 Task: In the  document mountains.txt Share this file with 'softage.3@softage.net' Check 'Vision History' View the  non- printing characters
Action: Mouse moved to (302, 510)
Screenshot: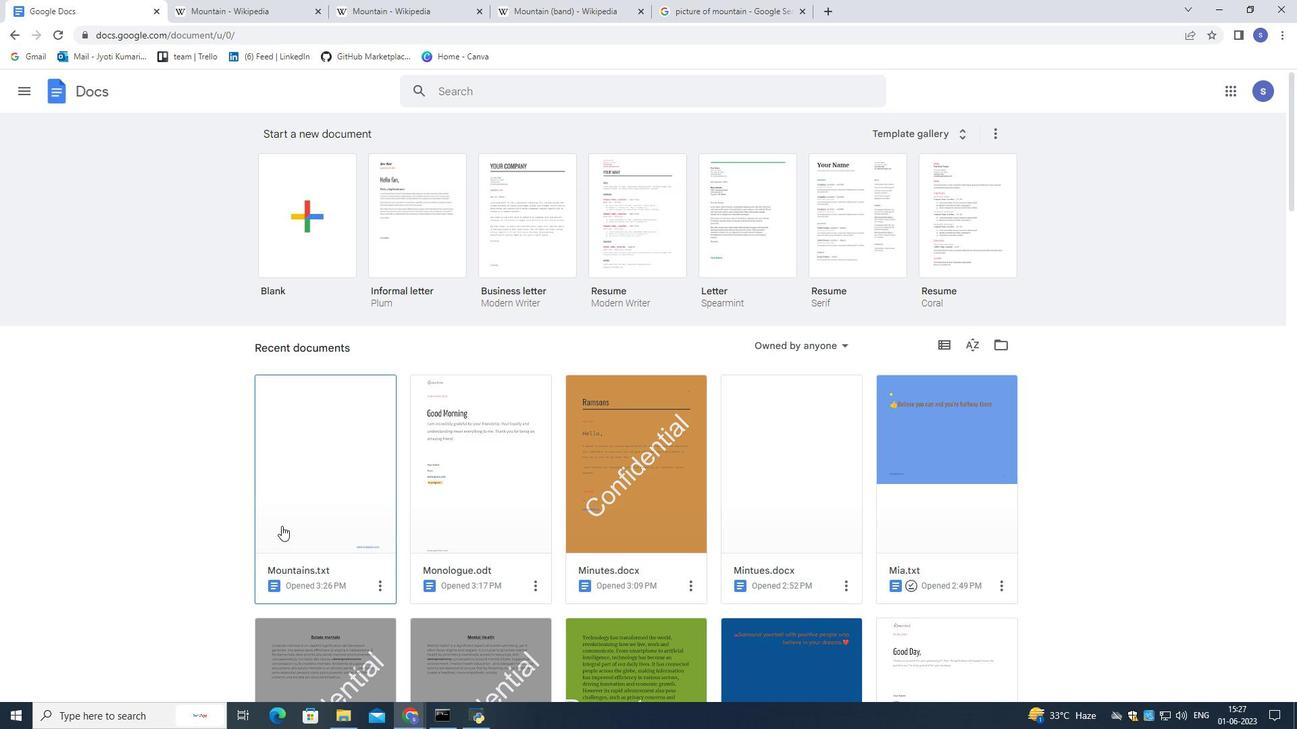 
Action: Mouse pressed left at (302, 510)
Screenshot: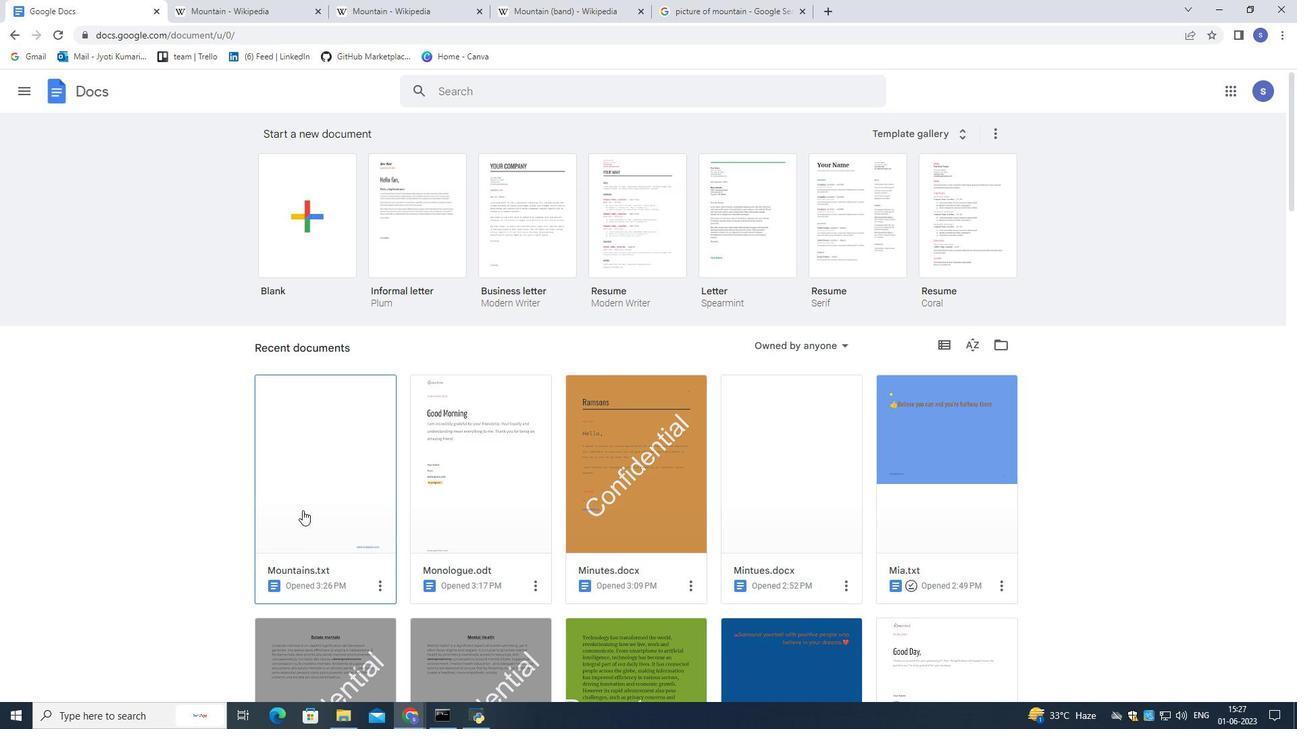 
Action: Mouse moved to (303, 508)
Screenshot: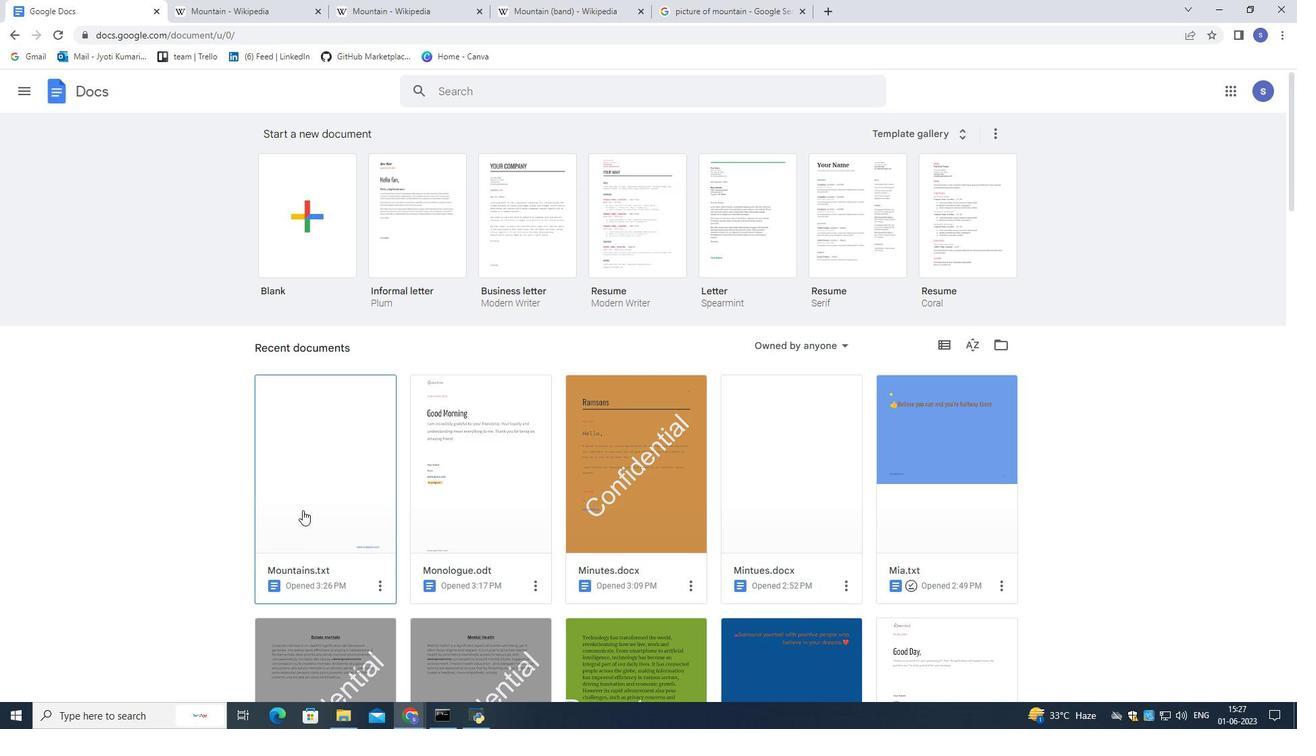 
Action: Mouse pressed left at (303, 508)
Screenshot: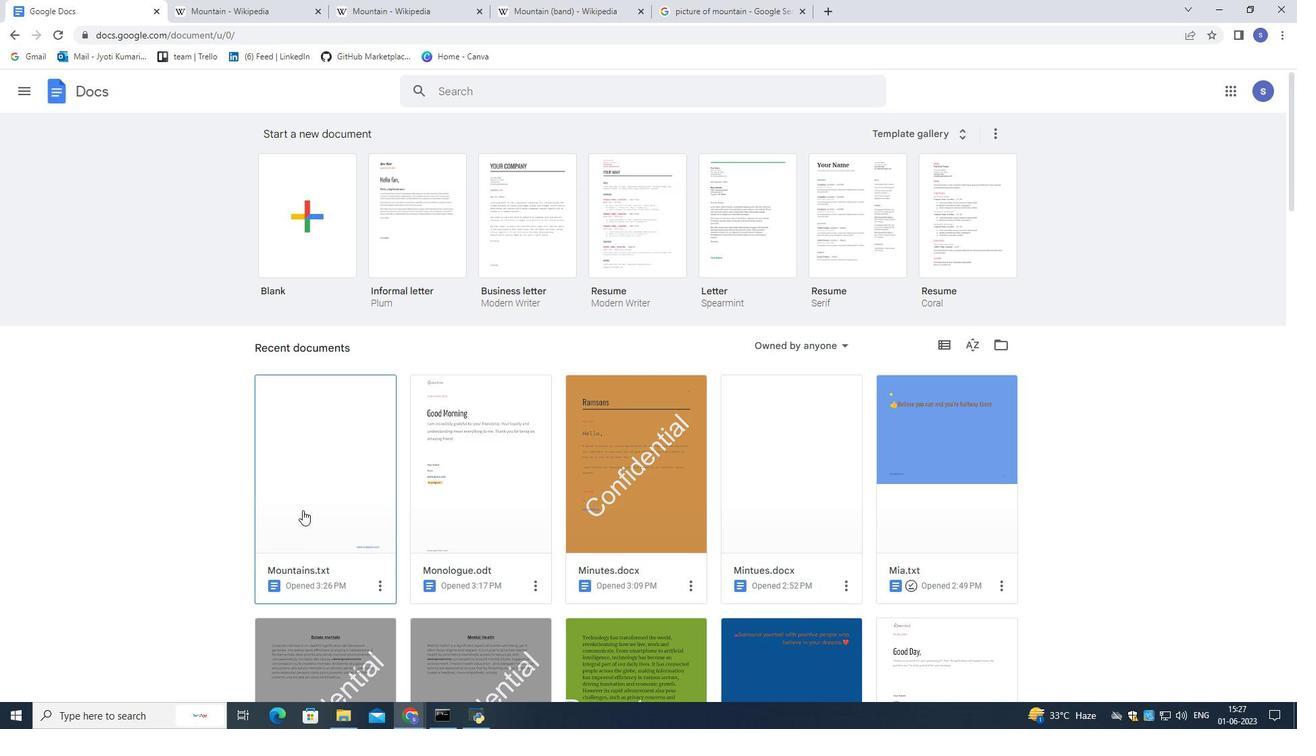 
Action: Mouse moved to (49, 97)
Screenshot: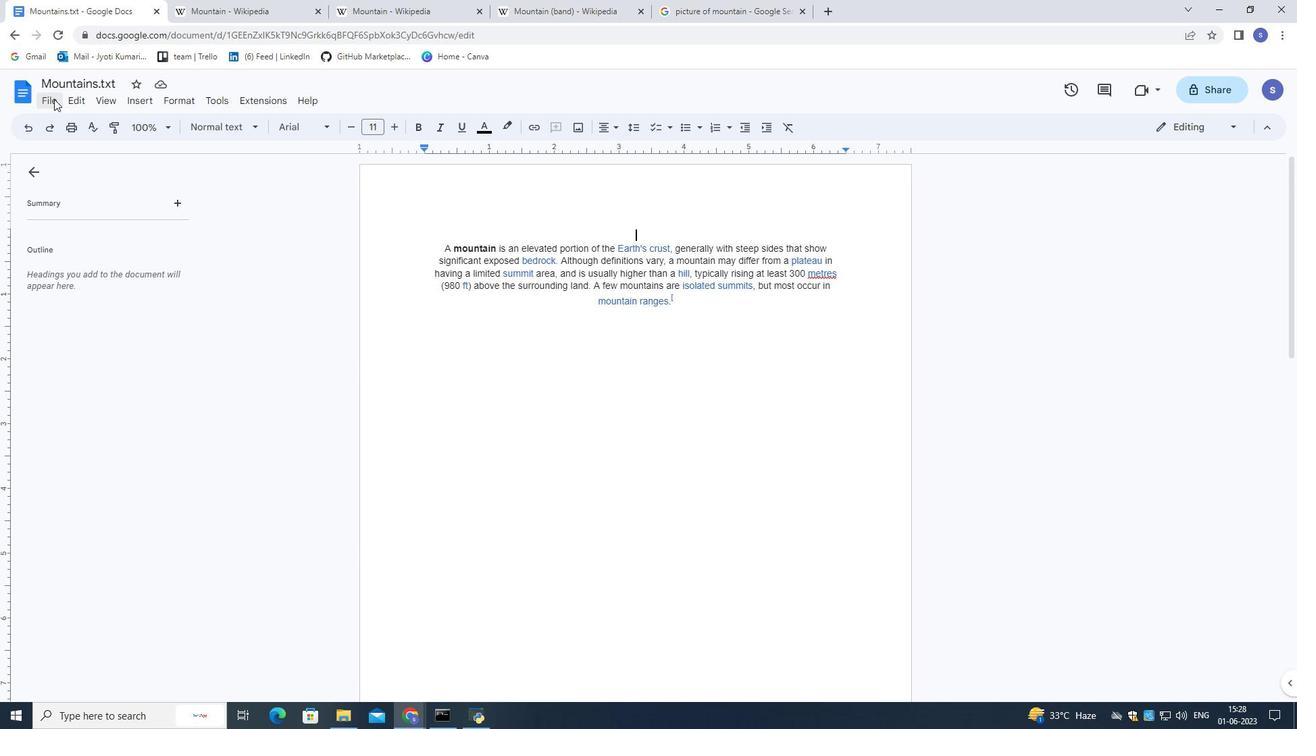 
Action: Mouse pressed left at (49, 97)
Screenshot: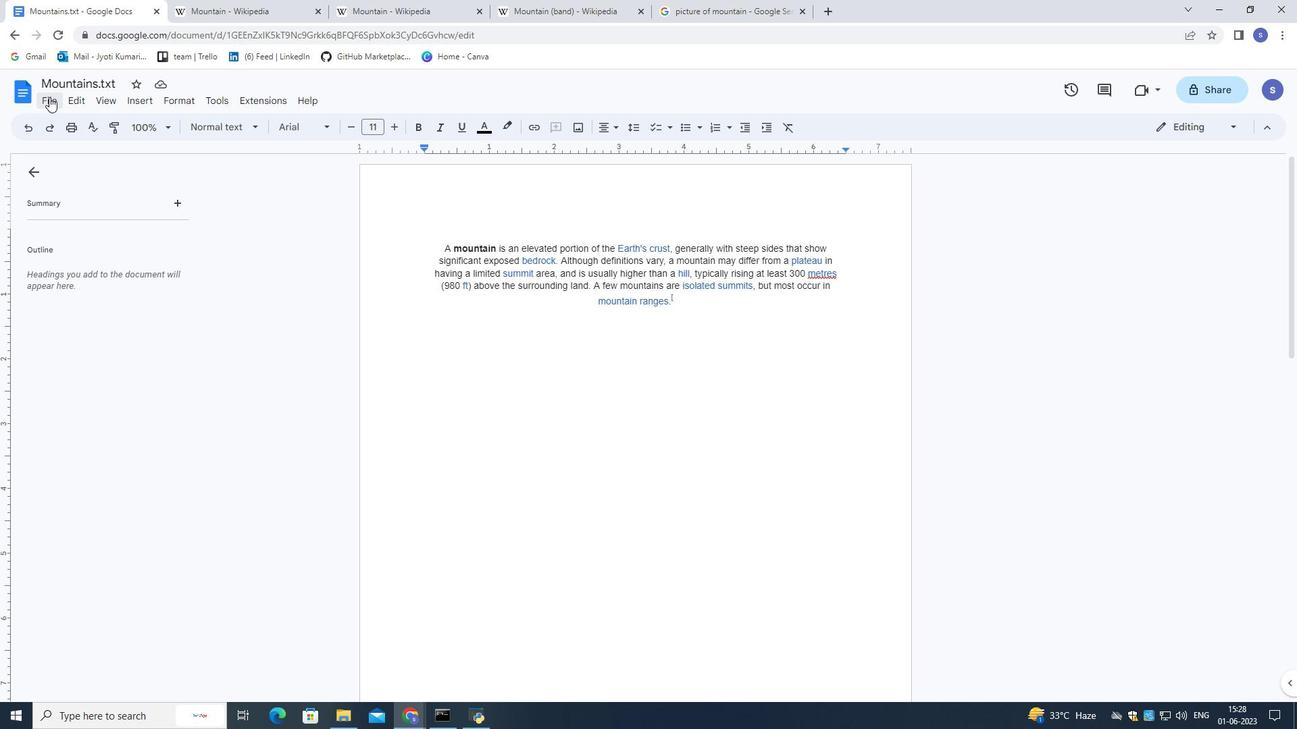
Action: Mouse moved to (286, 210)
Screenshot: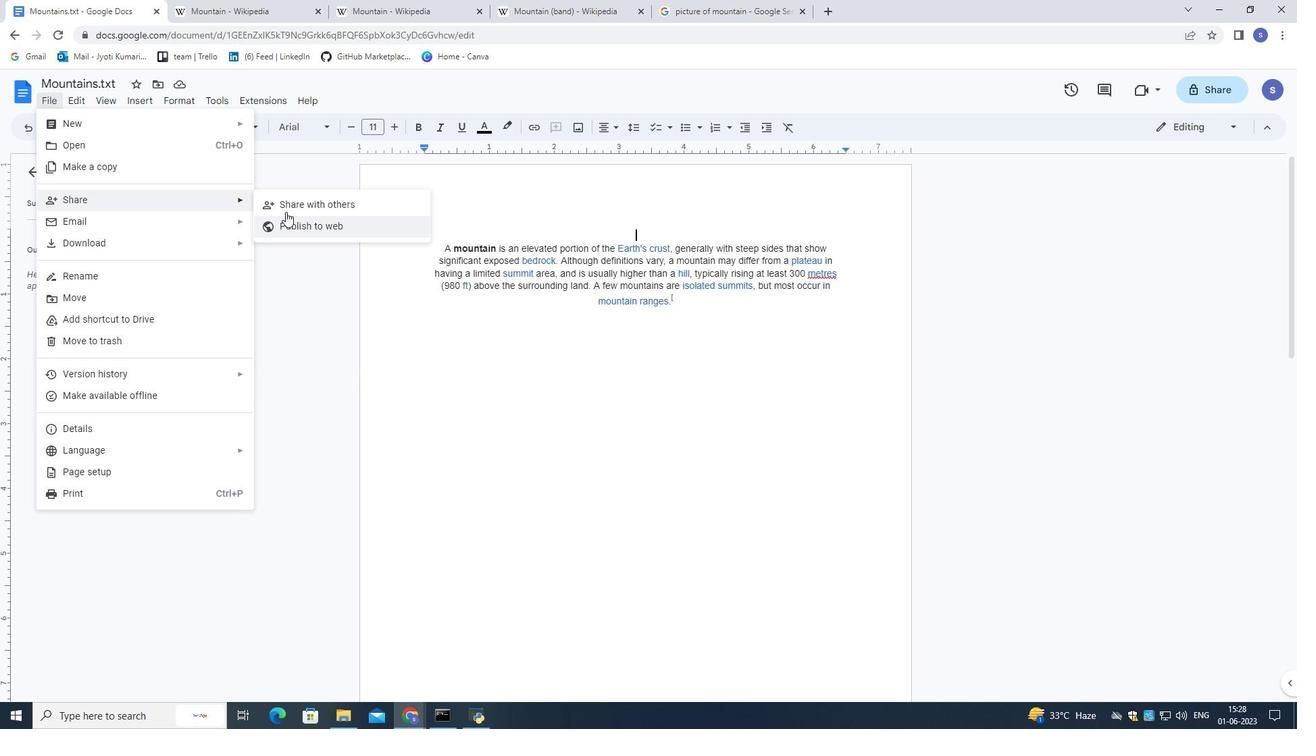 
Action: Mouse pressed left at (286, 210)
Screenshot: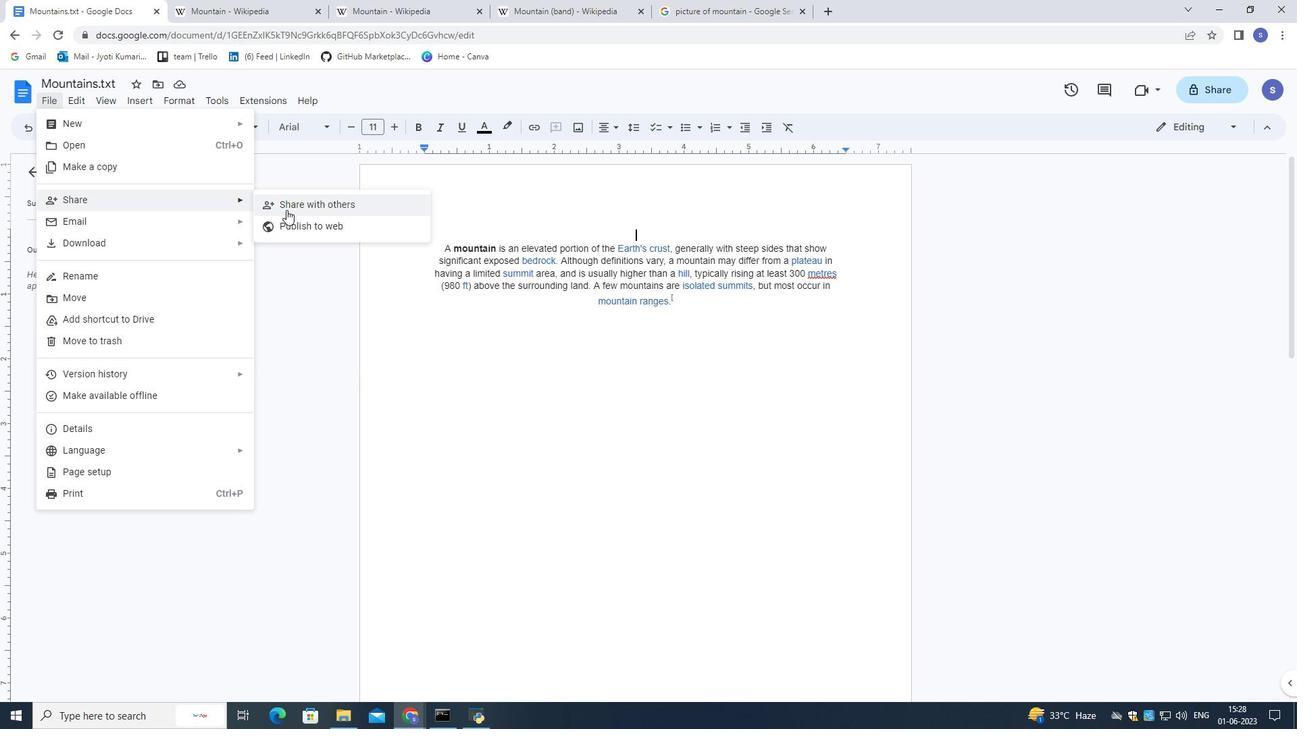 
Action: Mouse moved to (285, 210)
Screenshot: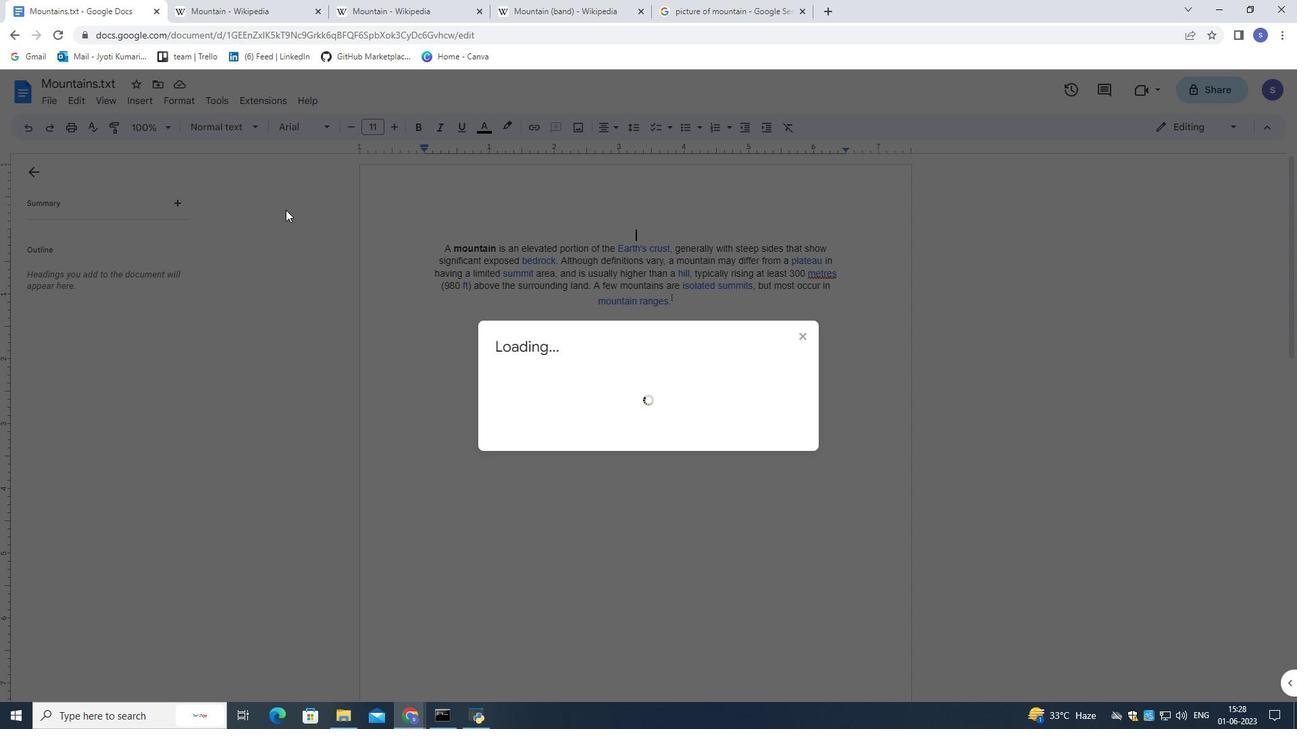 
Action: Key pressed s
Screenshot: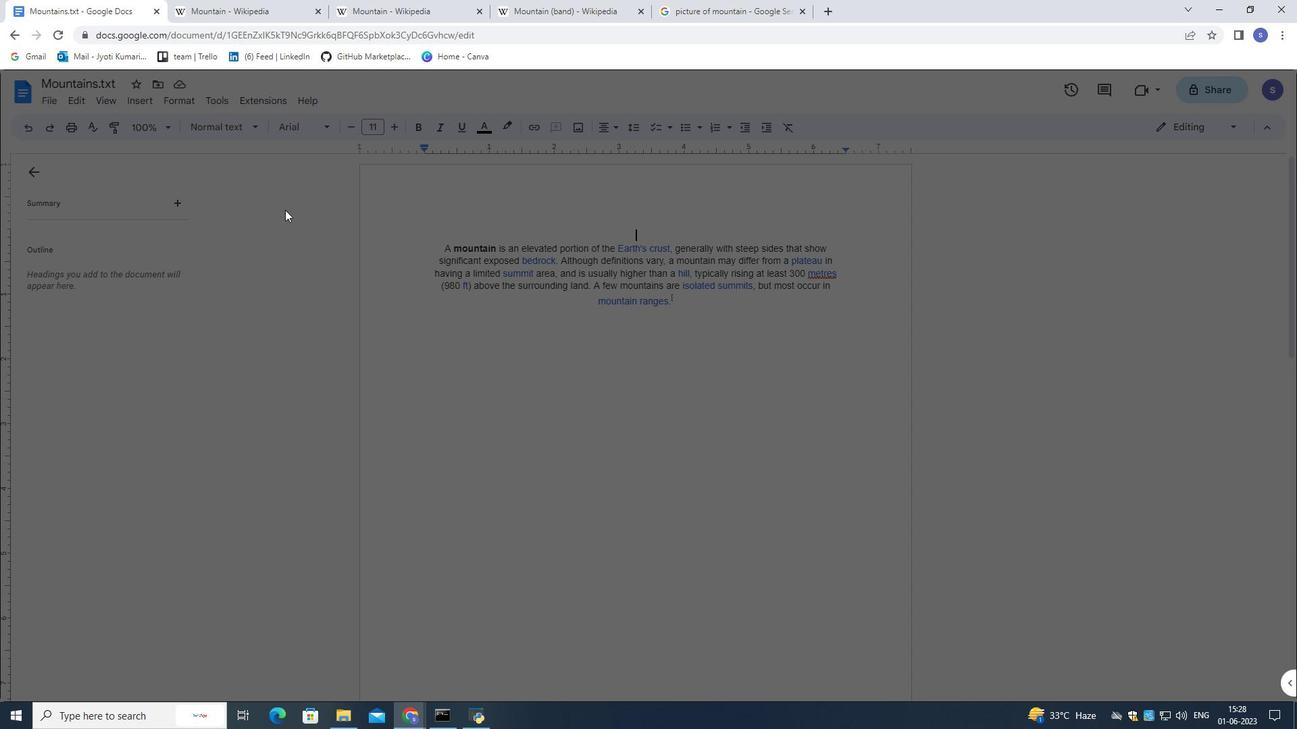 
Action: Mouse moved to (285, 210)
Screenshot: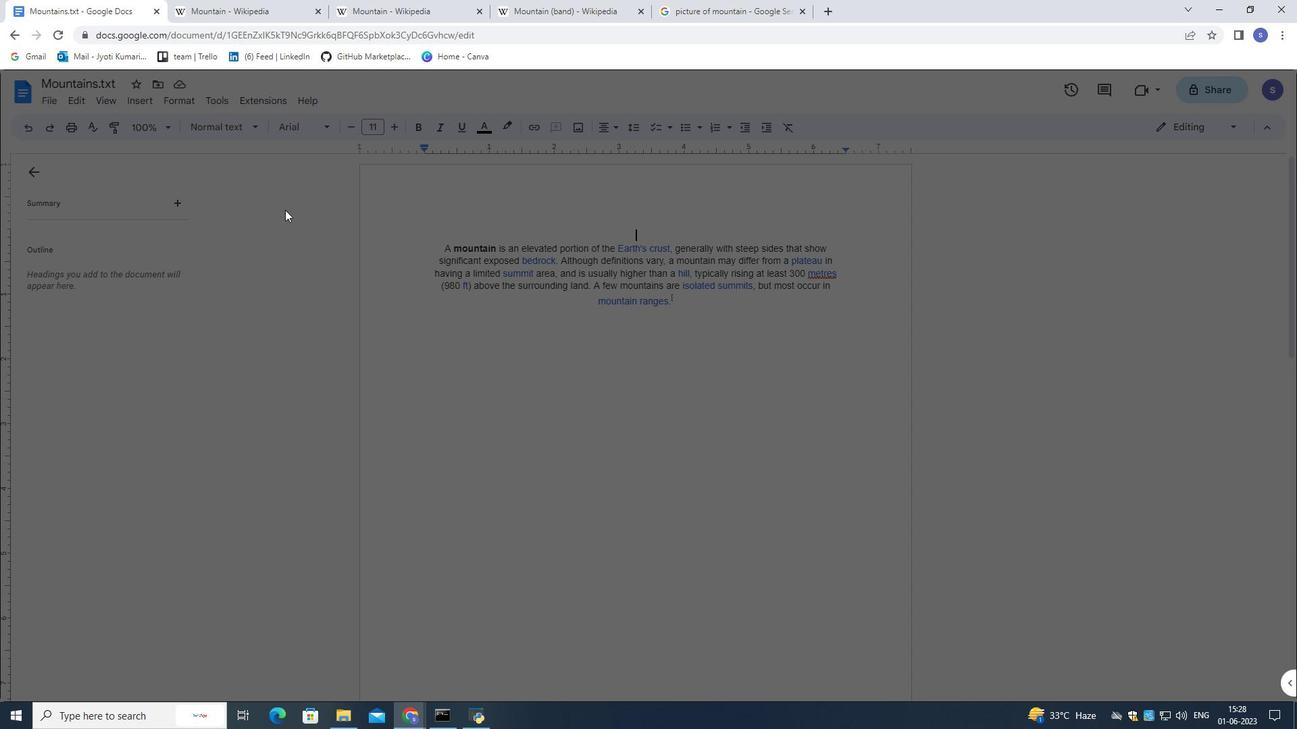 
Action: Key pressed o
Screenshot: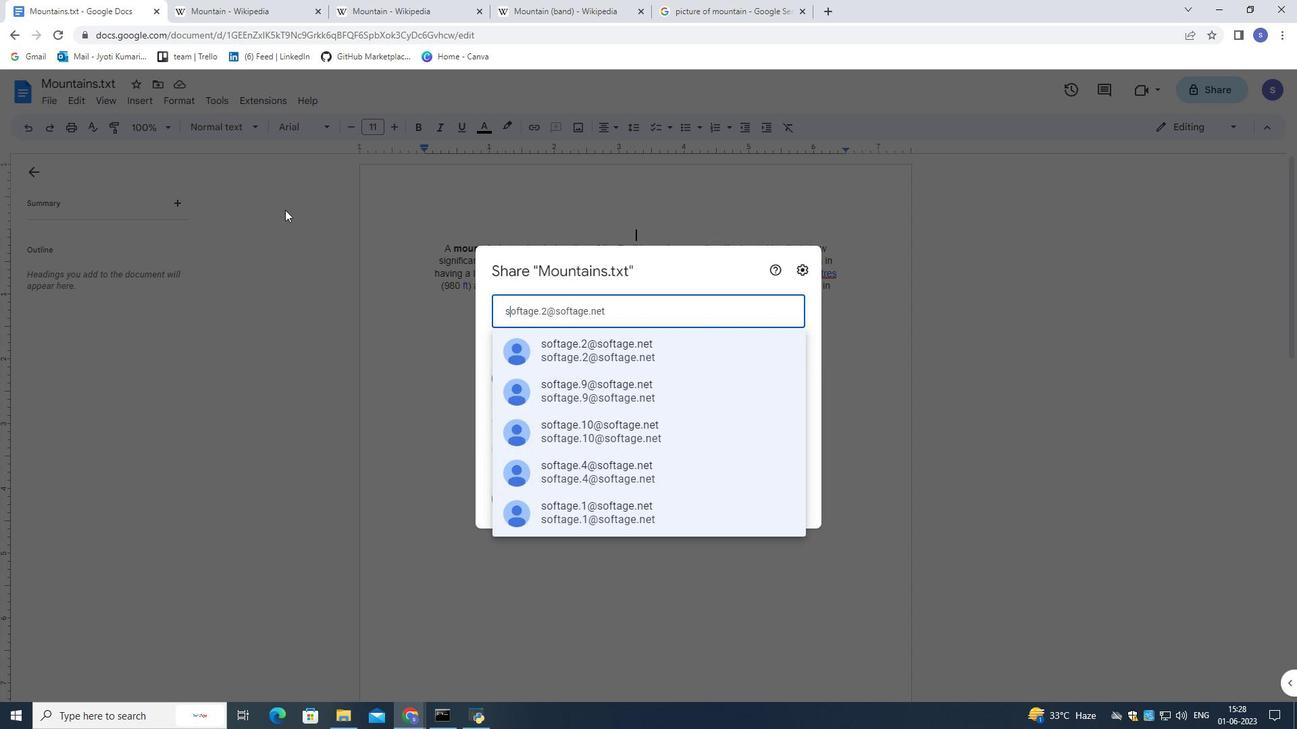 
Action: Mouse moved to (283, 205)
Screenshot: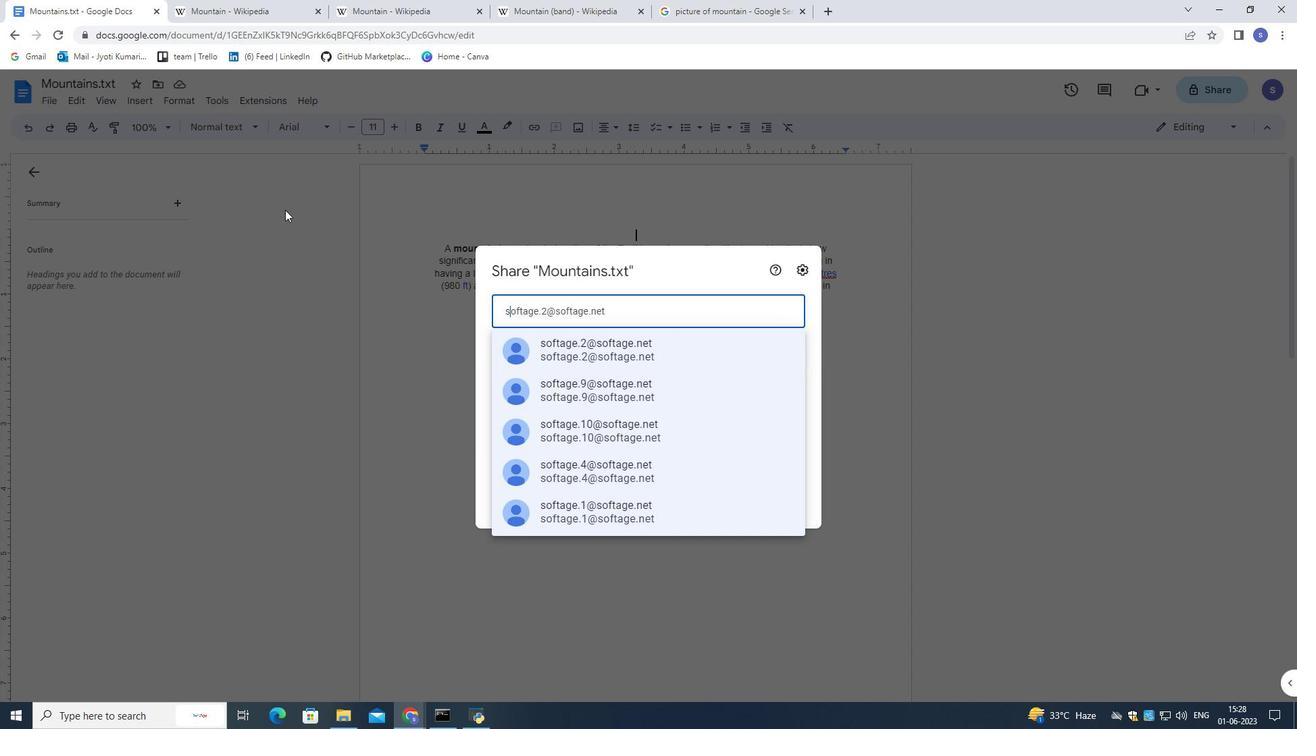 
Action: Key pressed ft
Screenshot: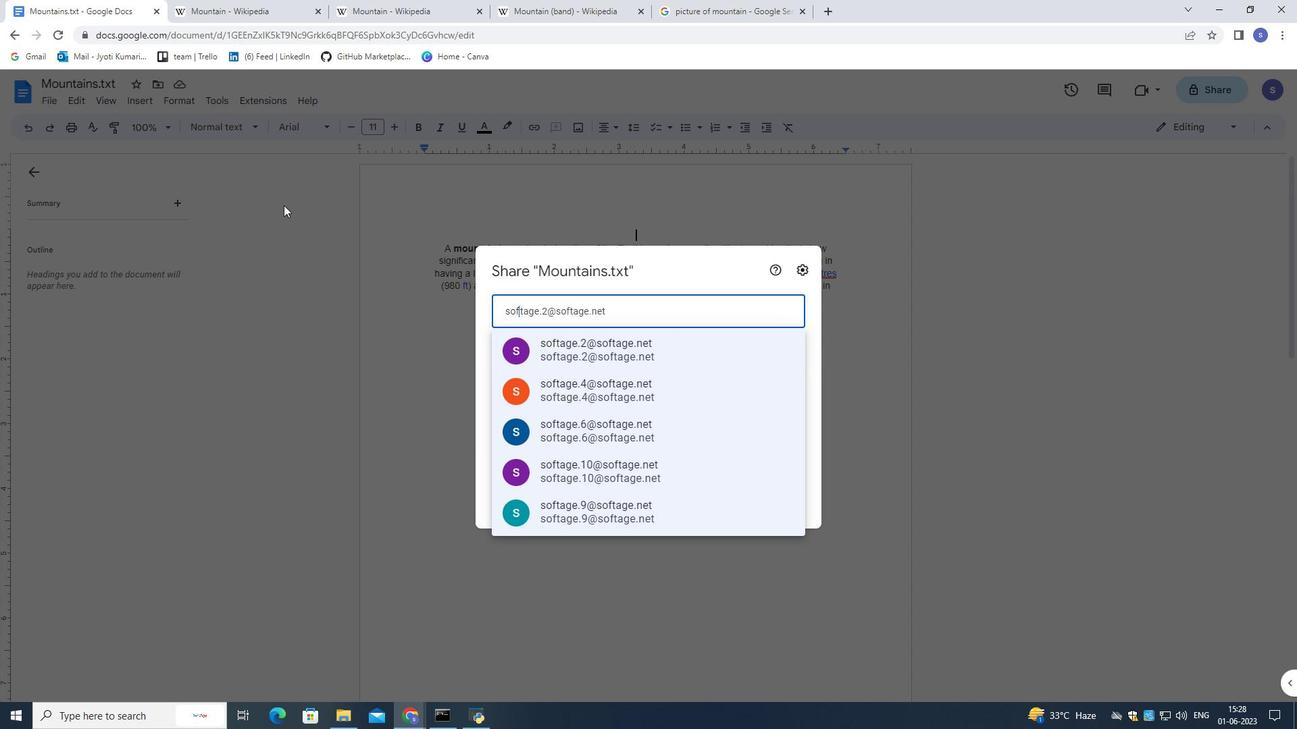 
Action: Mouse moved to (281, 204)
Screenshot: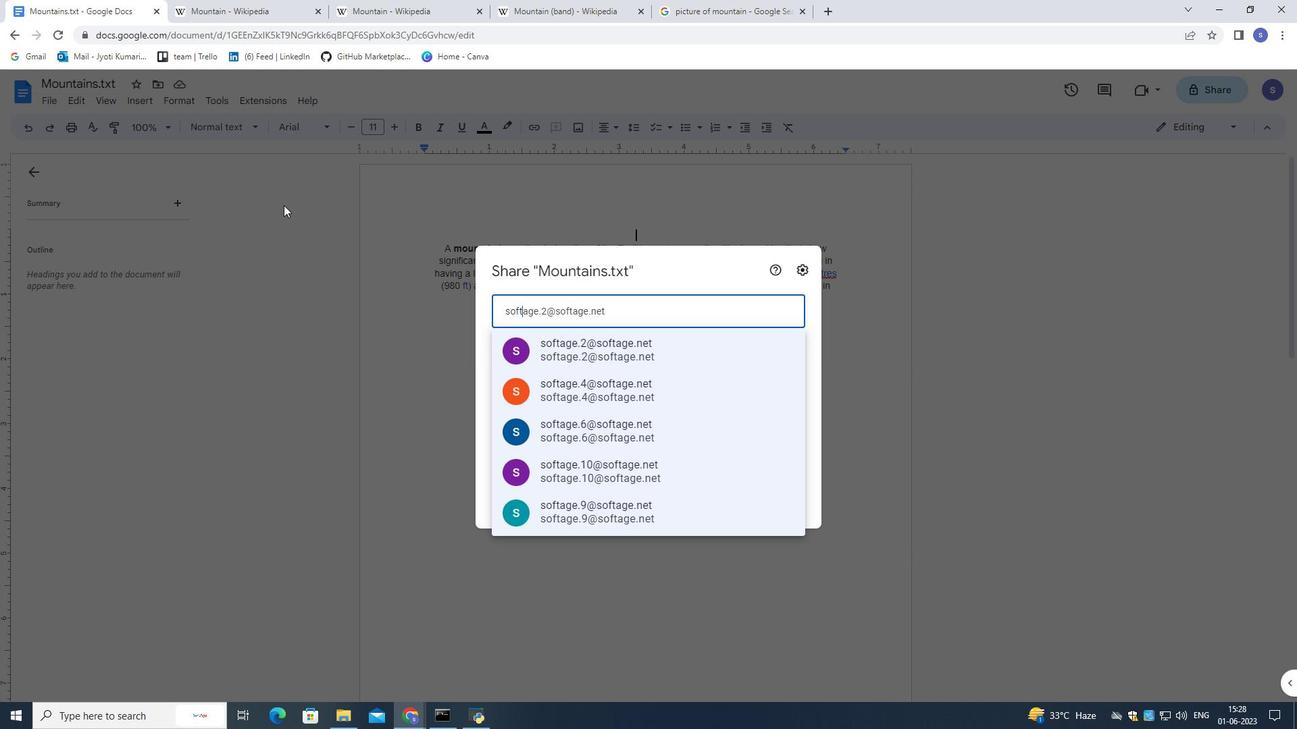 
Action: Key pressed age
Screenshot: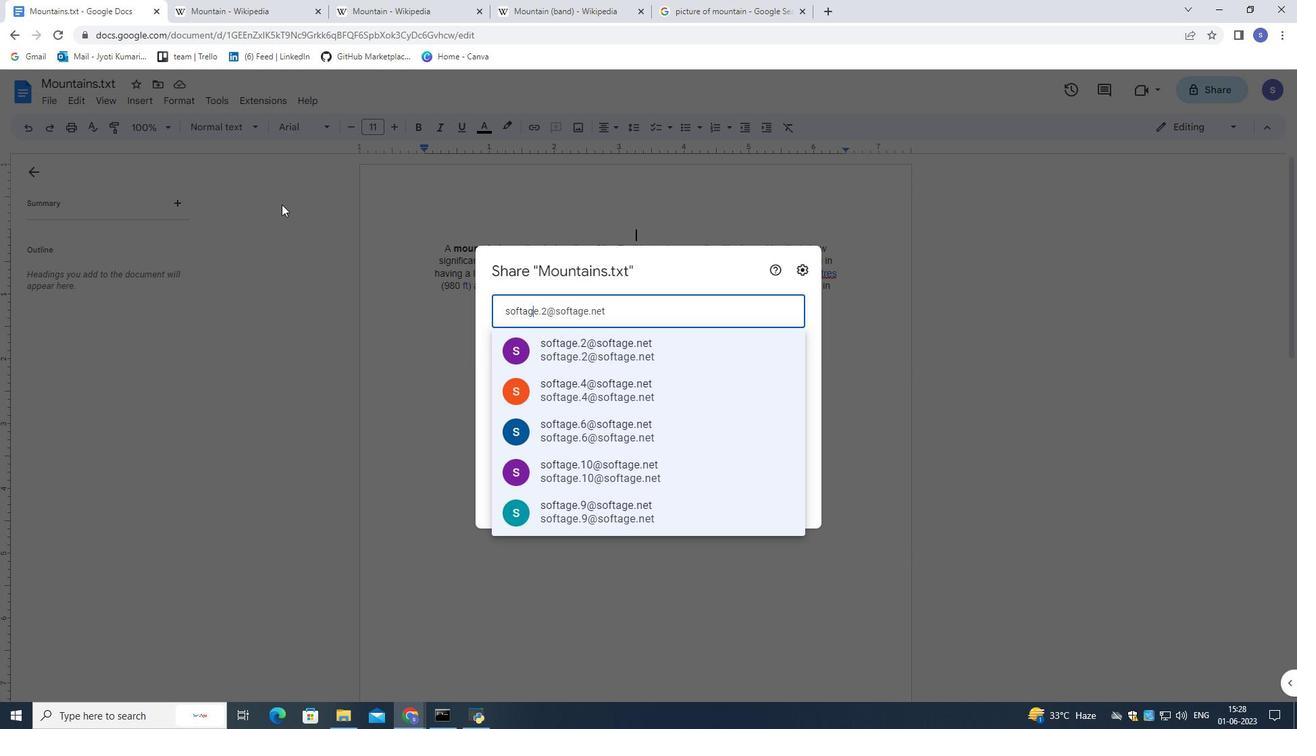 
Action: Mouse moved to (279, 202)
Screenshot: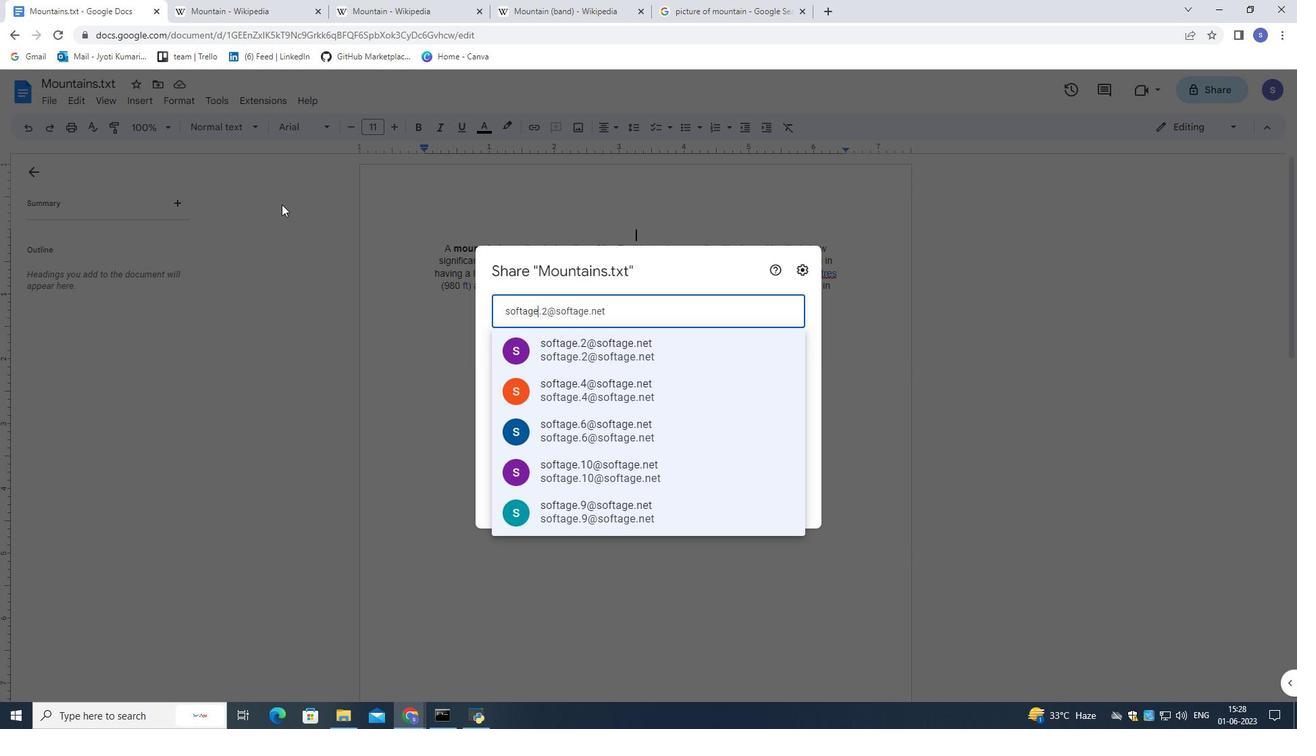 
Action: Key pressed .
Screenshot: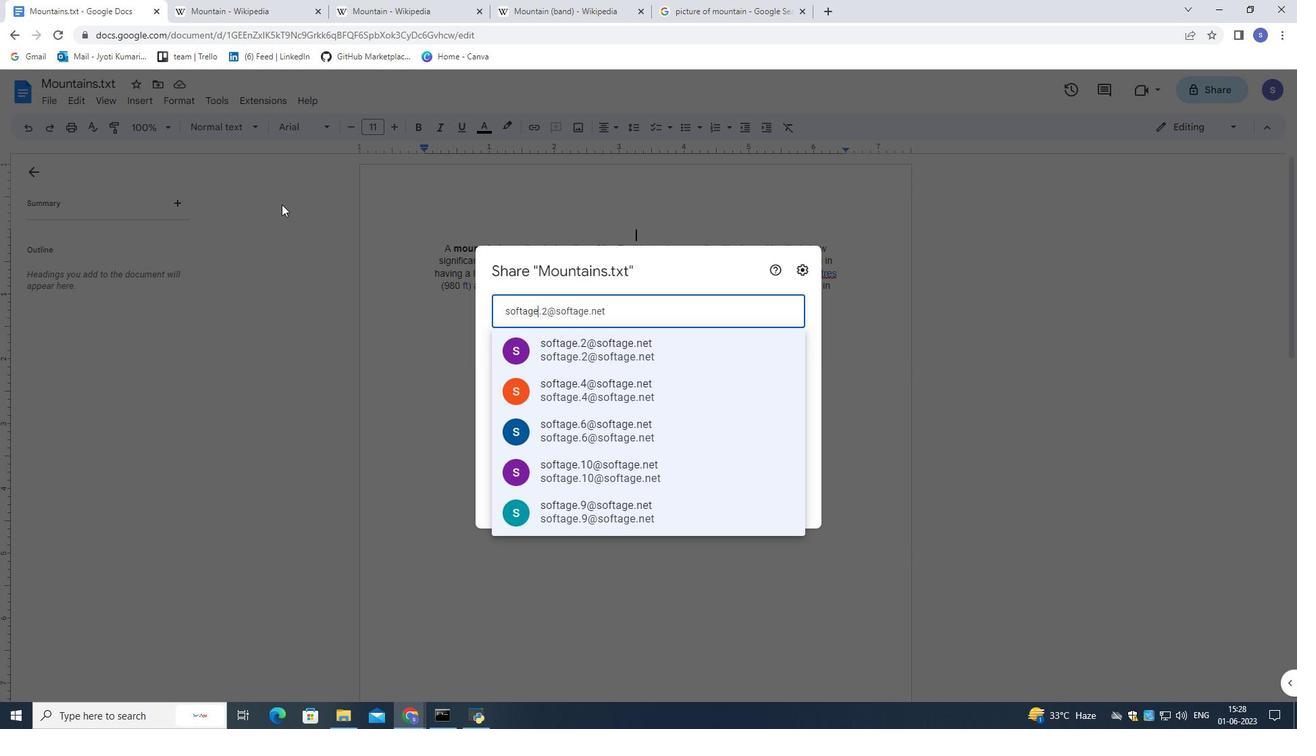 
Action: Mouse moved to (279, 200)
Screenshot: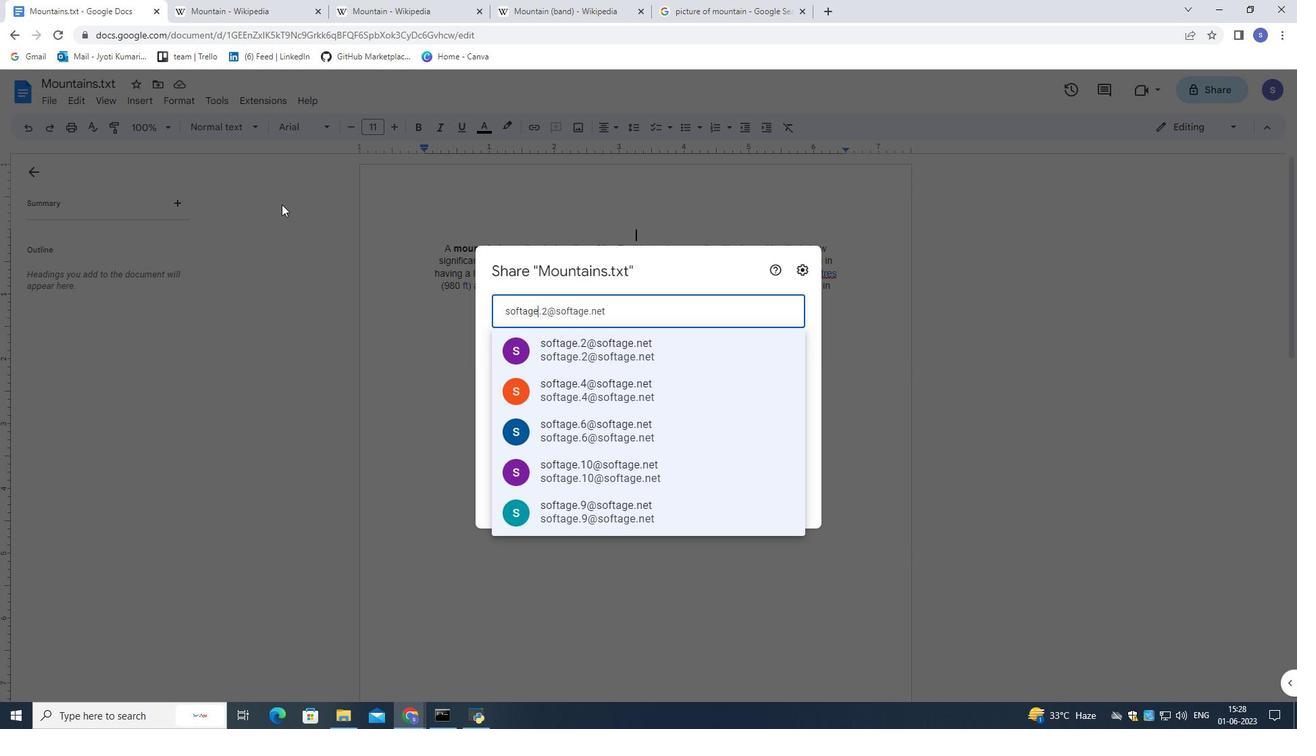 
Action: Key pressed 3
Screenshot: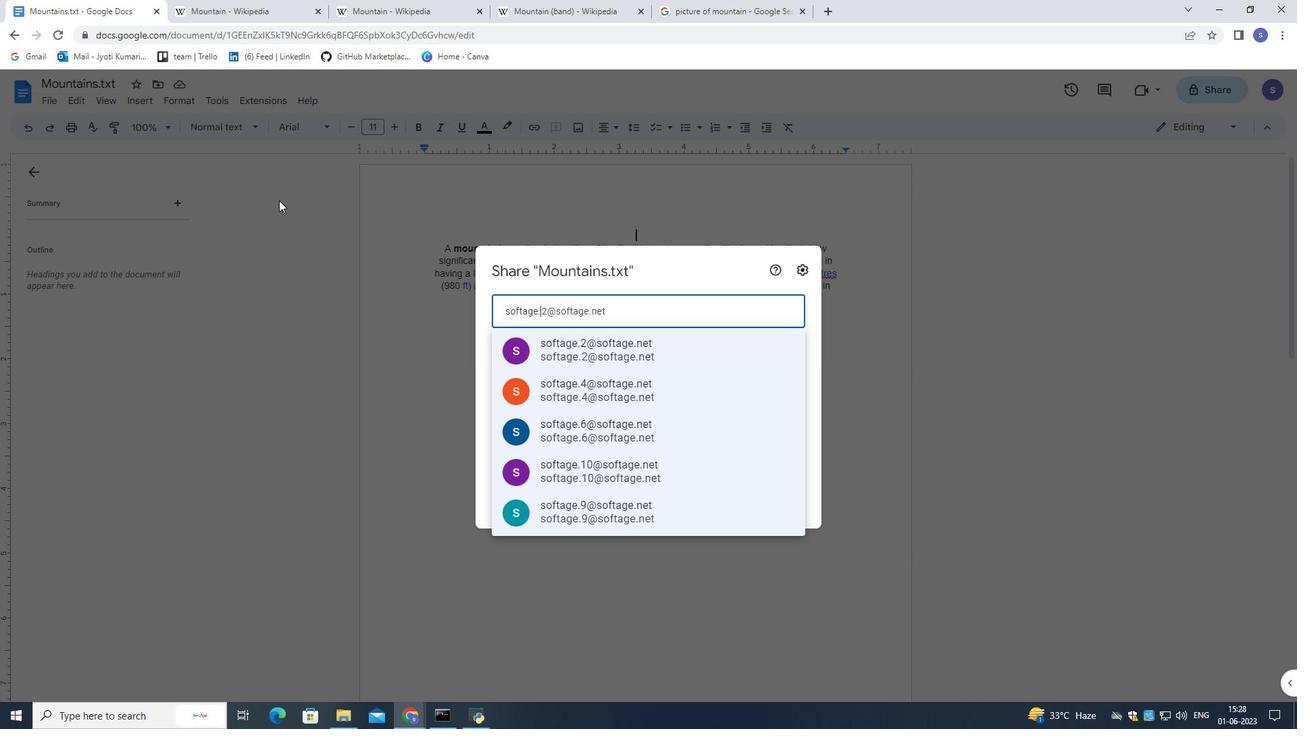 
Action: Mouse moved to (277, 198)
Screenshot: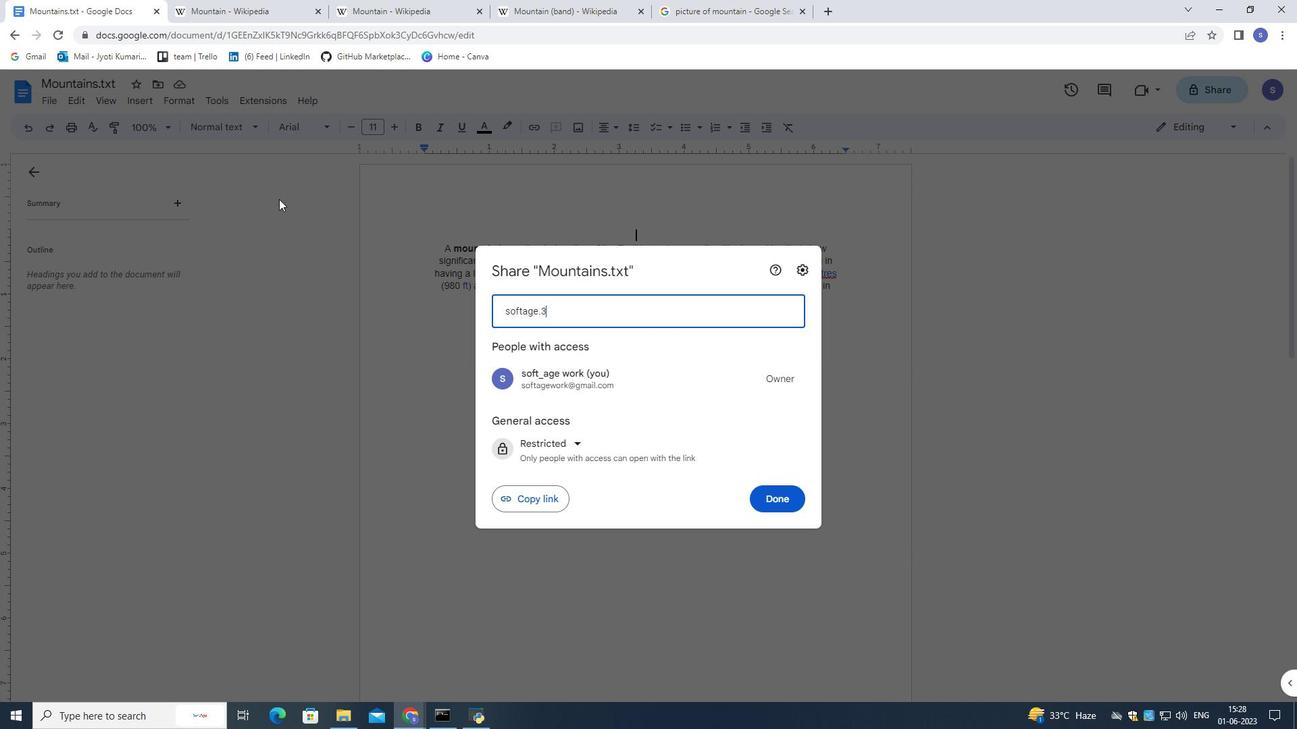 
Action: Key pressed <Key.shift>@
Screenshot: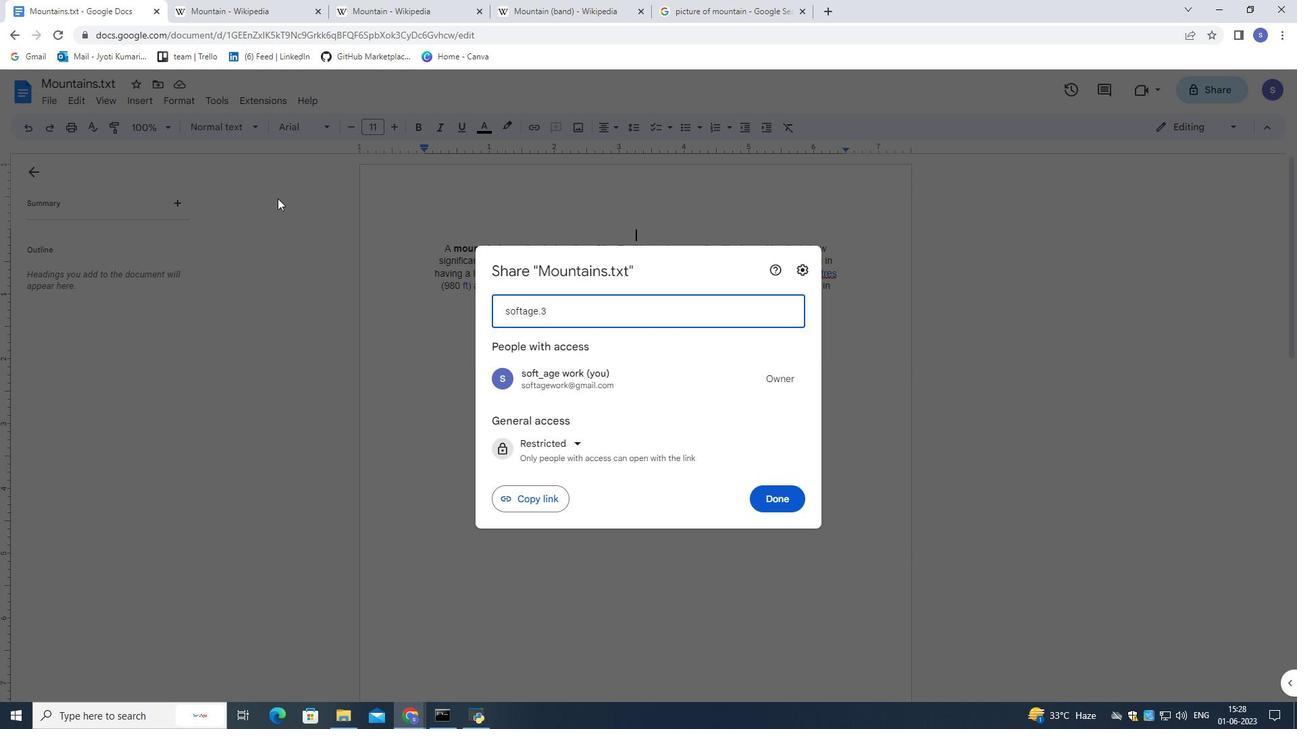 
Action: Mouse moved to (268, 194)
Screenshot: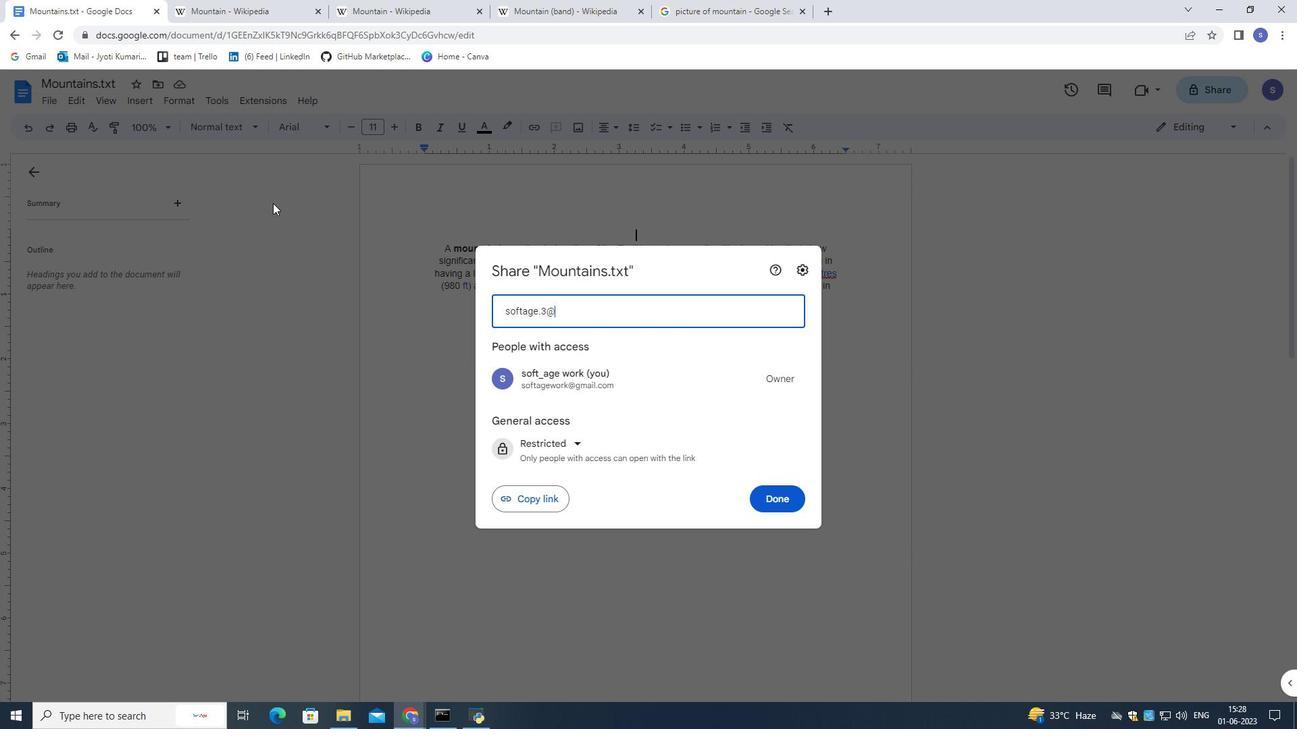 
Action: Key pressed so
Screenshot: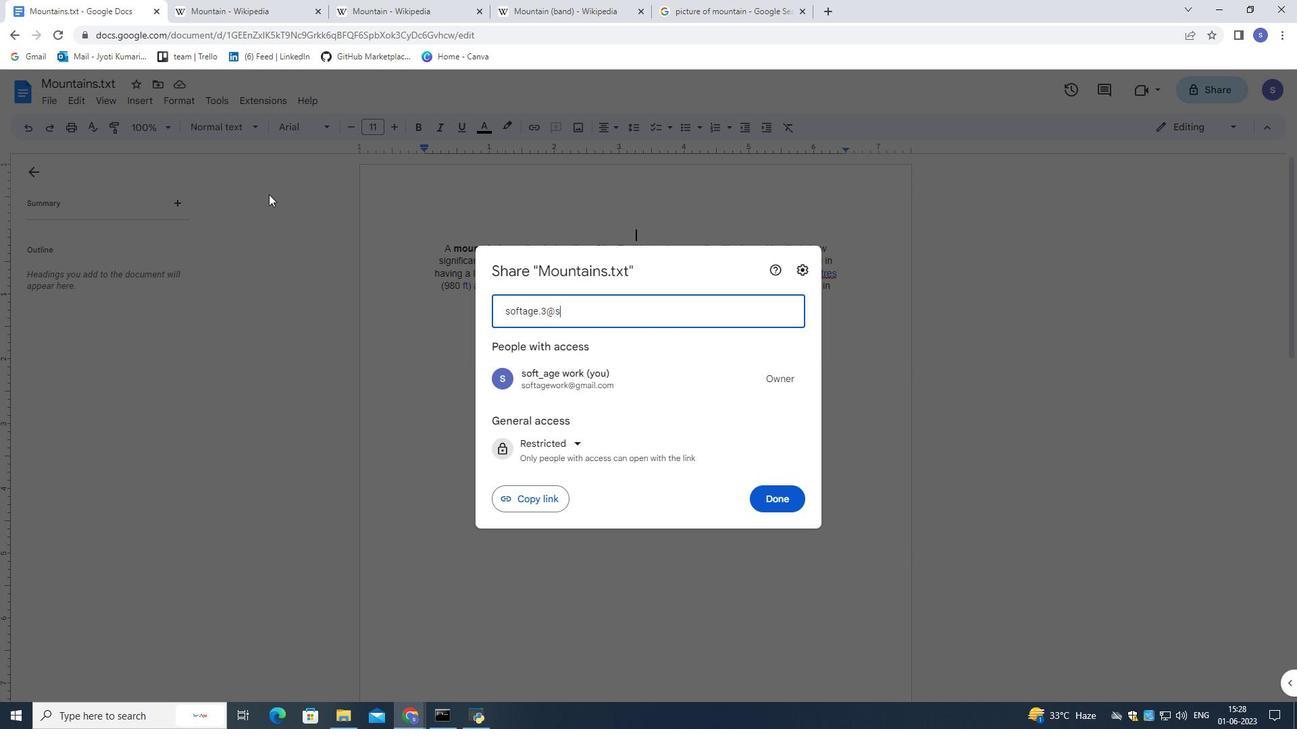 
Action: Mouse moved to (267, 191)
Screenshot: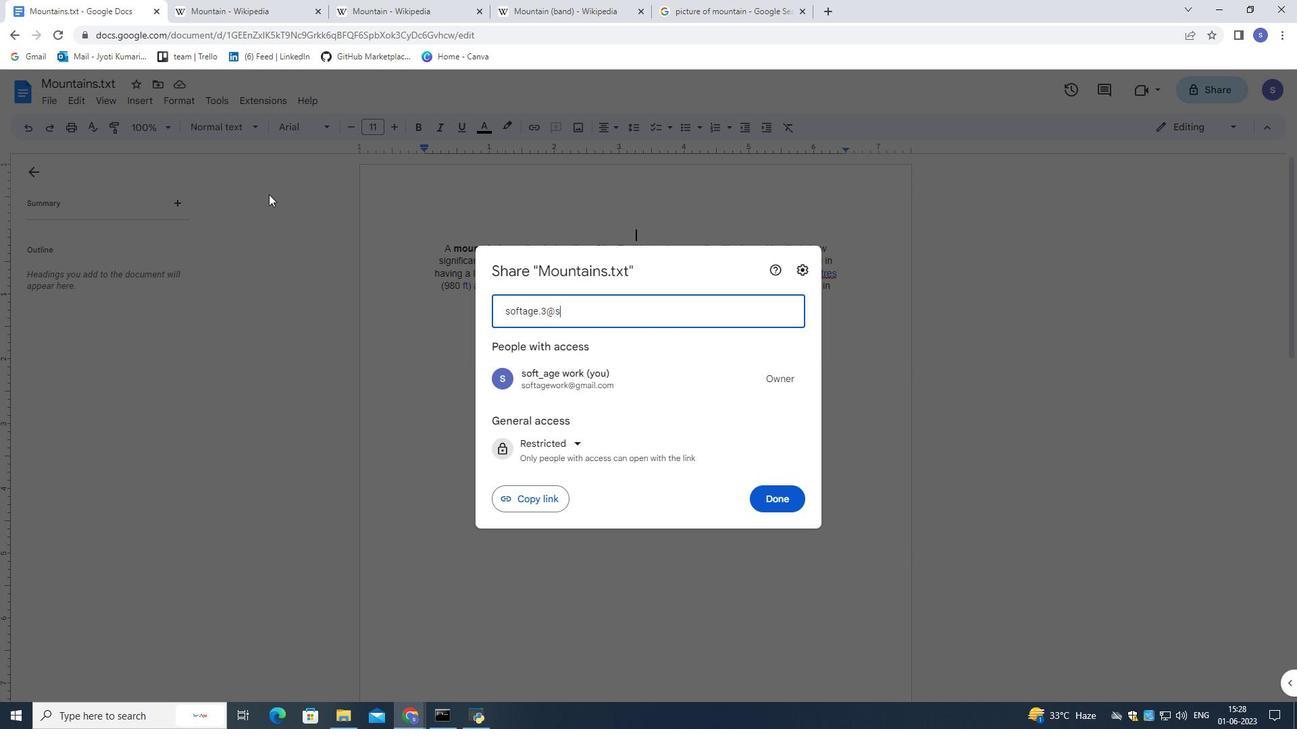 
Action: Key pressed ftage.n
Screenshot: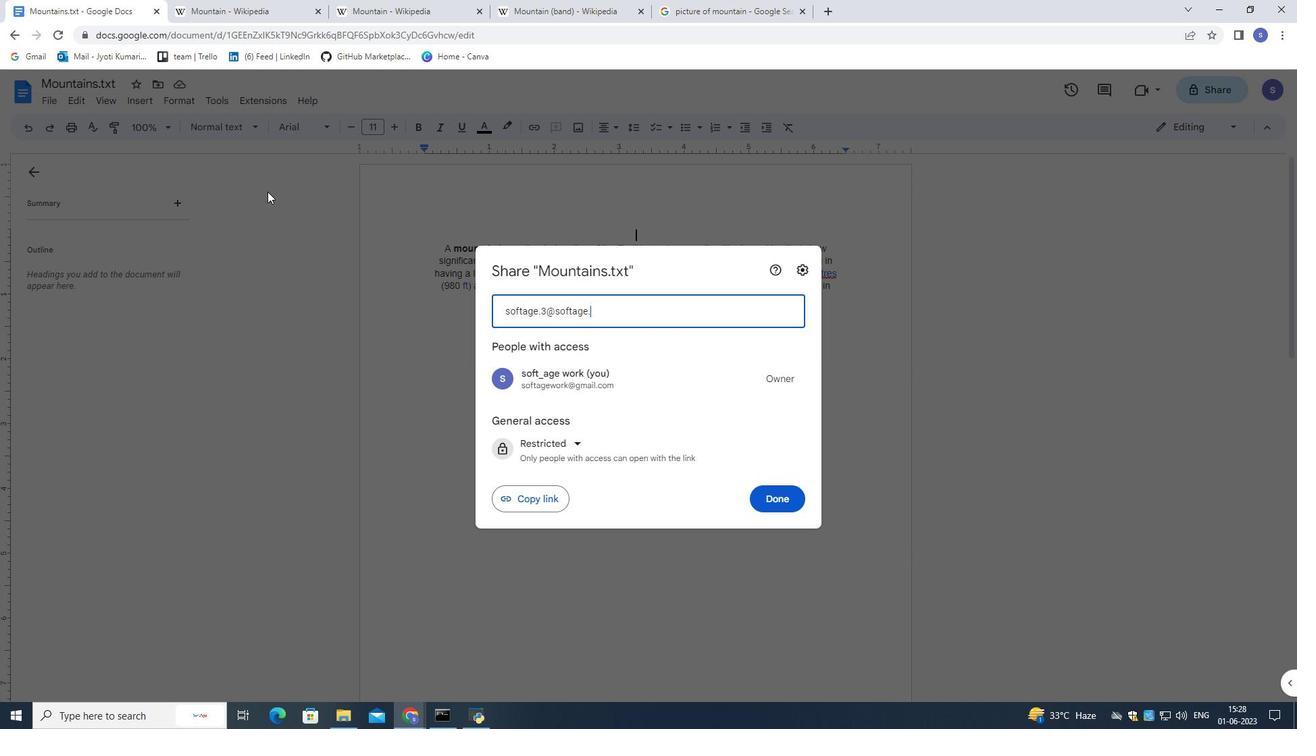 
Action: Mouse moved to (267, 191)
Screenshot: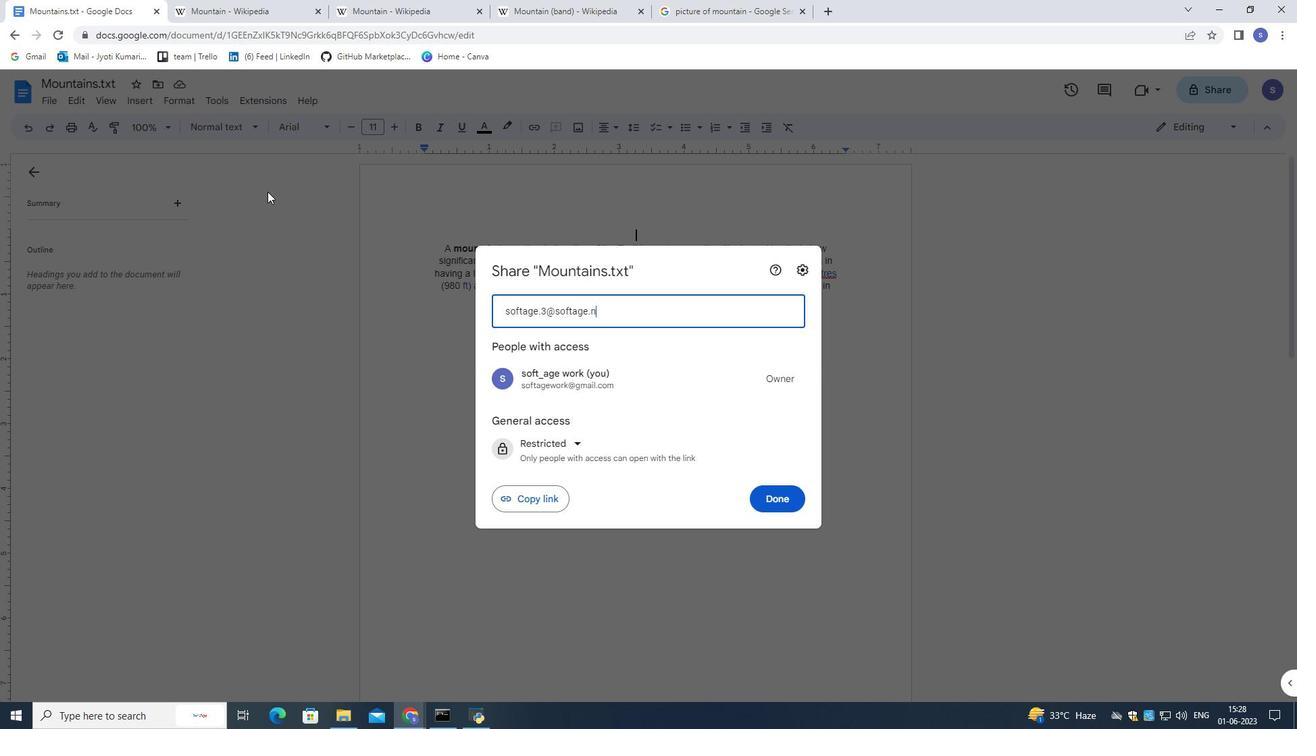 
Action: Key pressed et
Screenshot: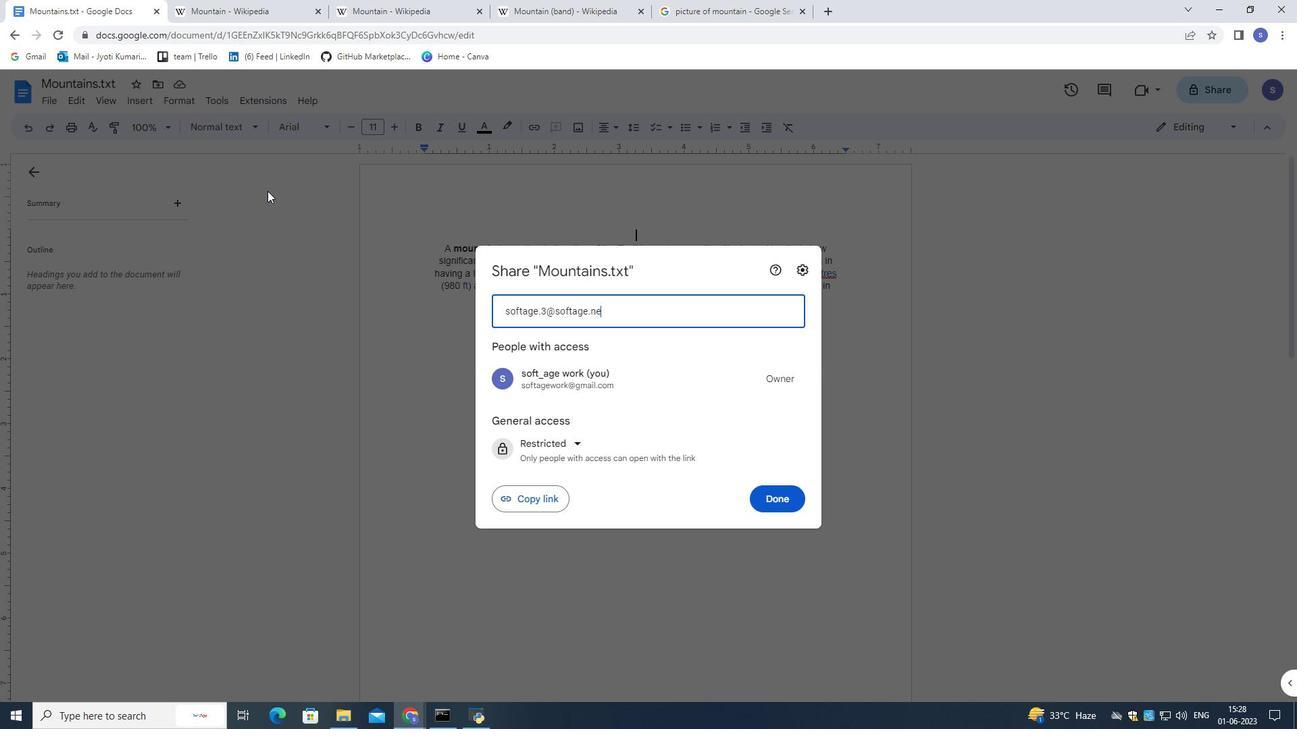 
Action: Mouse moved to (552, 362)
Screenshot: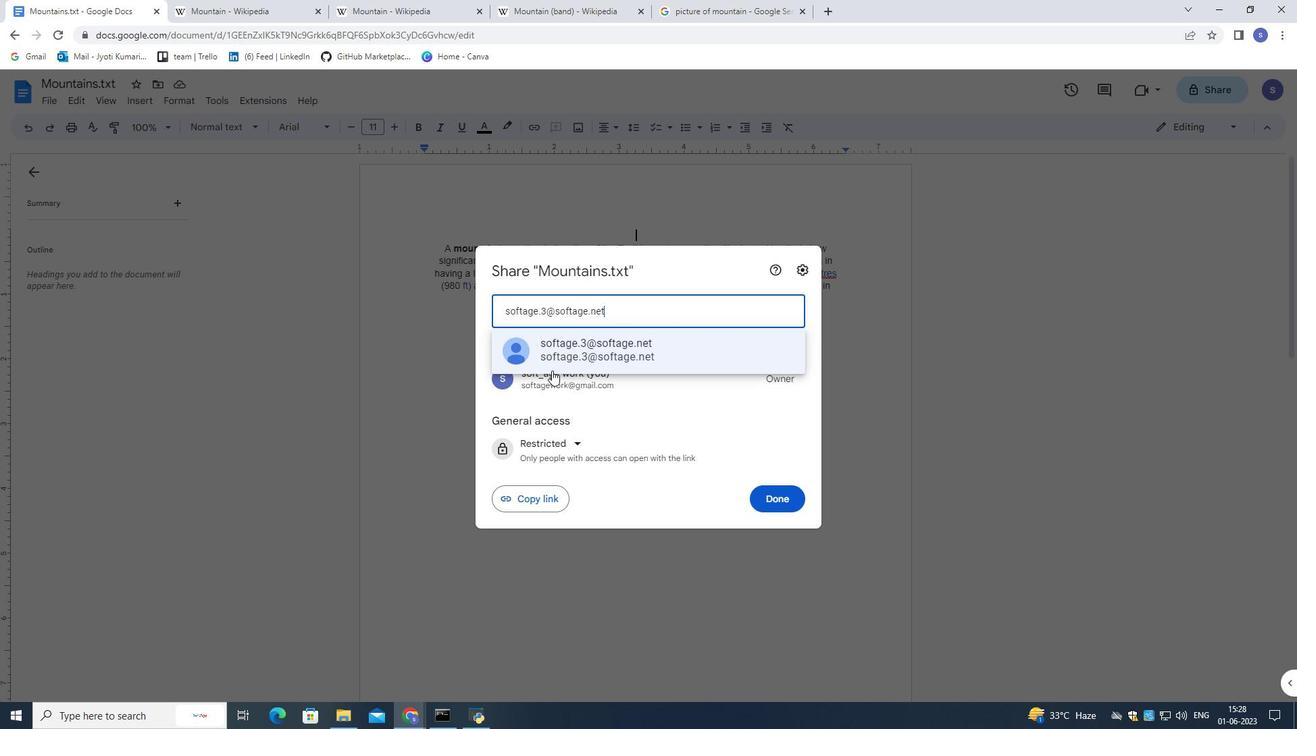 
Action: Mouse pressed left at (552, 362)
Screenshot: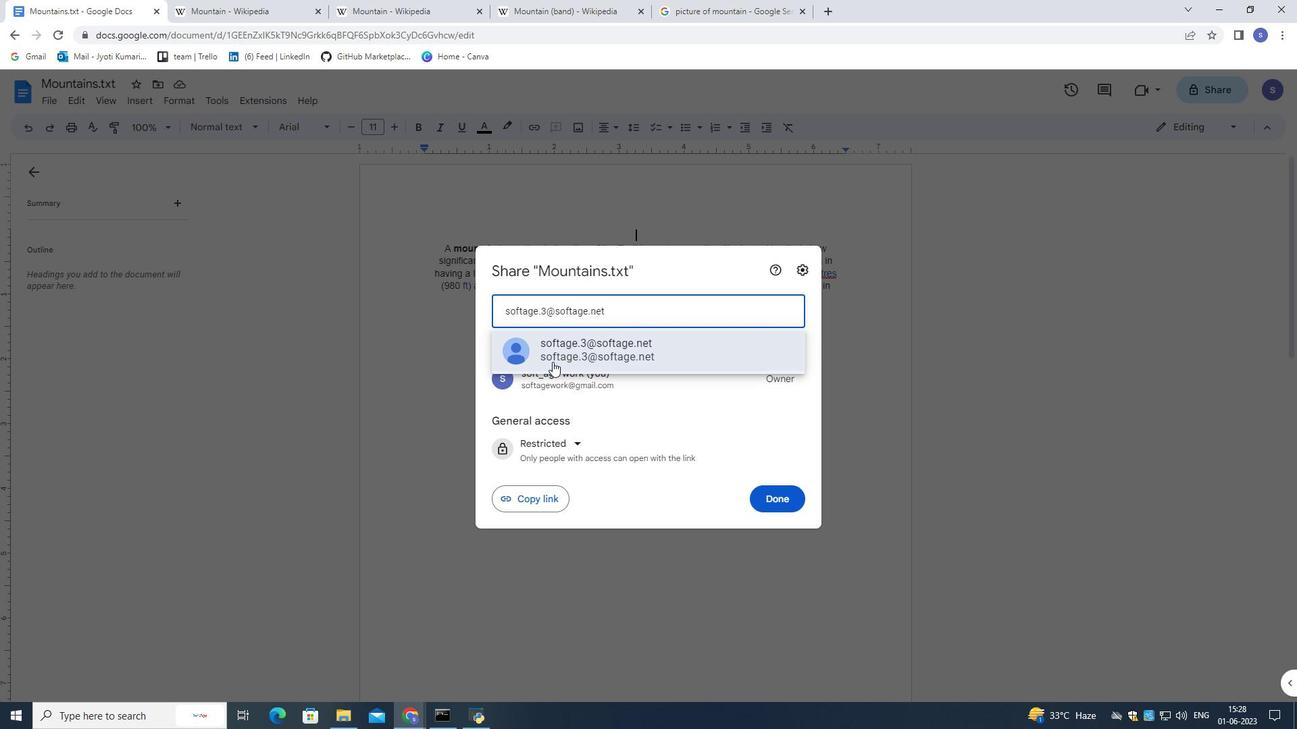 
Action: Mouse moved to (774, 490)
Screenshot: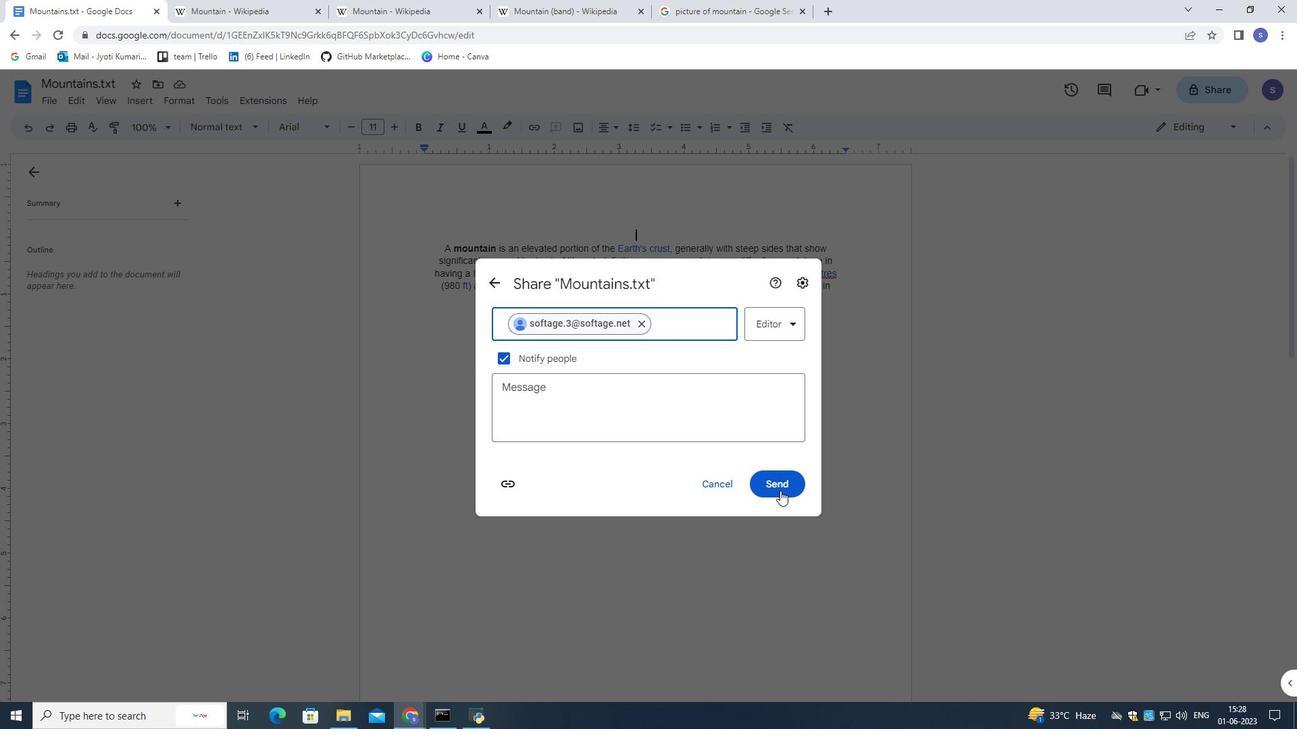 
Action: Mouse pressed left at (774, 490)
Screenshot: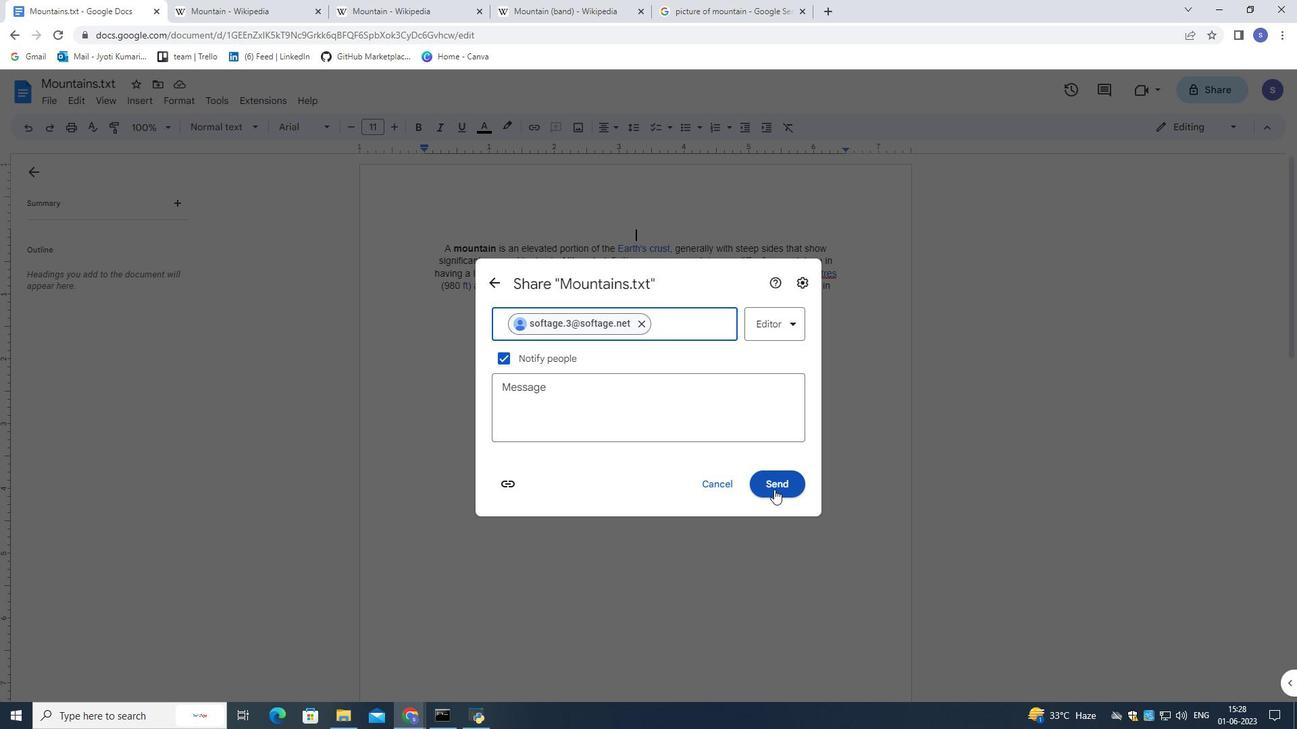 
Action: Mouse moved to (761, 397)
Screenshot: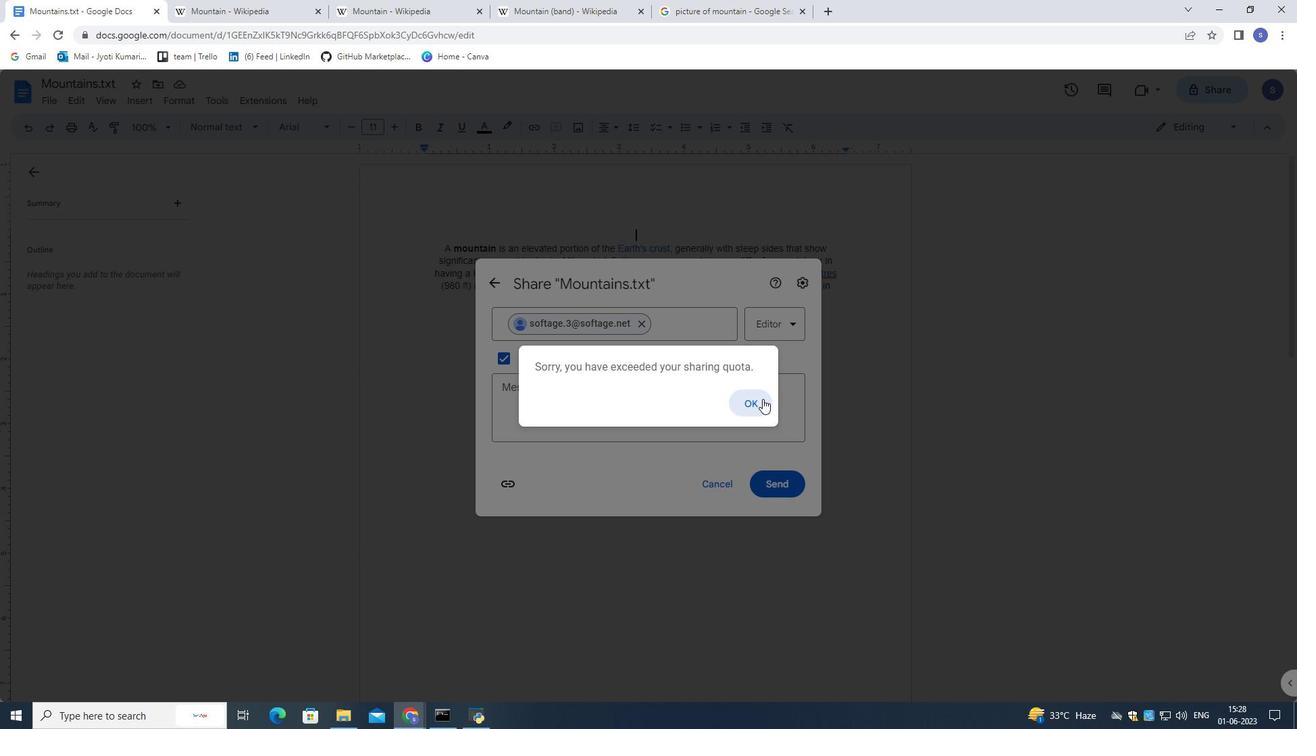 
Action: Mouse pressed left at (761, 397)
Screenshot: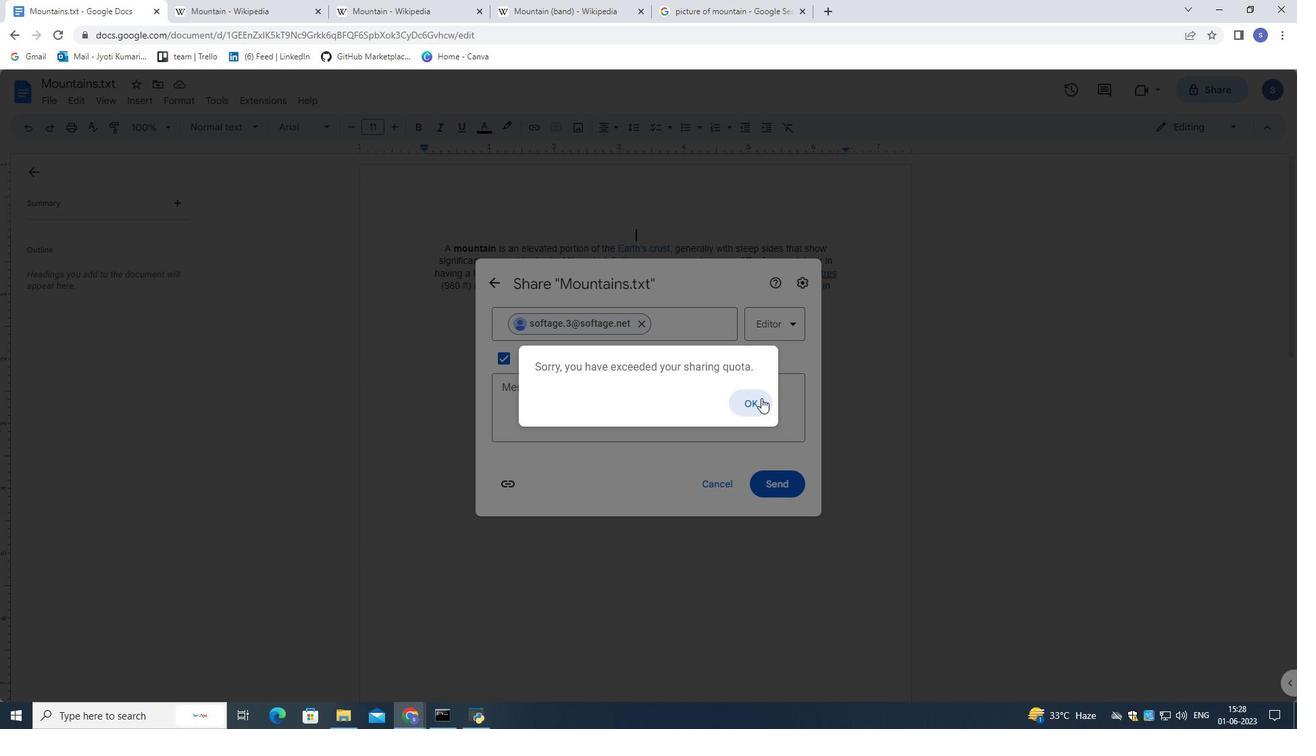 
Action: Mouse moved to (717, 489)
Screenshot: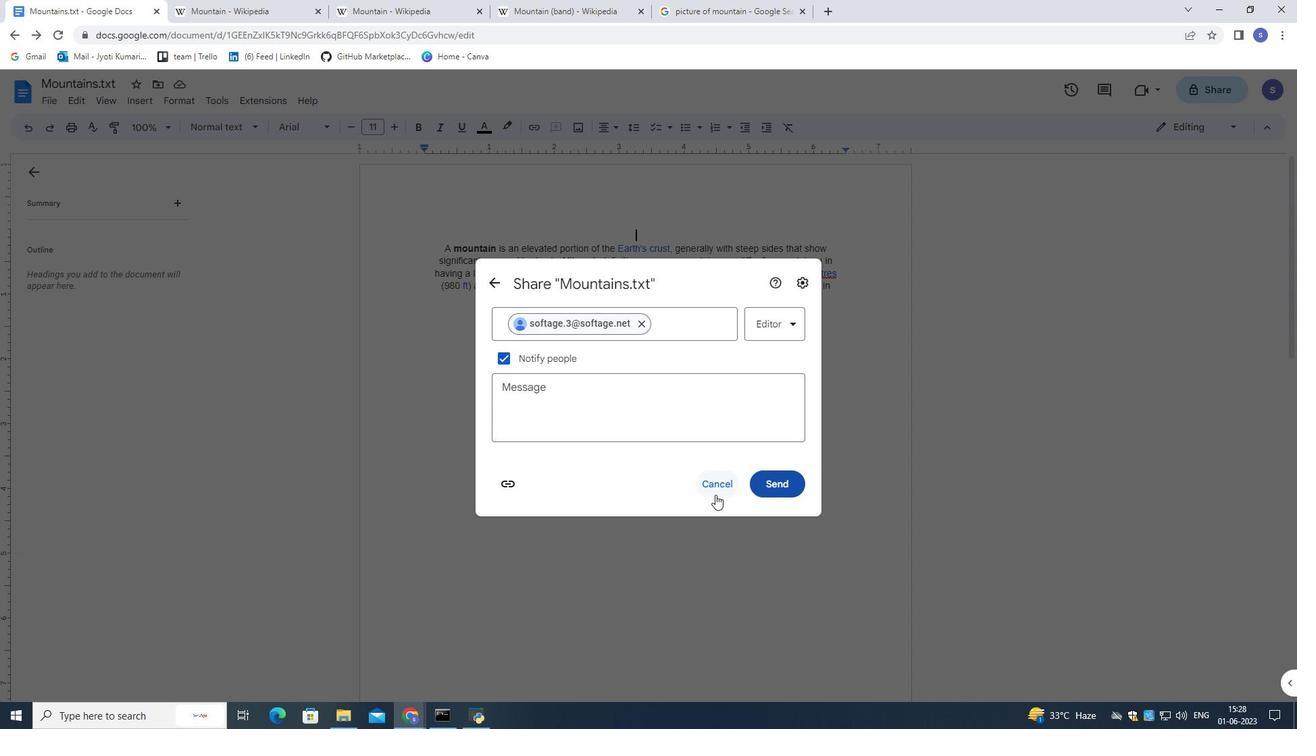 
Action: Mouse pressed left at (717, 489)
Screenshot: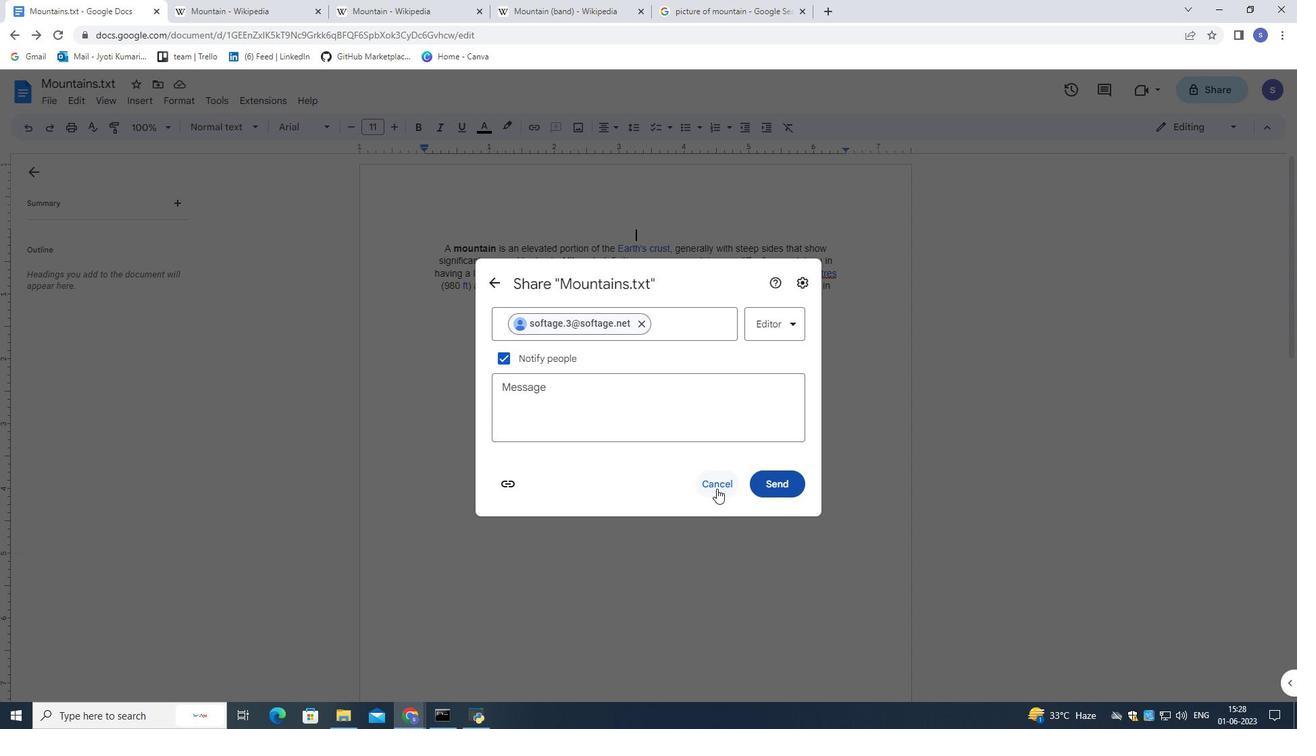 
Action: Mouse moved to (546, 446)
Screenshot: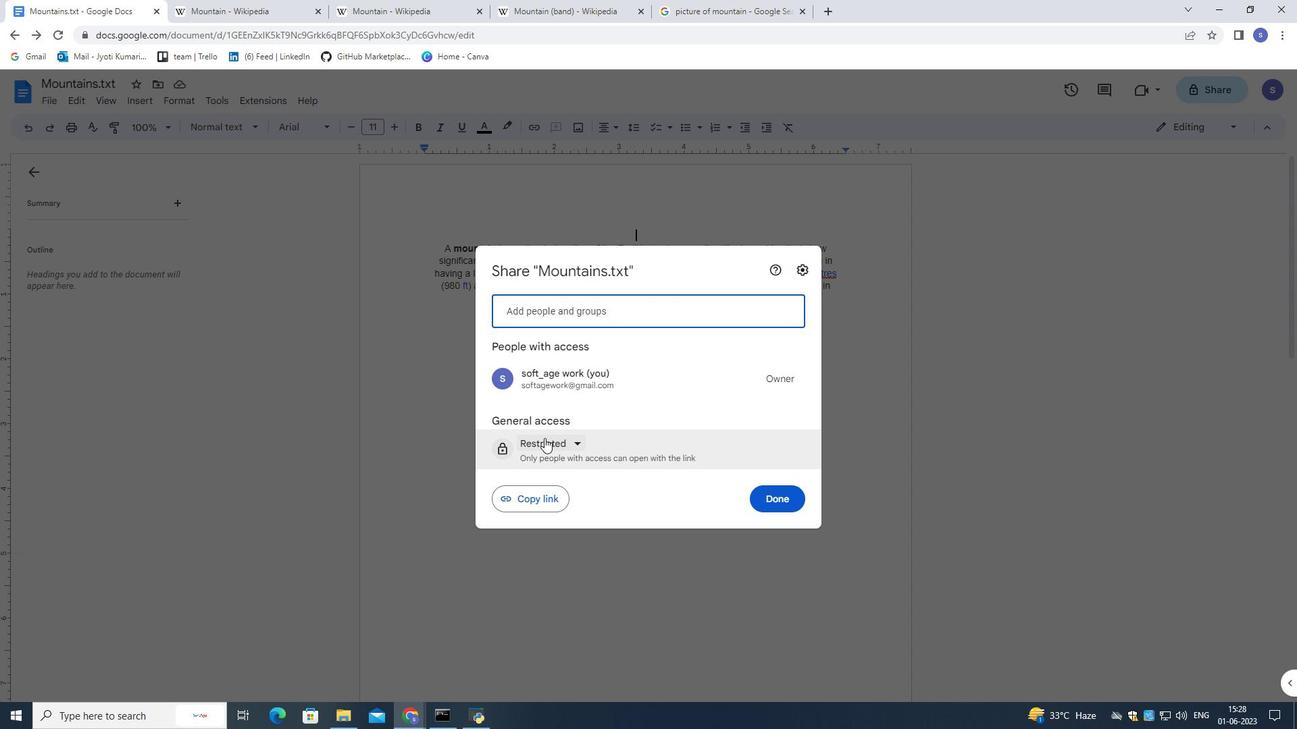 
Action: Mouse pressed left at (546, 446)
Screenshot: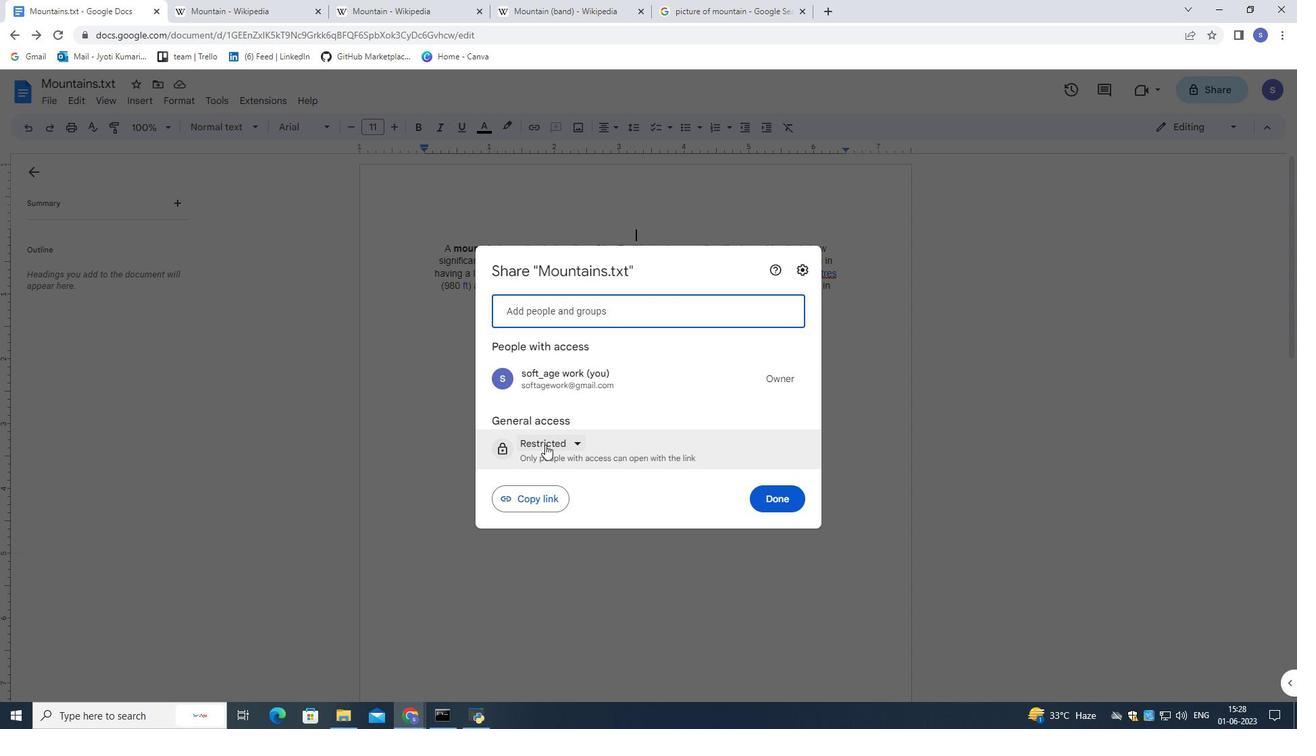 
Action: Mouse moved to (550, 500)
Screenshot: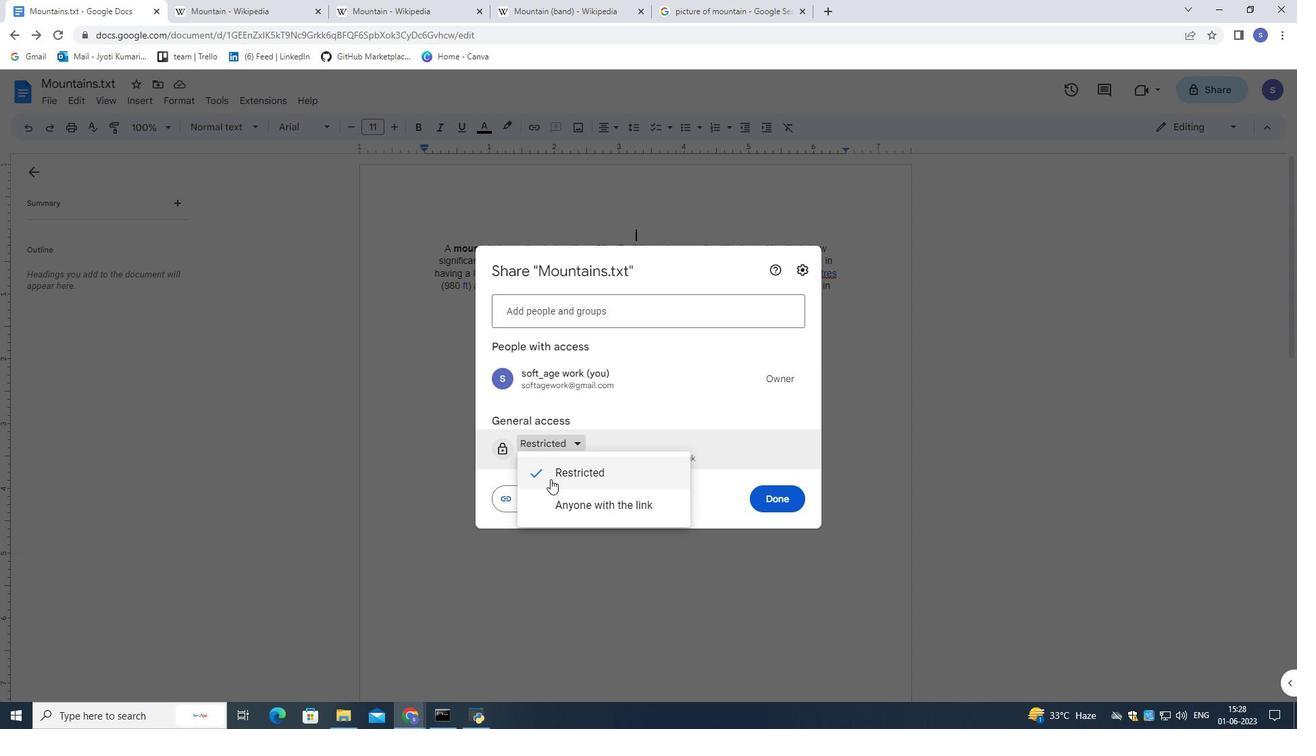 
Action: Mouse pressed left at (550, 500)
Screenshot: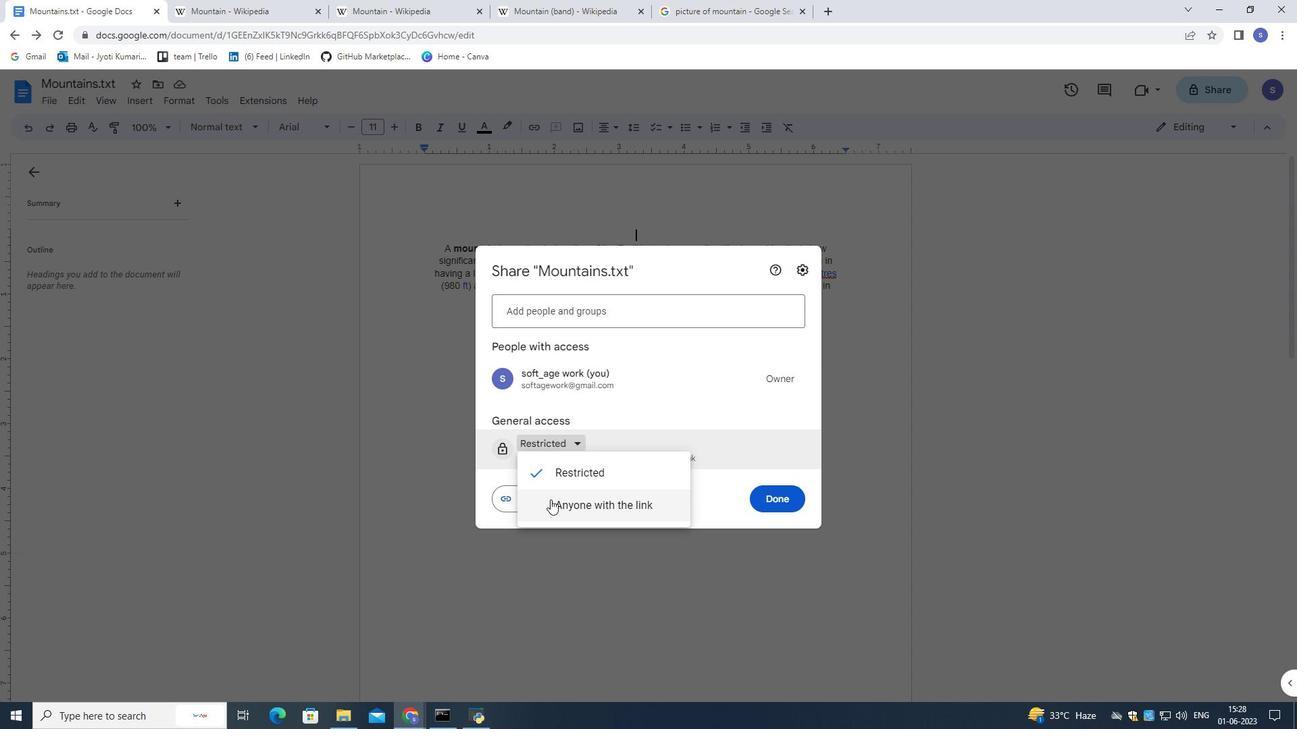 
Action: Mouse moved to (764, 499)
Screenshot: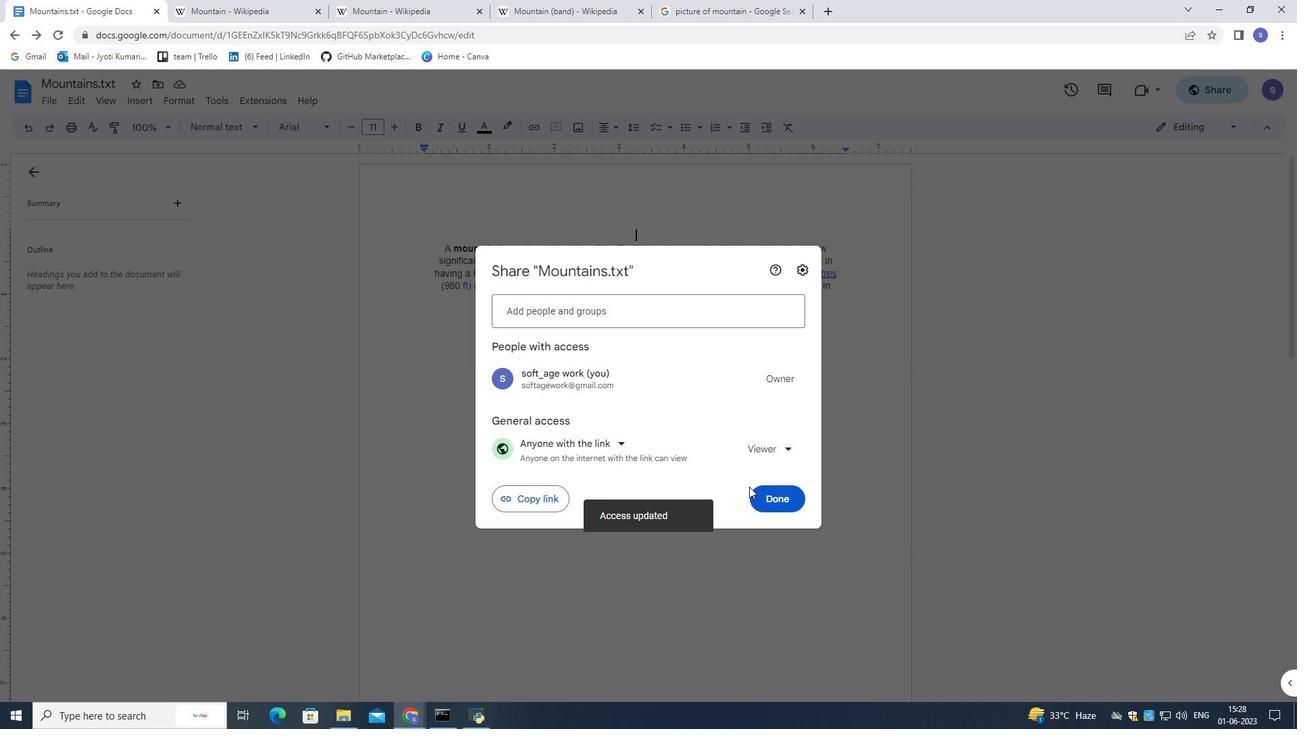 
Action: Mouse pressed left at (764, 499)
Screenshot: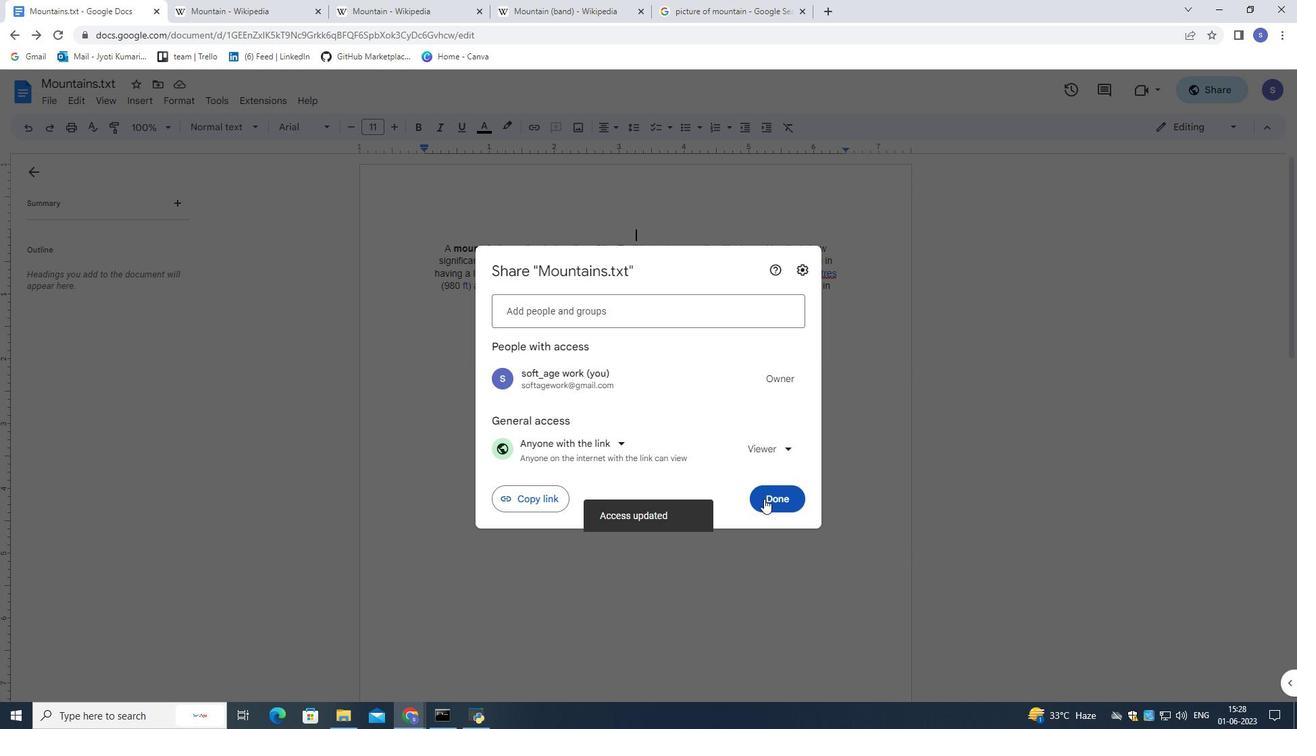 
Action: Mouse moved to (45, 97)
Screenshot: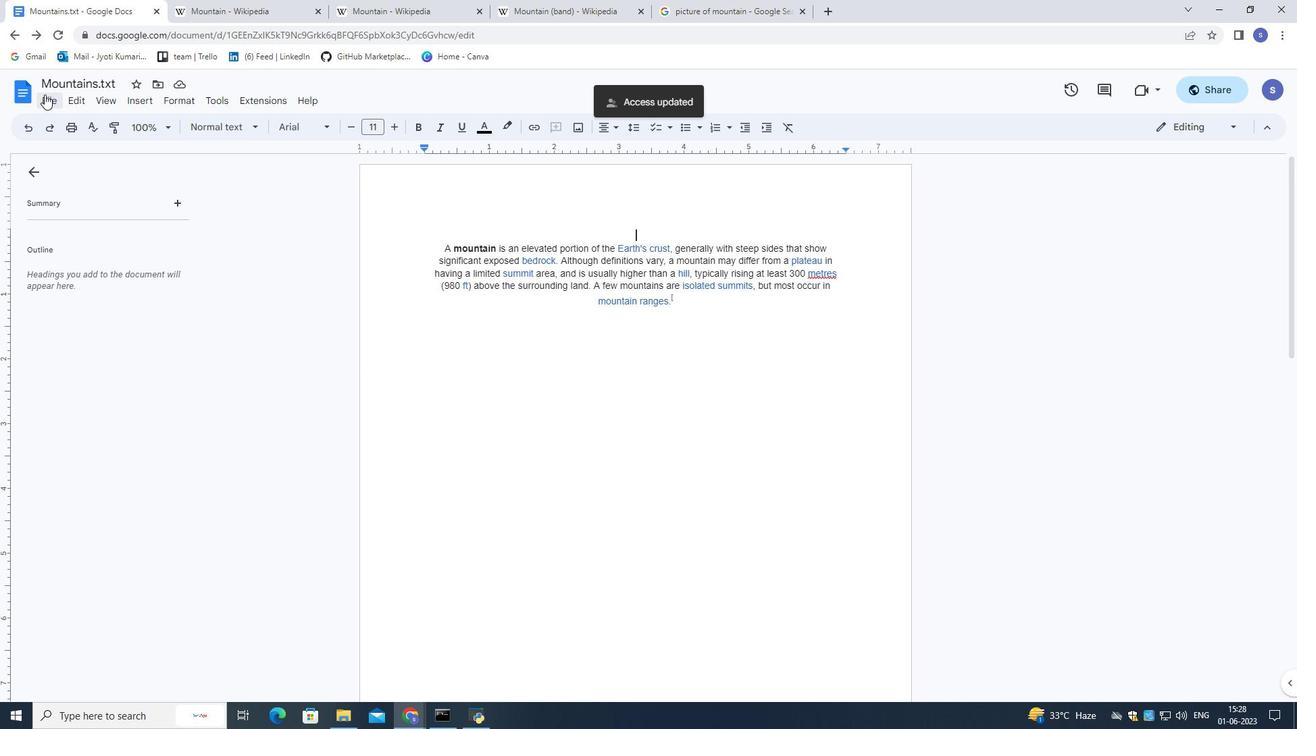 
Action: Mouse pressed left at (45, 97)
Screenshot: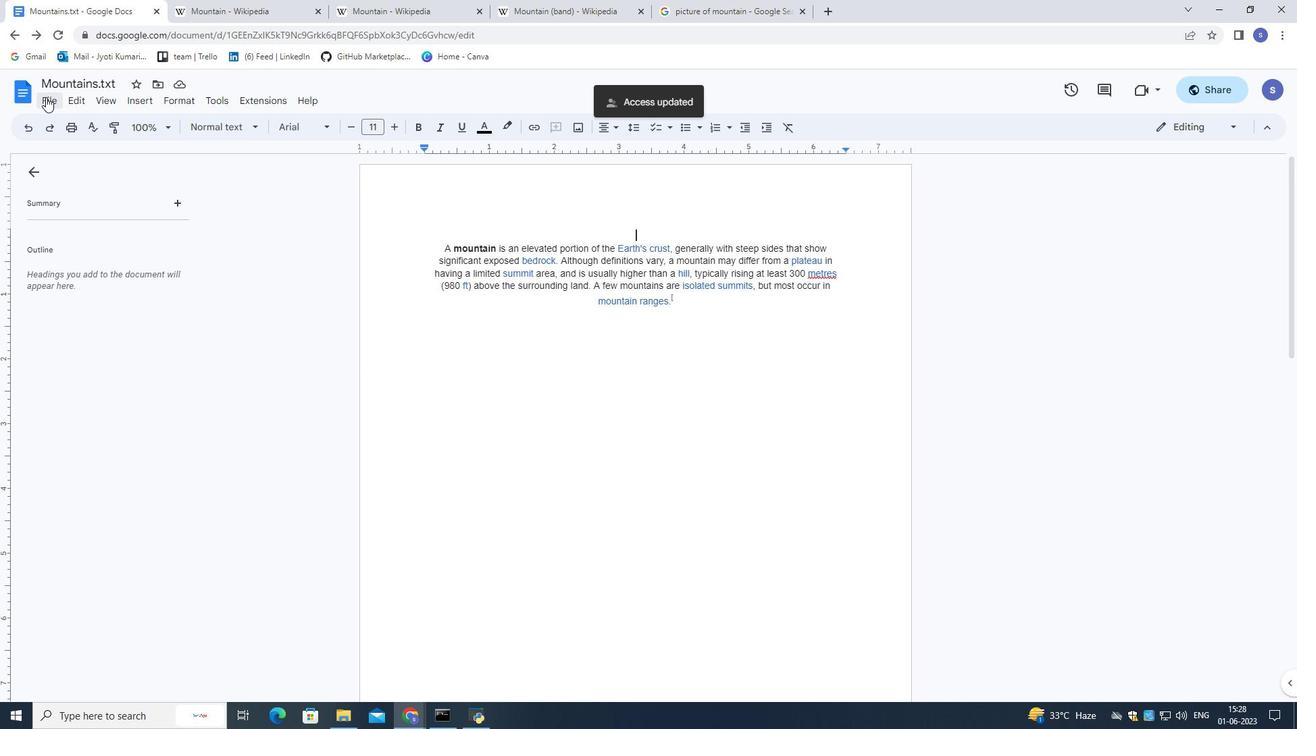 
Action: Mouse moved to (274, 406)
Screenshot: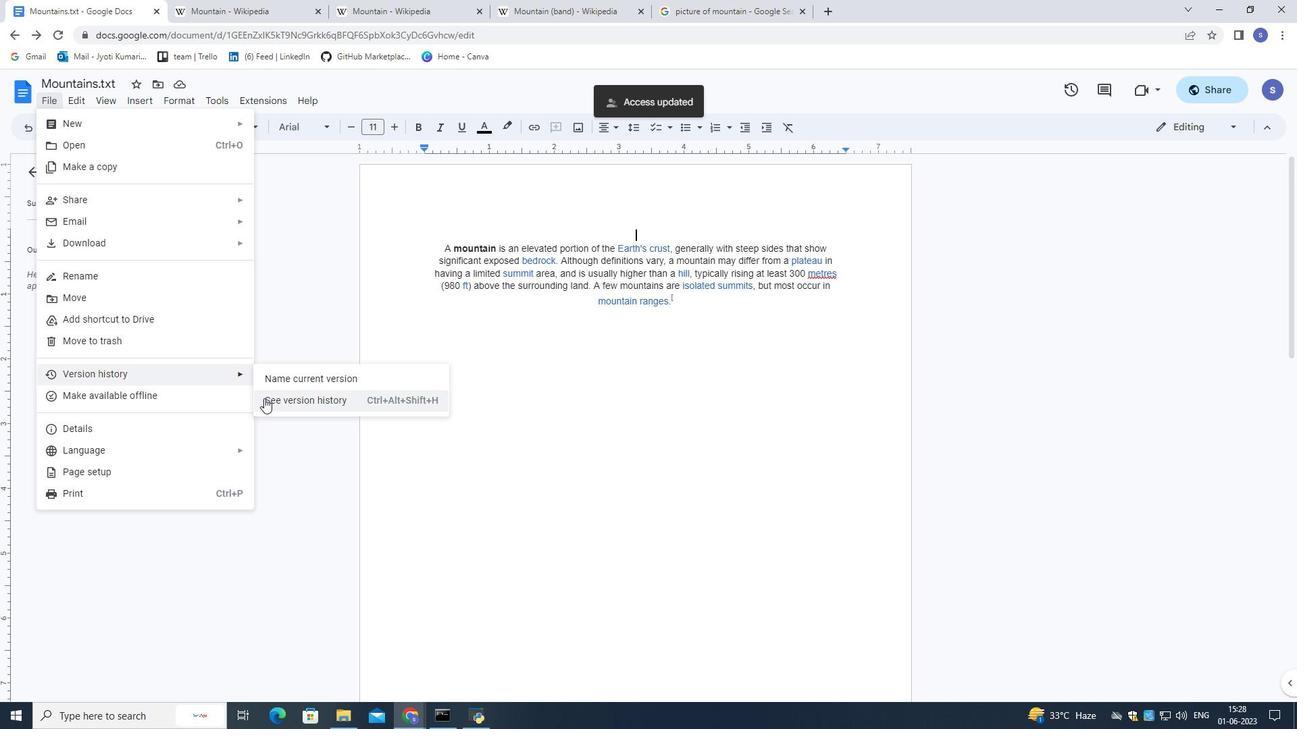 
Action: Mouse pressed left at (274, 406)
Screenshot: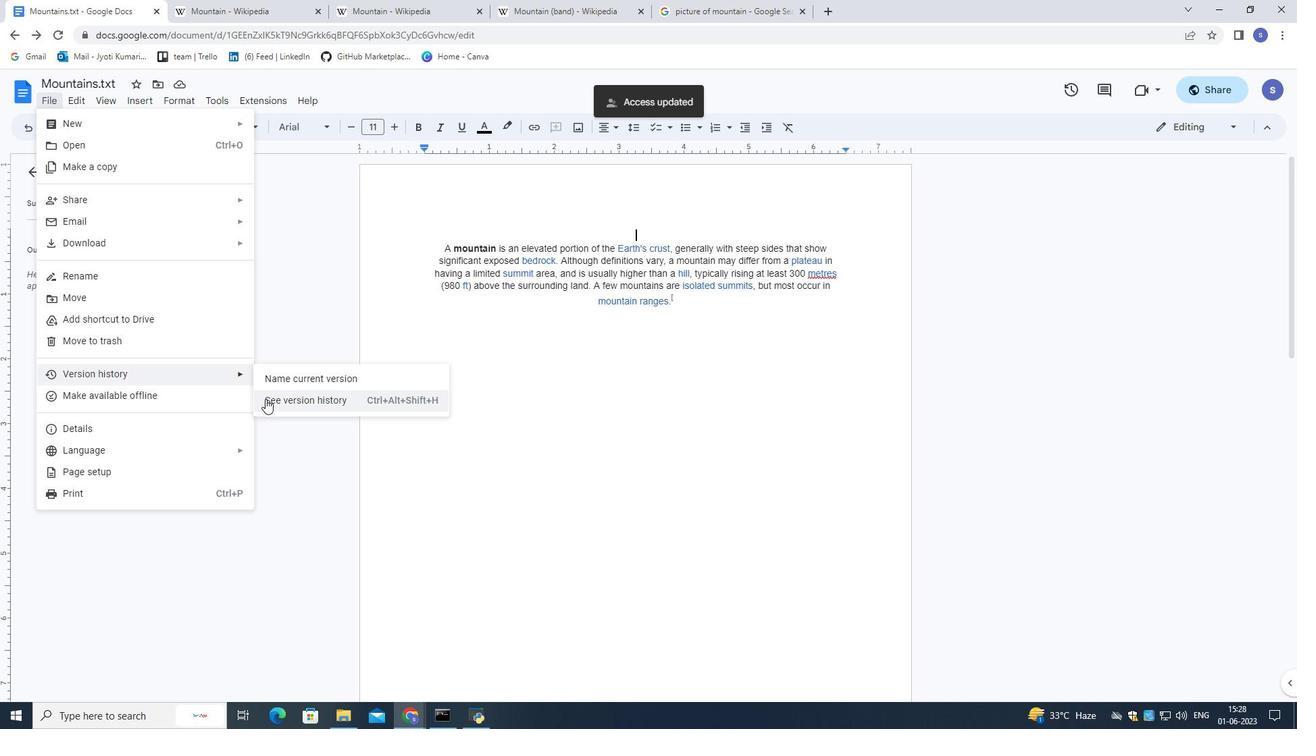 
Action: Mouse moved to (279, 416)
Screenshot: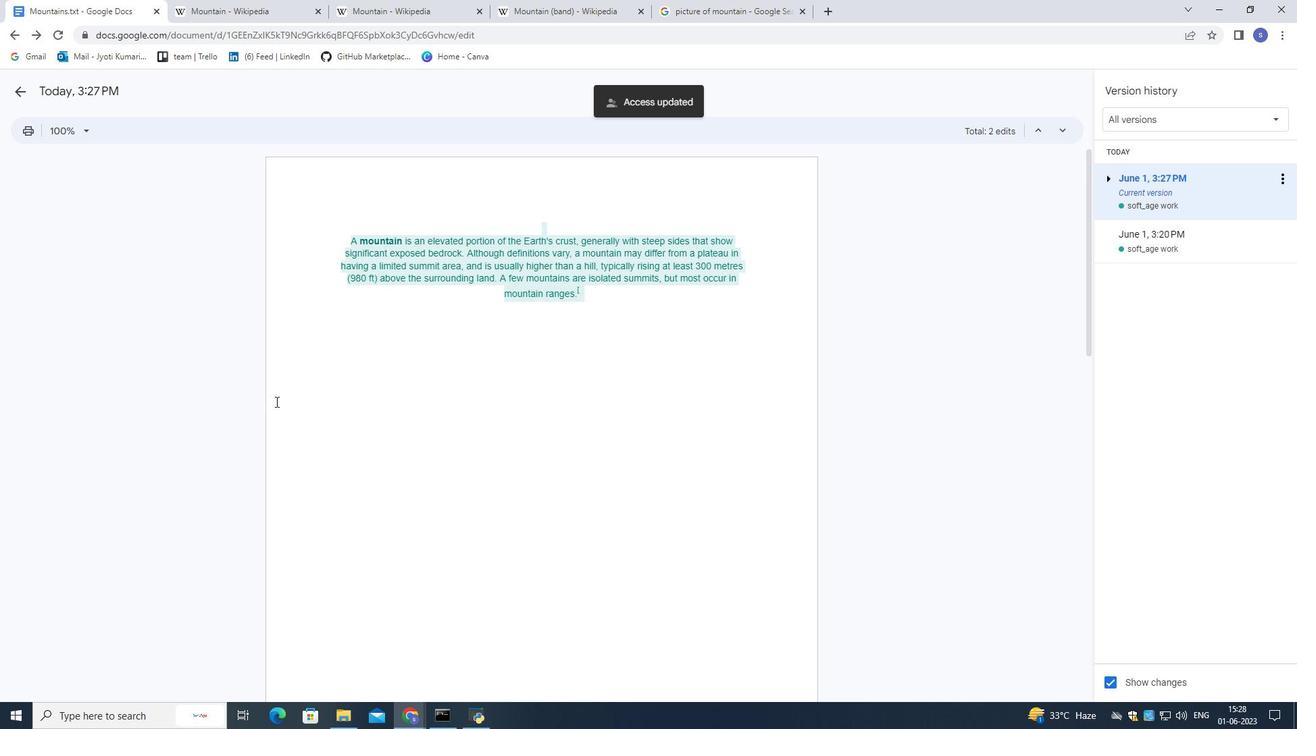 
Action: Mouse scrolled (275, 403) with delta (0, 0)
Screenshot: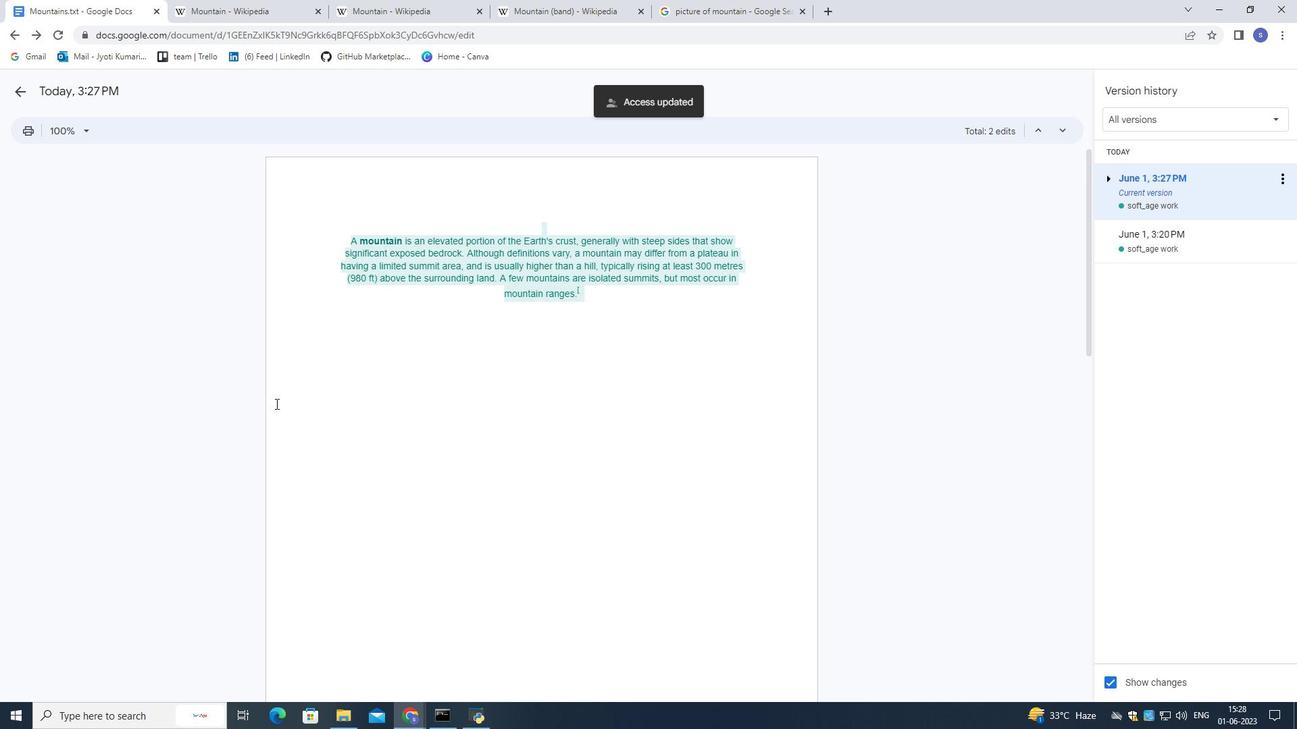 
Action: Mouse moved to (283, 430)
Screenshot: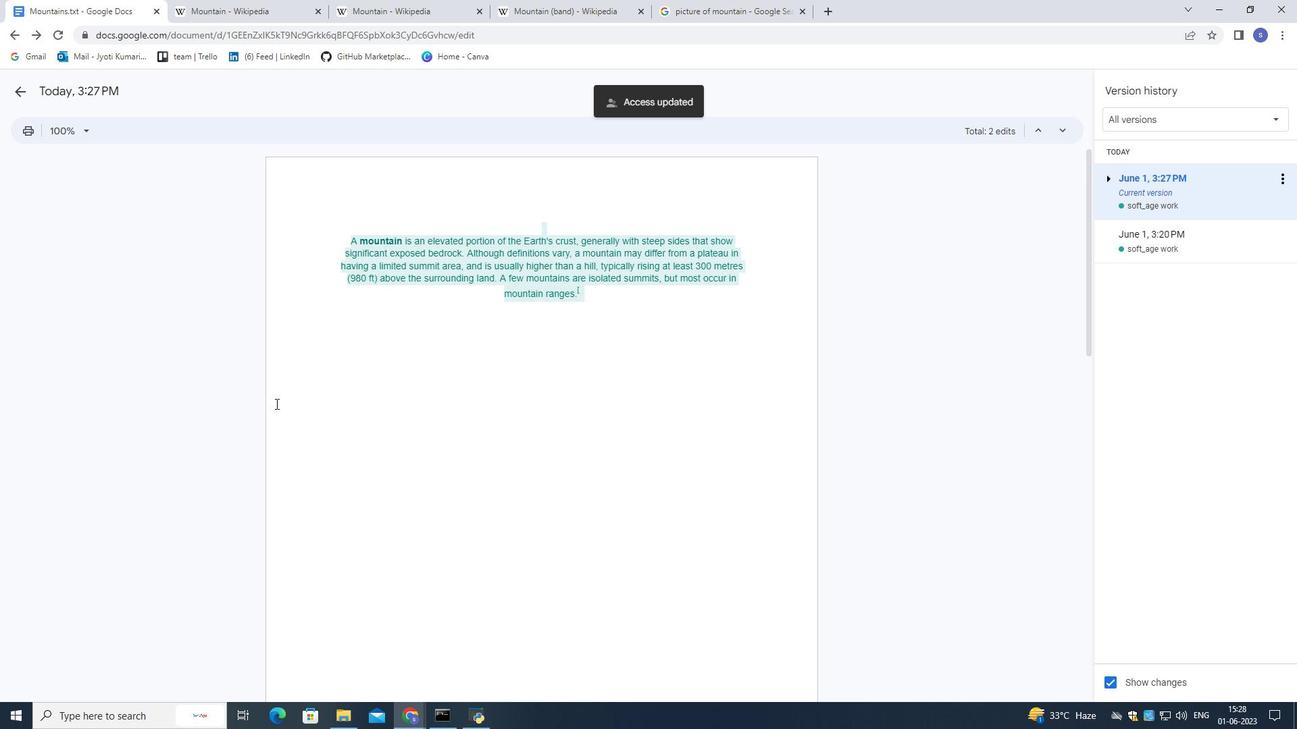 
Action: Mouse scrolled (279, 417) with delta (0, 0)
Screenshot: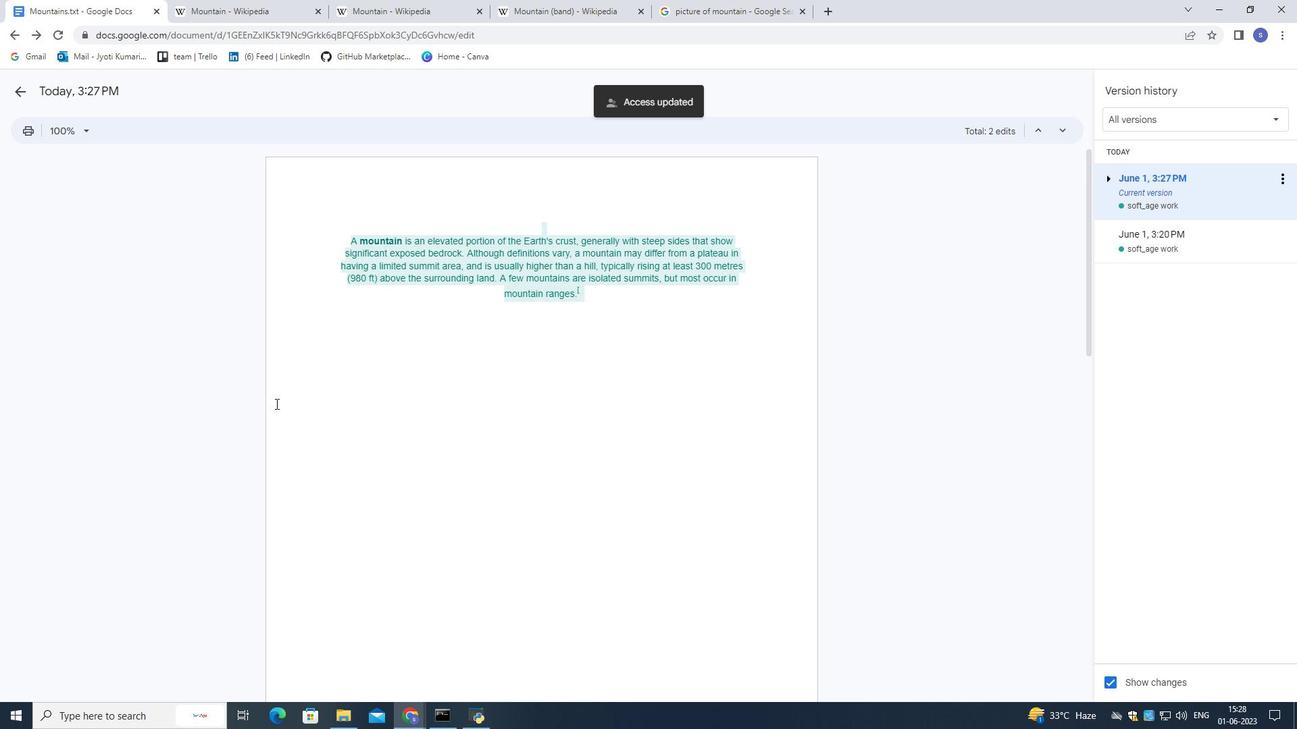 
Action: Mouse moved to (286, 439)
Screenshot: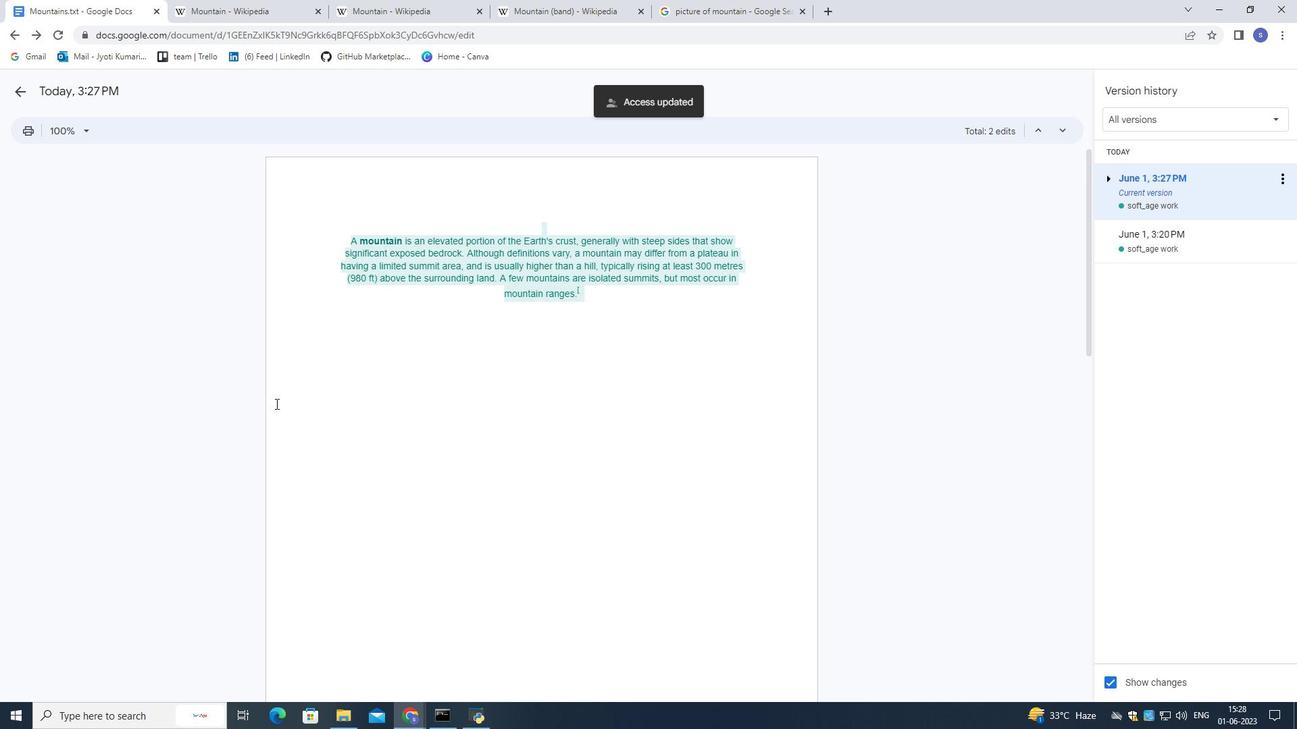 
Action: Mouse scrolled (283, 430) with delta (0, 0)
Screenshot: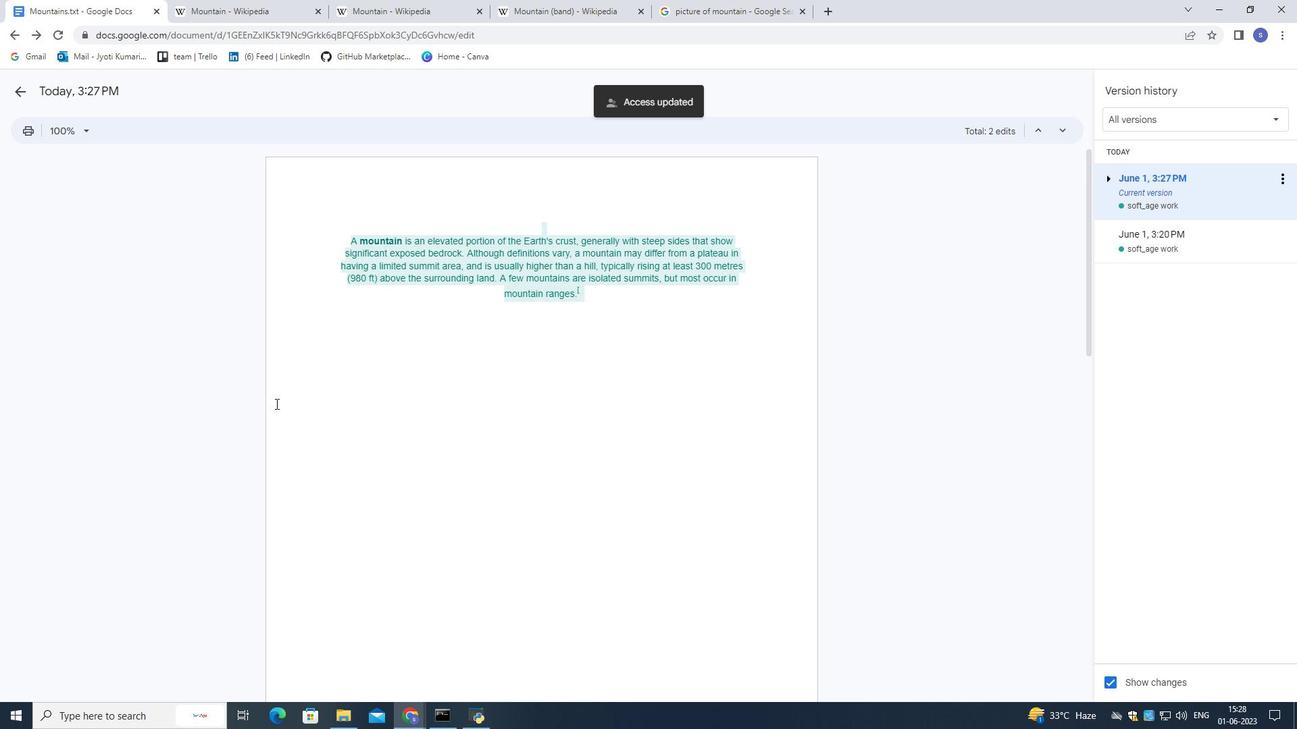 
Action: Mouse scrolled (285, 435) with delta (0, 0)
Screenshot: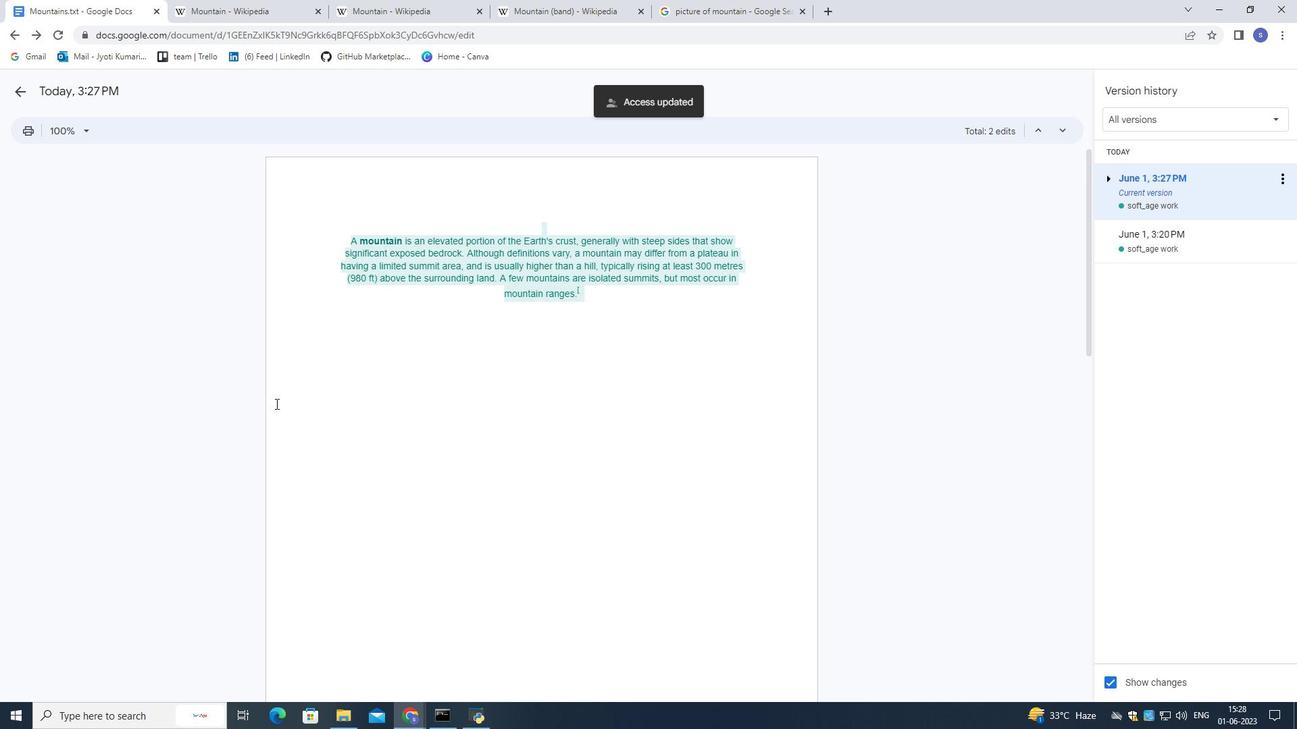 
Action: Mouse moved to (331, 410)
Screenshot: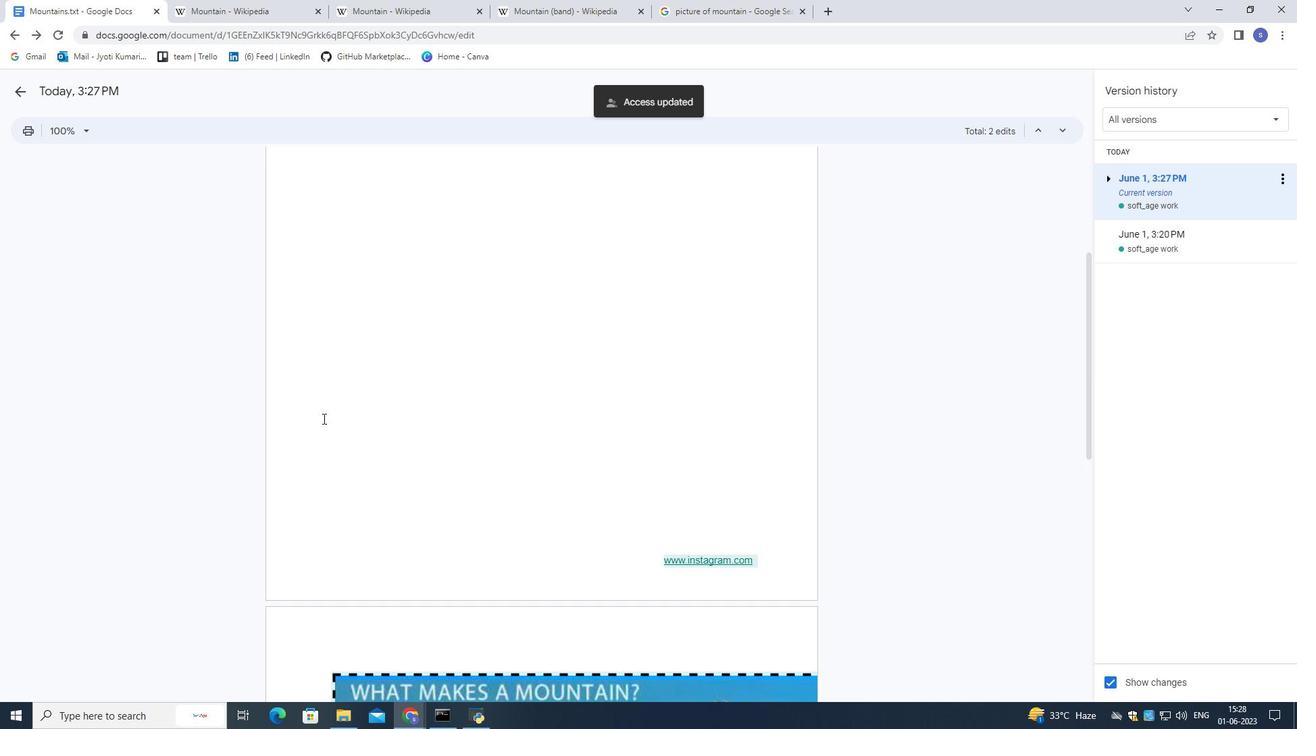 
Action: Mouse scrolled (331, 409) with delta (0, 0)
Screenshot: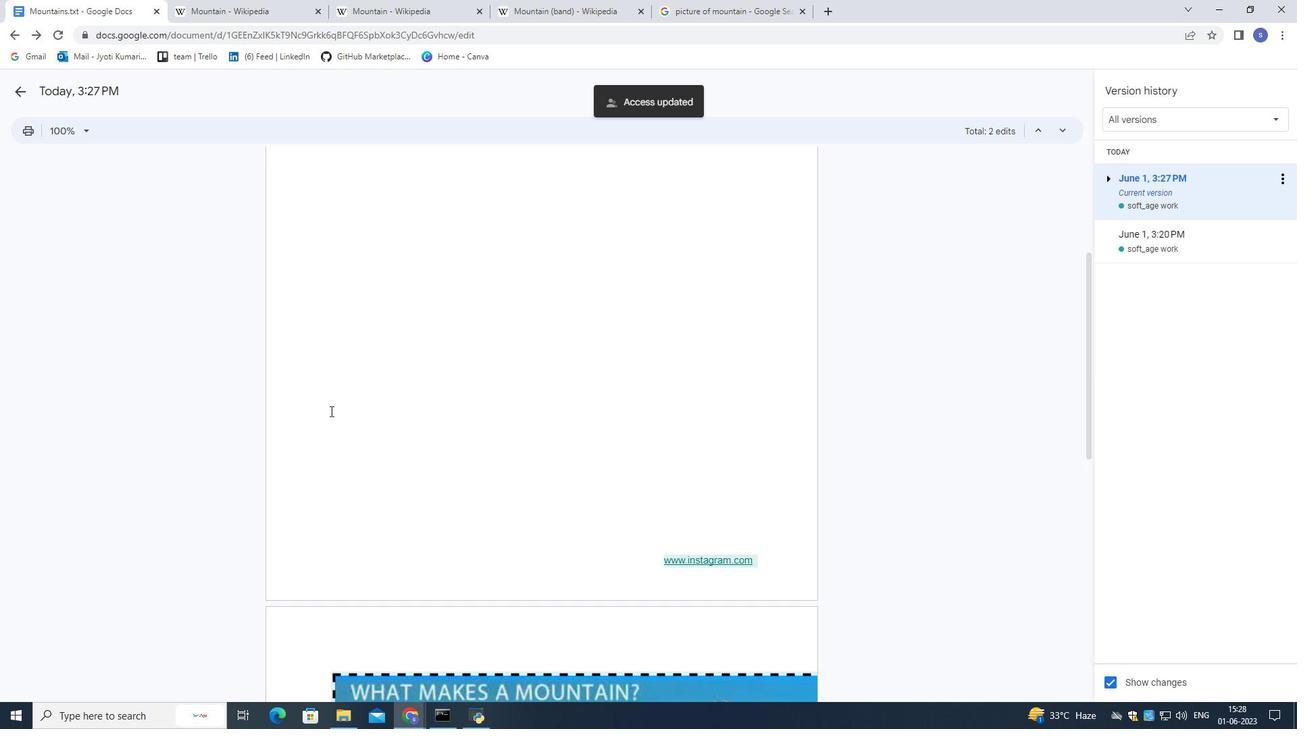 
Action: Mouse scrolled (331, 409) with delta (0, 0)
Screenshot: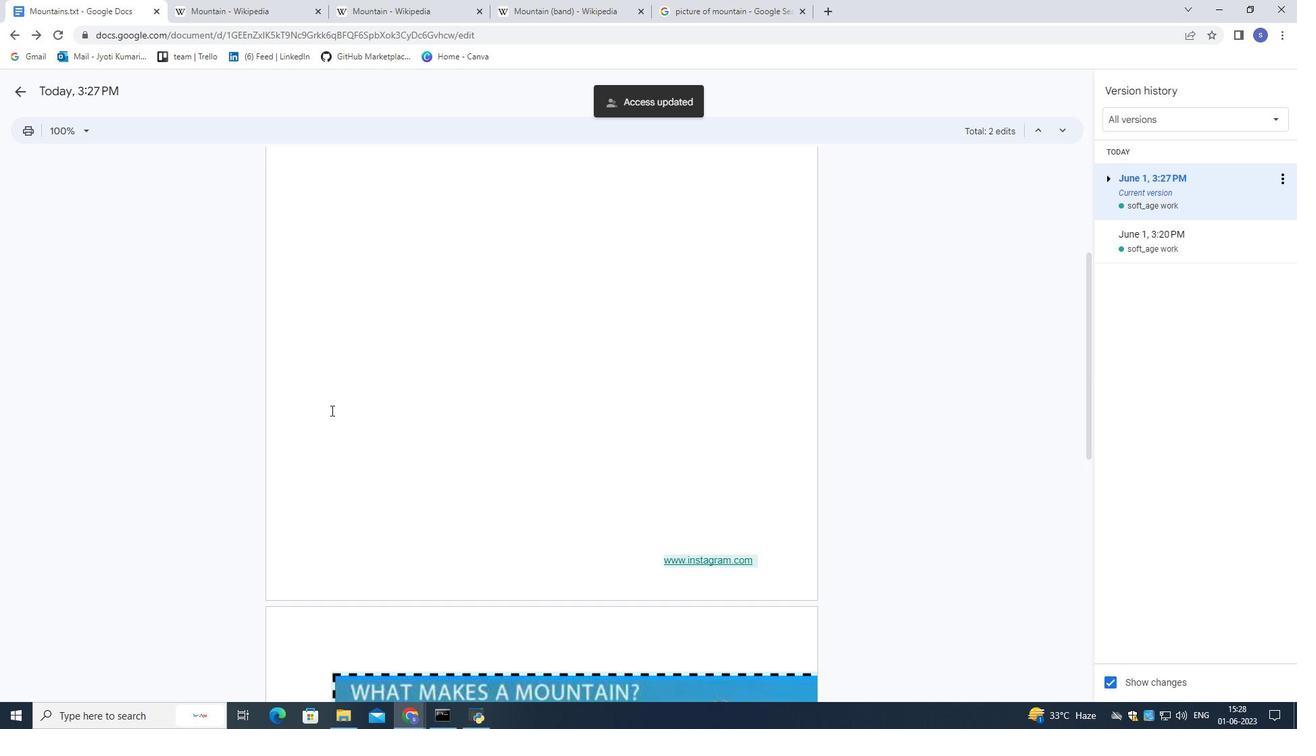
Action: Mouse scrolled (331, 409) with delta (0, 0)
Screenshot: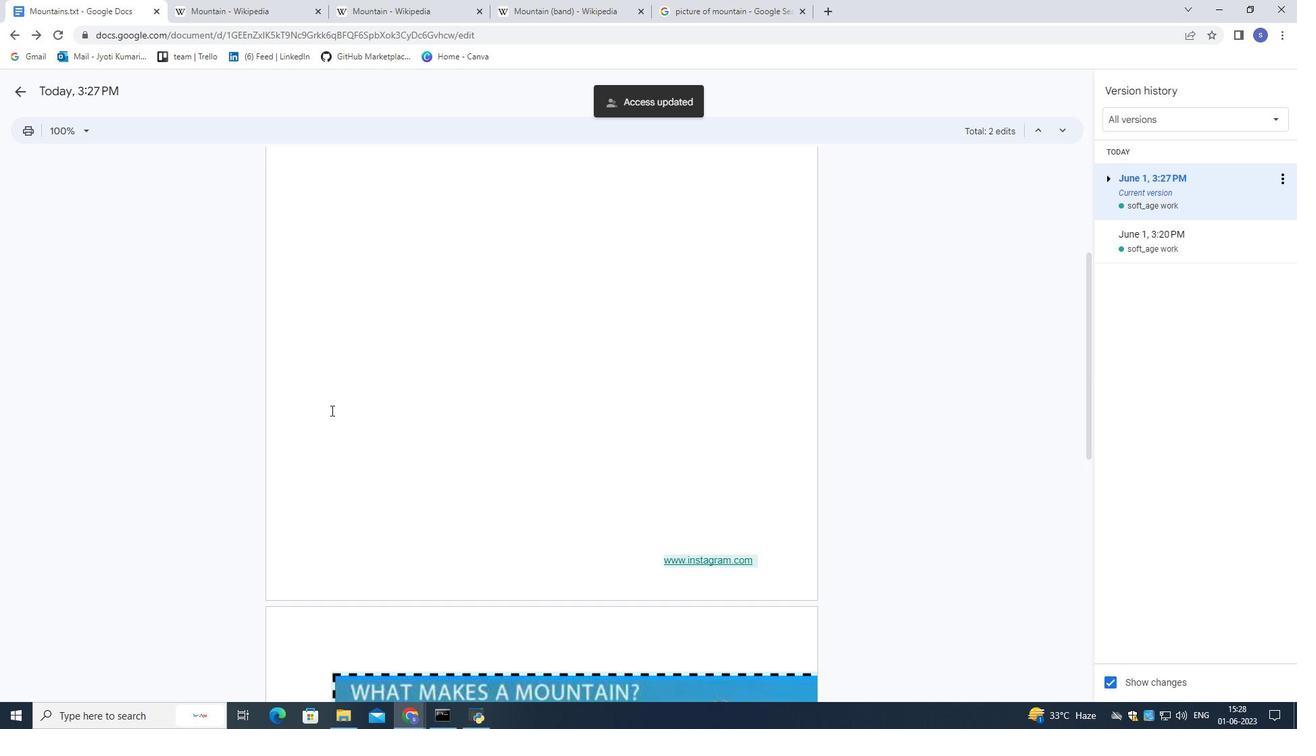
Action: Mouse scrolled (331, 409) with delta (0, 0)
Screenshot: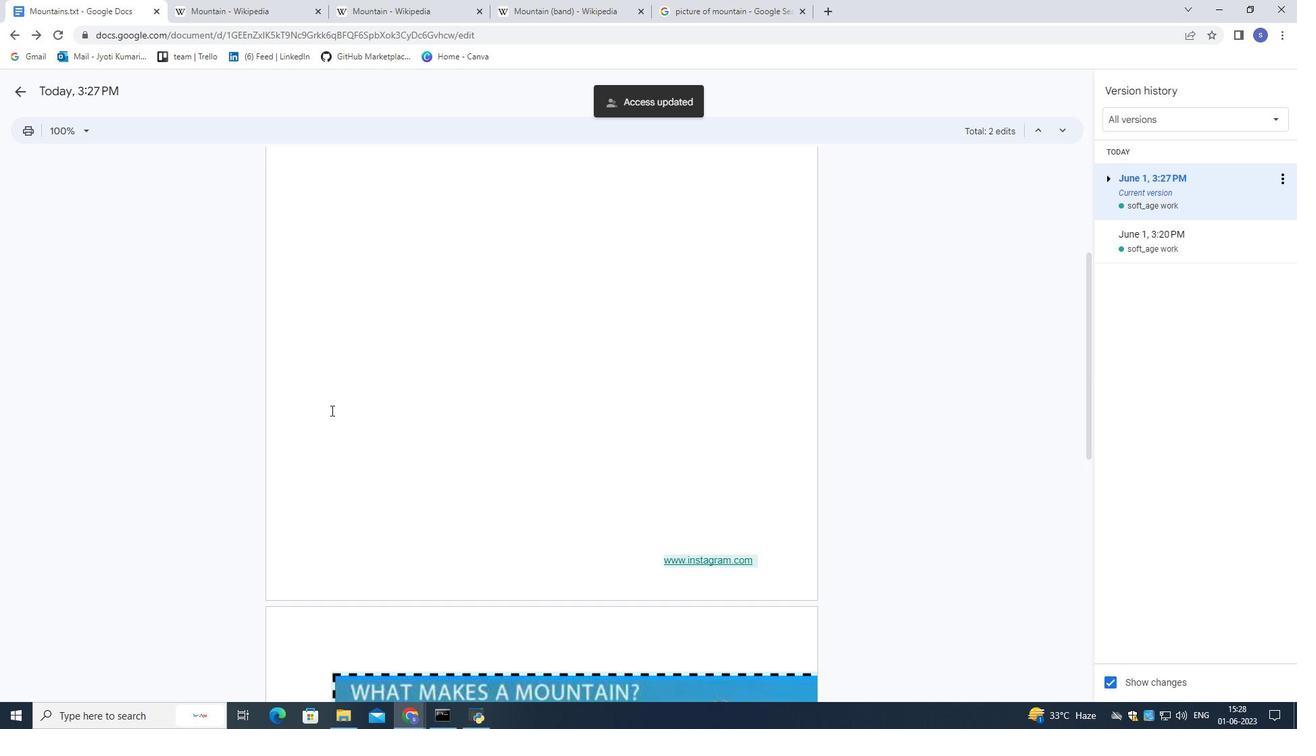 
Action: Mouse moved to (331, 410)
Screenshot: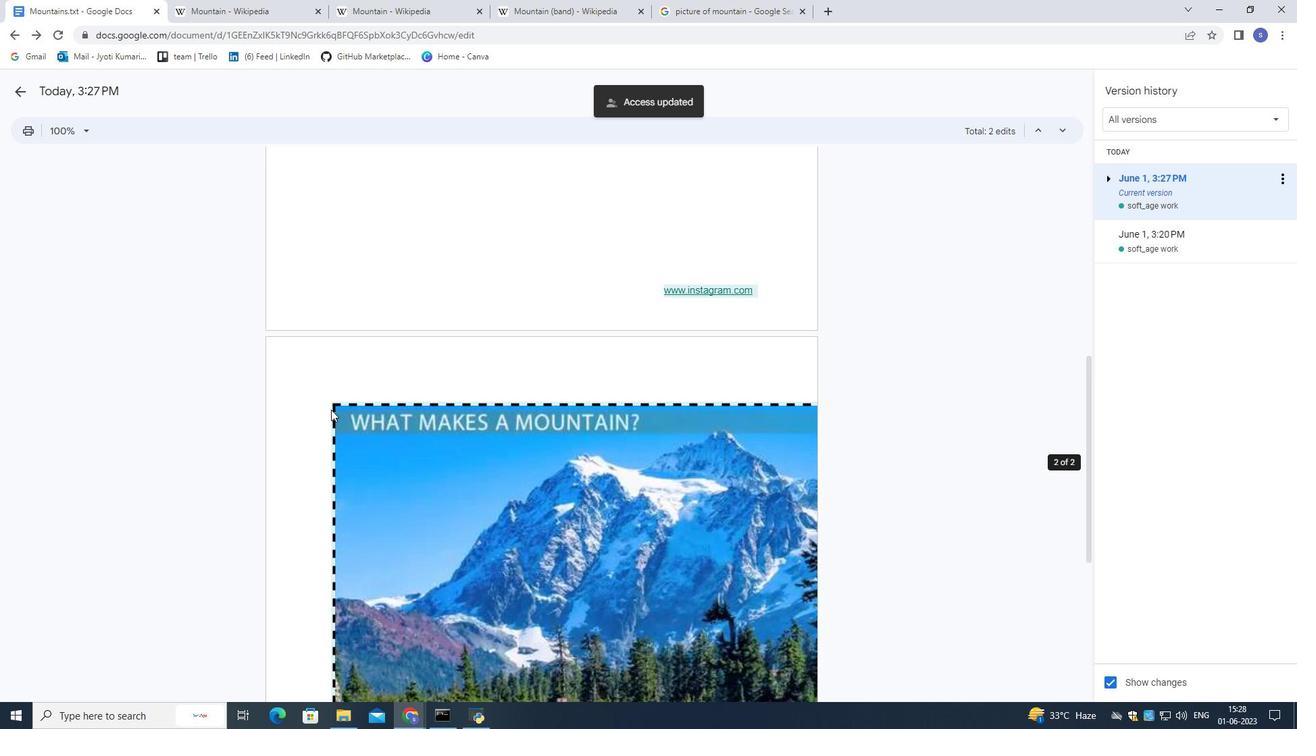
Action: Mouse scrolled (331, 410) with delta (0, 0)
Screenshot: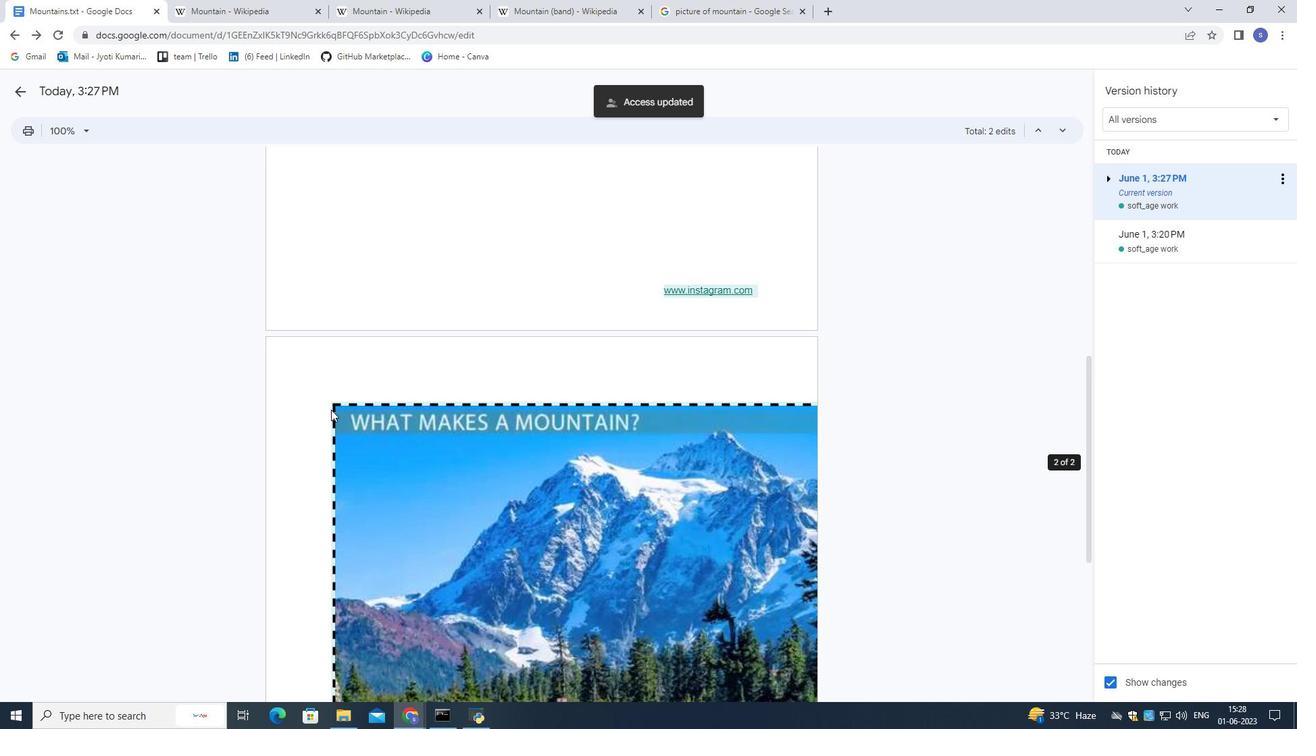 
Action: Mouse scrolled (331, 410) with delta (0, 0)
Screenshot: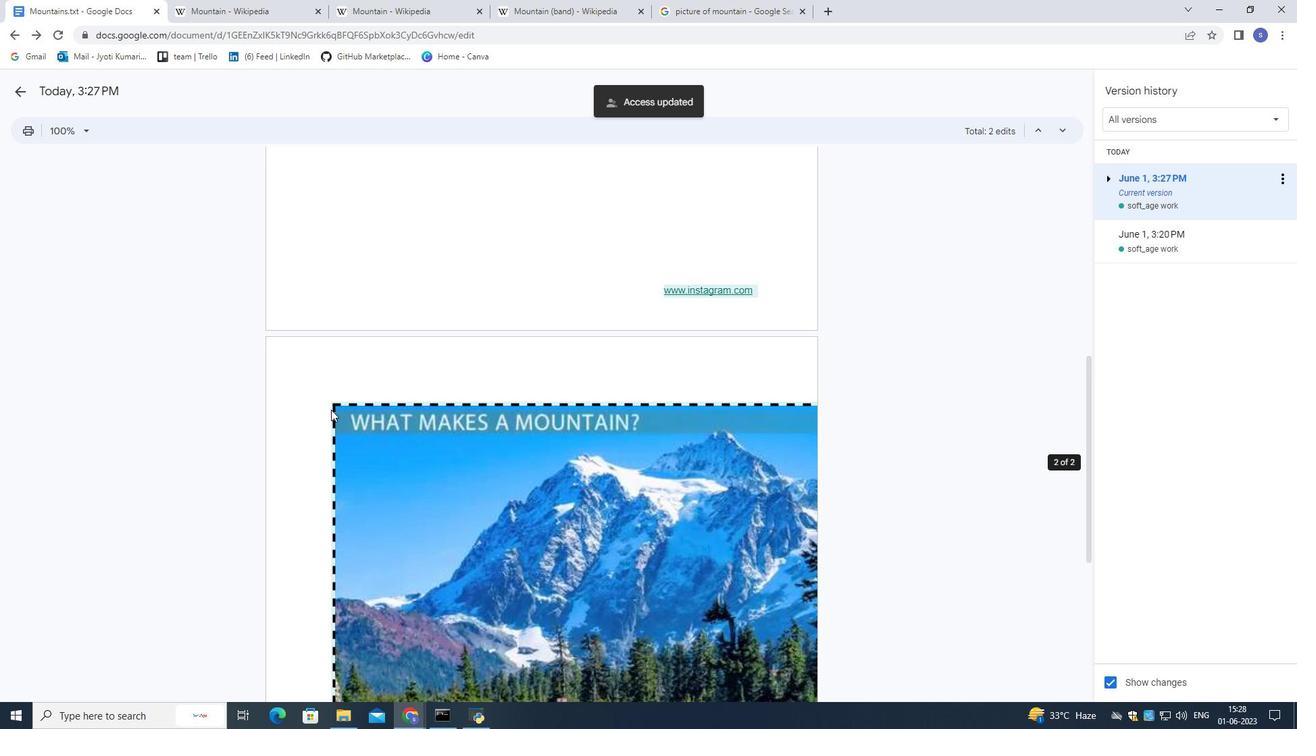 
Action: Mouse scrolled (331, 410) with delta (0, 0)
Screenshot: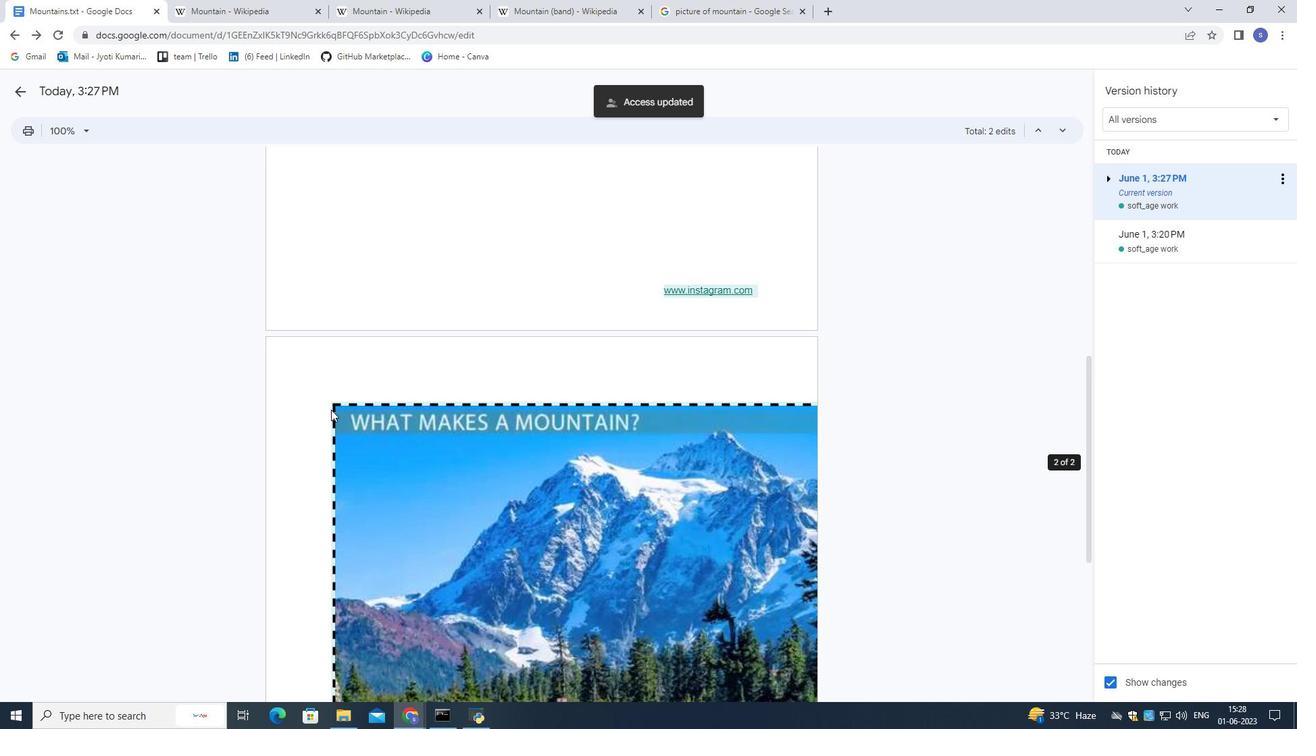 
Action: Mouse scrolled (331, 410) with delta (0, 0)
Screenshot: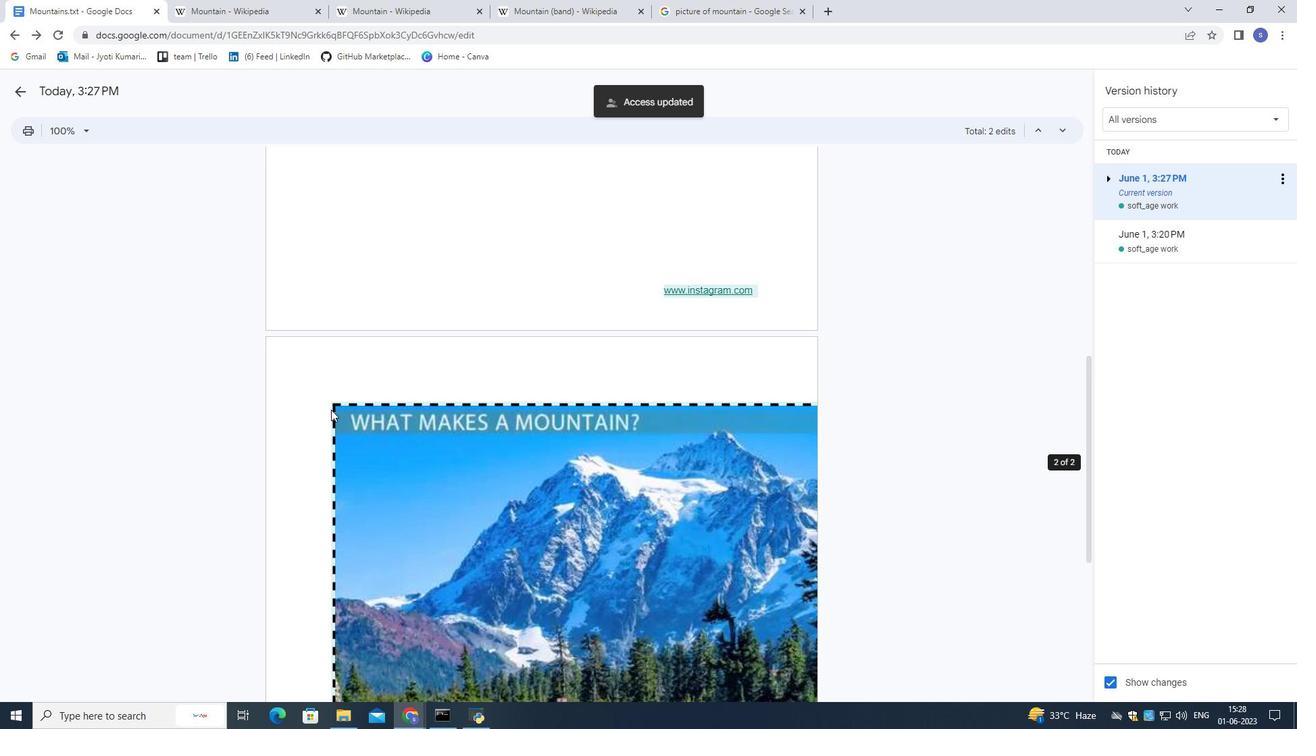 
Action: Mouse moved to (330, 412)
Screenshot: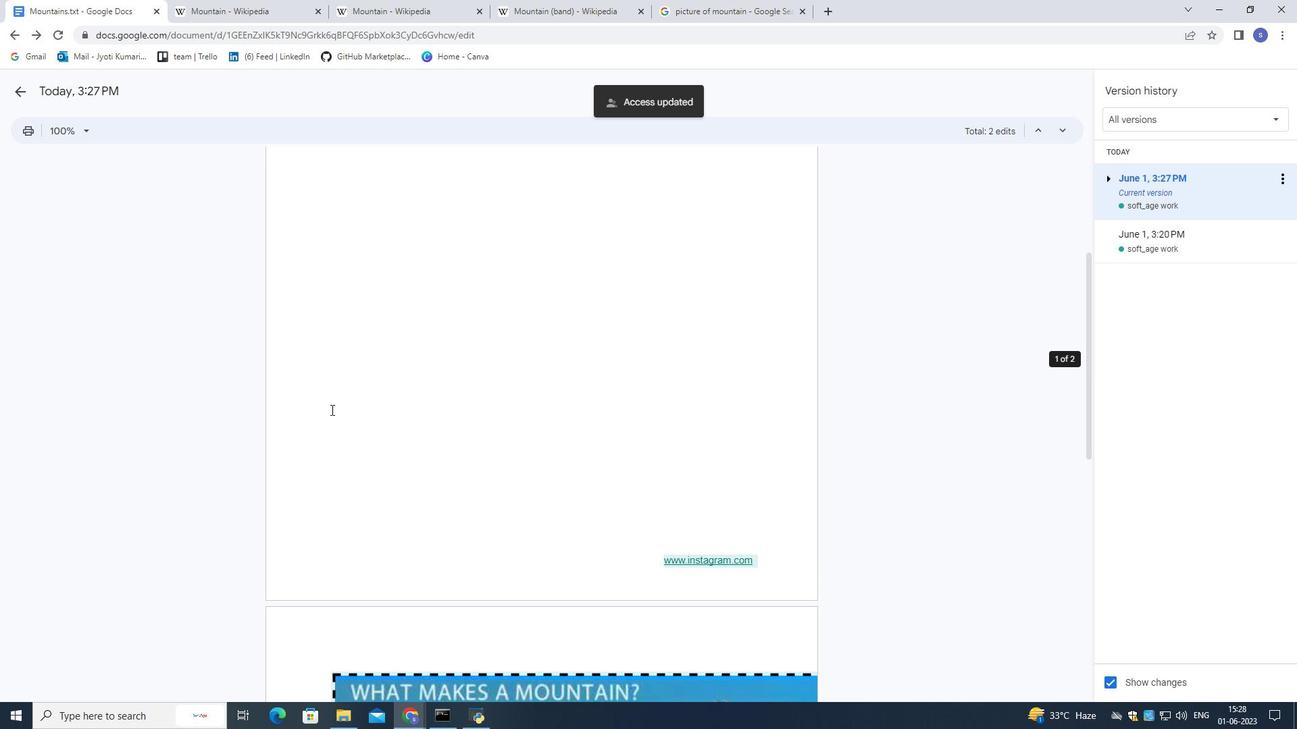
Action: Mouse scrolled (330, 411) with delta (0, 0)
Screenshot: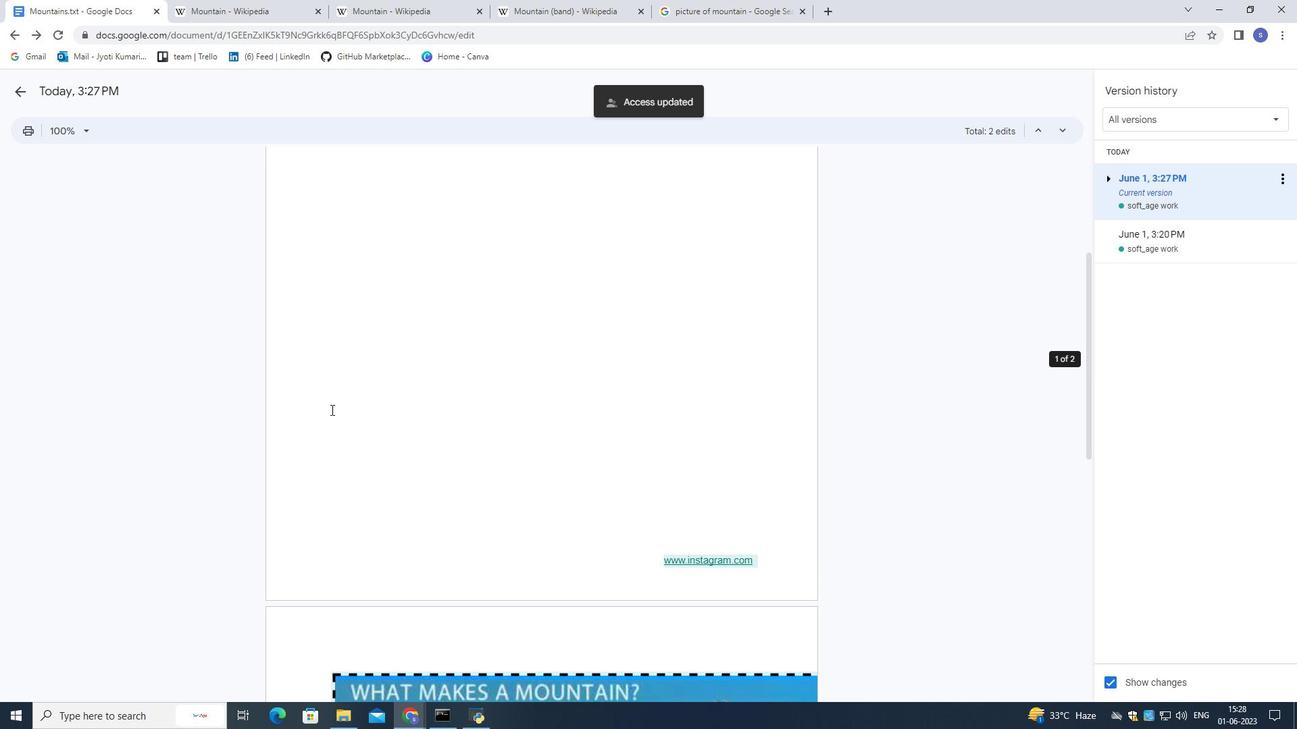 
Action: Mouse moved to (330, 413)
Screenshot: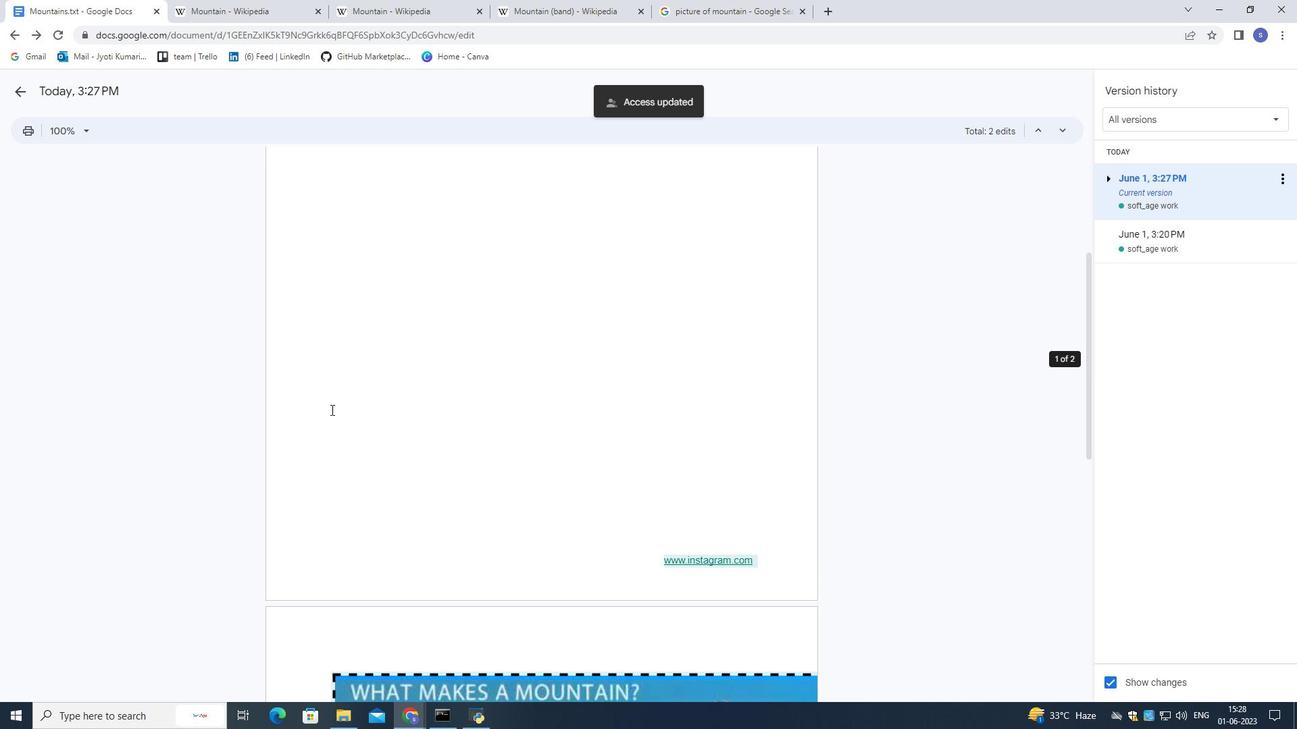 
Action: Mouse scrolled (330, 412) with delta (0, 0)
Screenshot: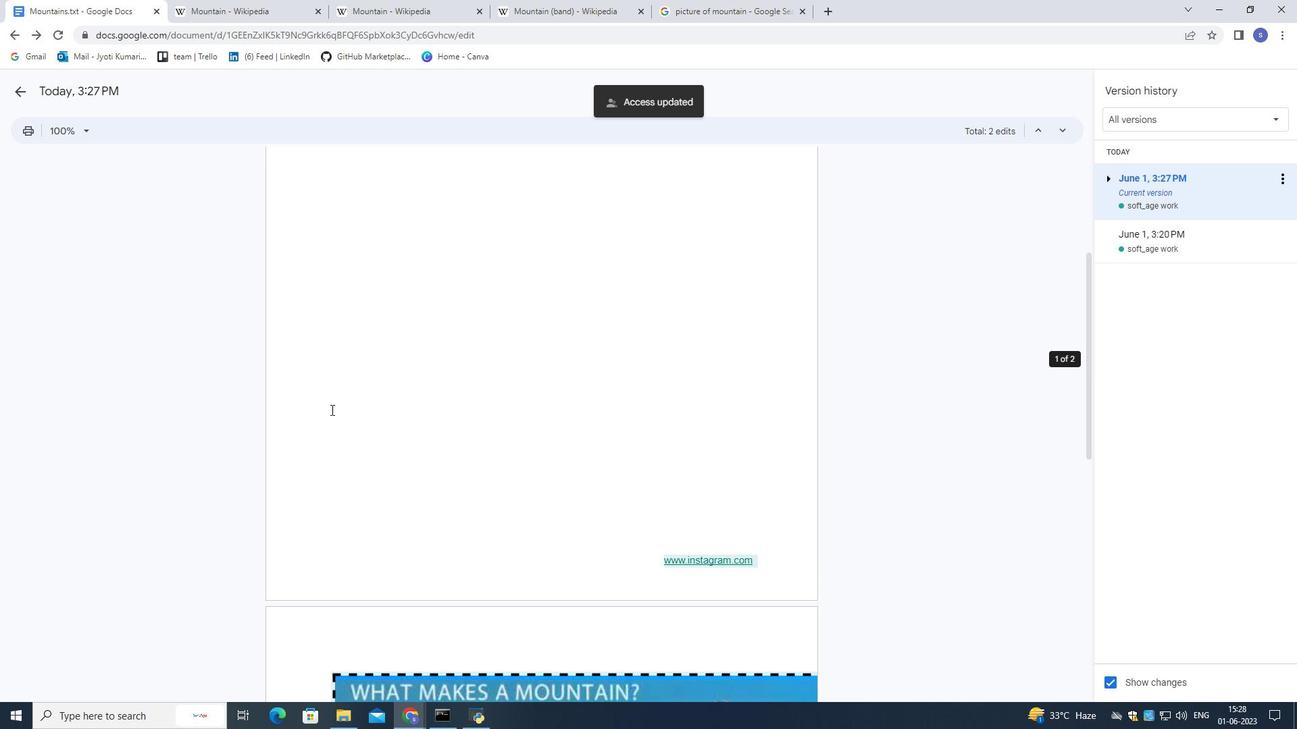 
Action: Mouse scrolled (330, 412) with delta (0, 0)
Screenshot: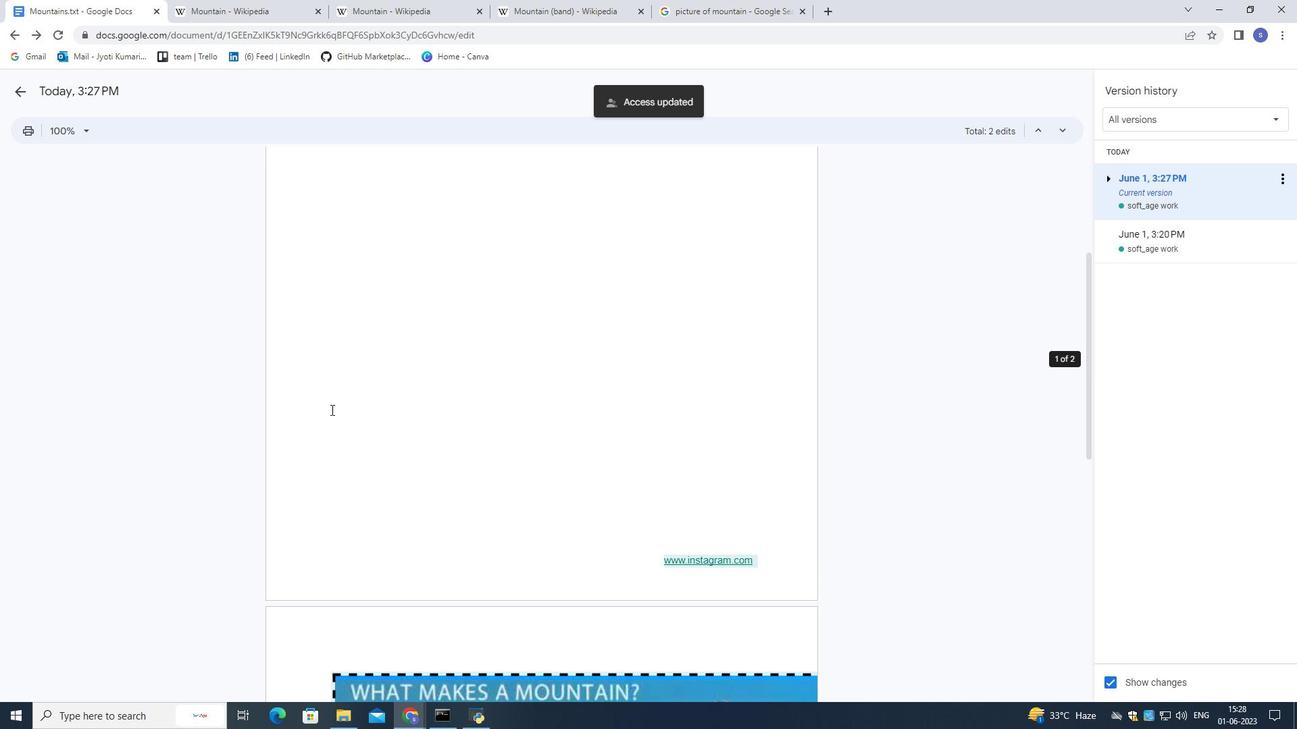 
Action: Mouse scrolled (330, 412) with delta (0, 0)
Screenshot: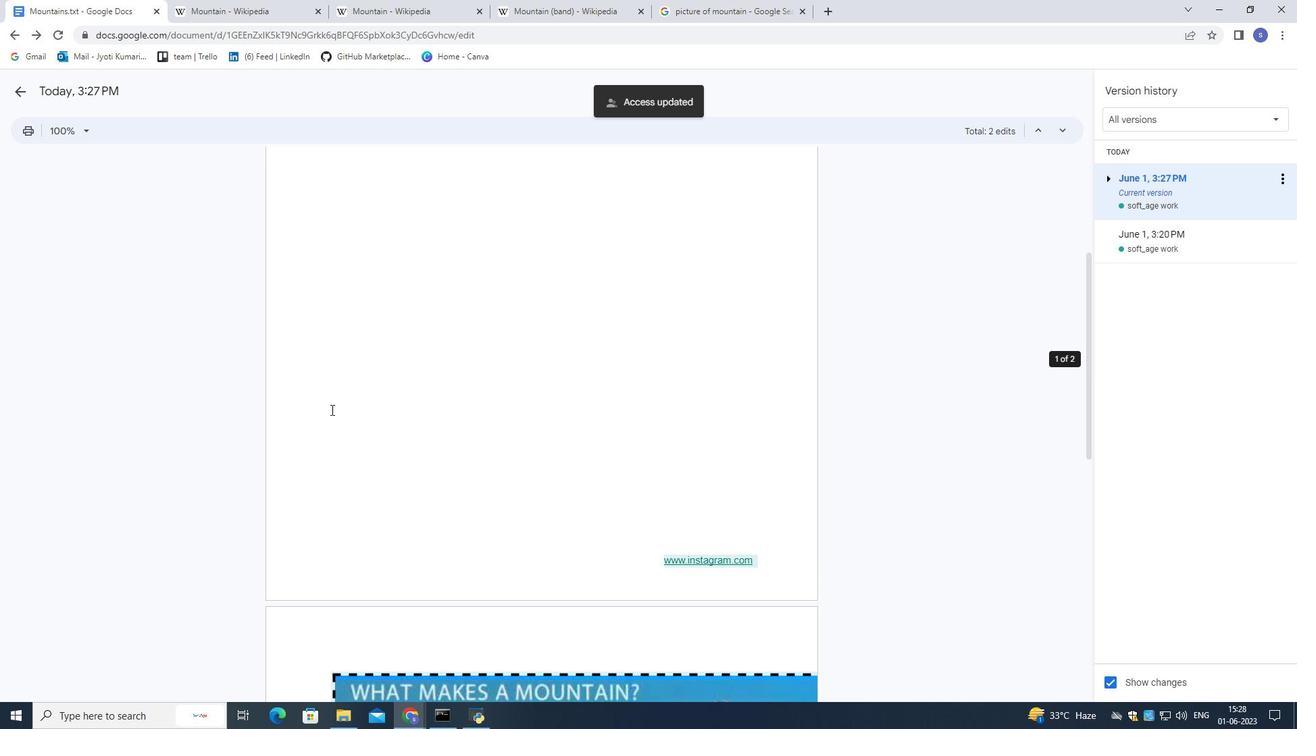 
Action: Mouse scrolled (330, 412) with delta (0, 0)
Screenshot: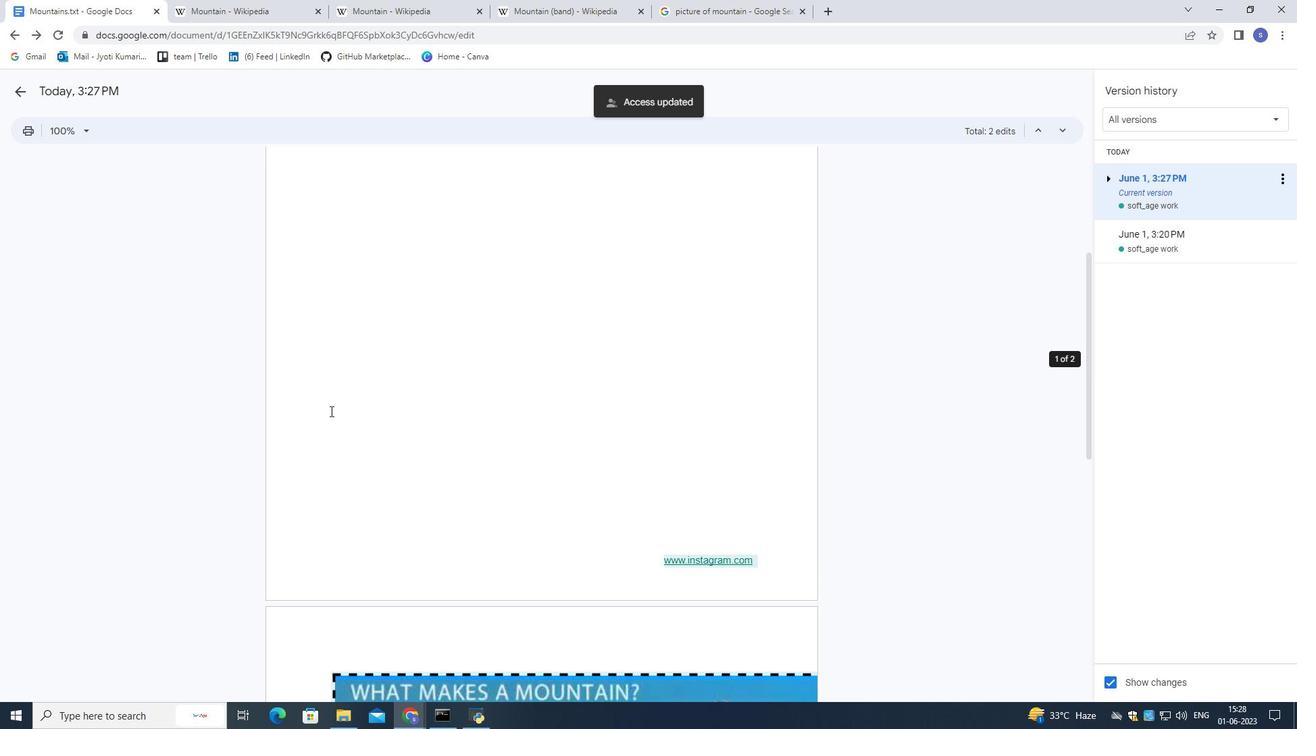 
Action: Mouse moved to (330, 413)
Screenshot: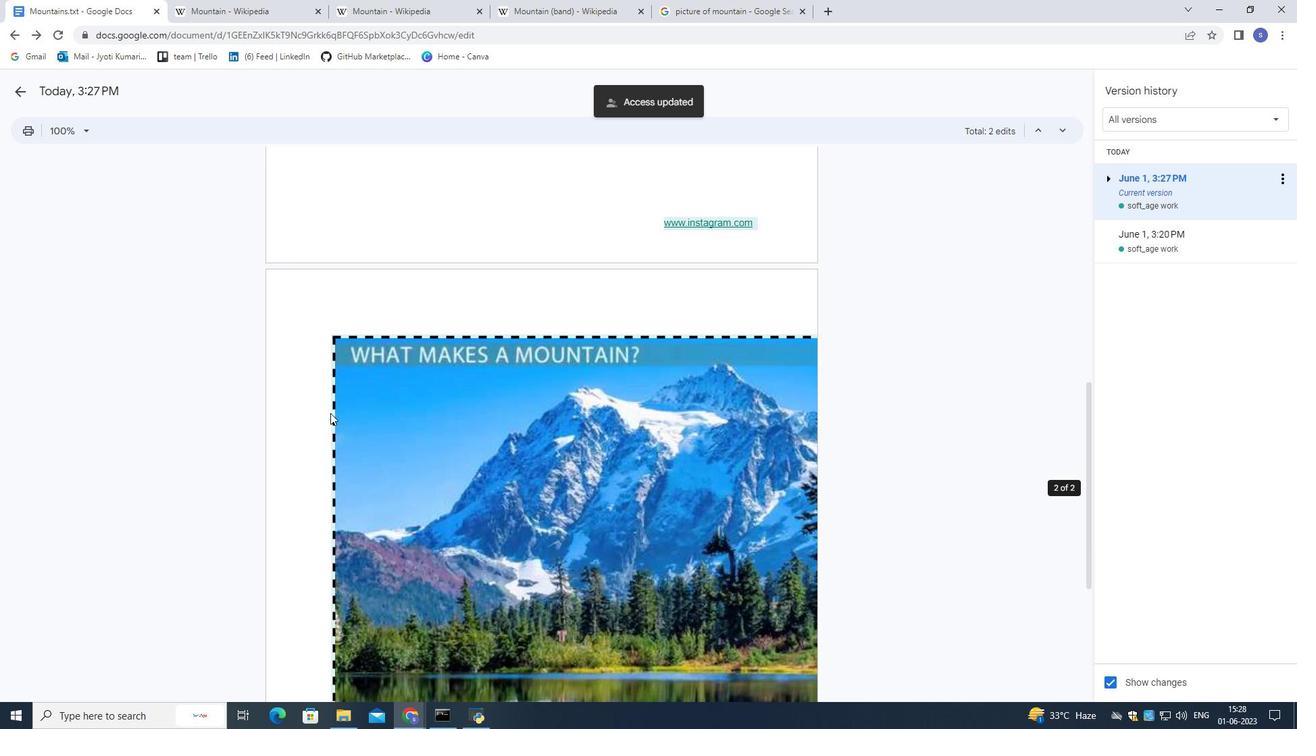 
Action: Mouse scrolled (330, 412) with delta (0, 0)
Screenshot: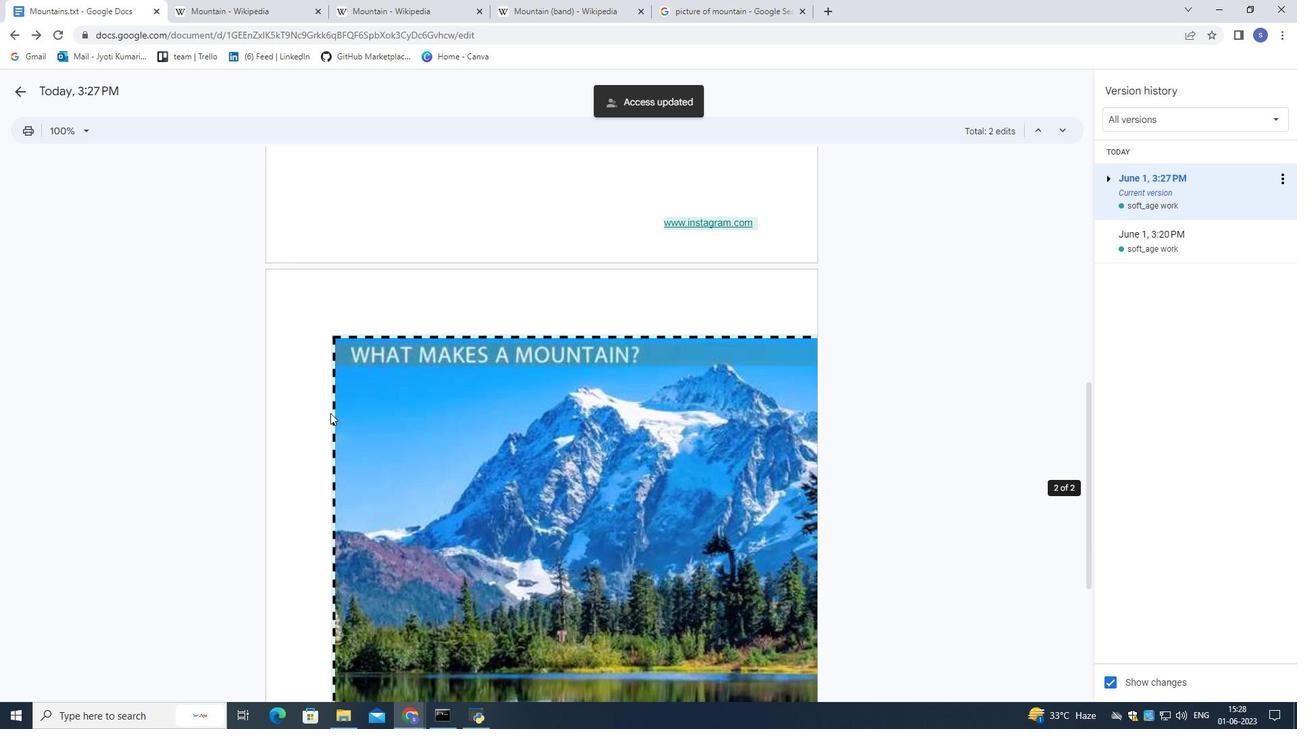 
Action: Mouse moved to (330, 414)
Screenshot: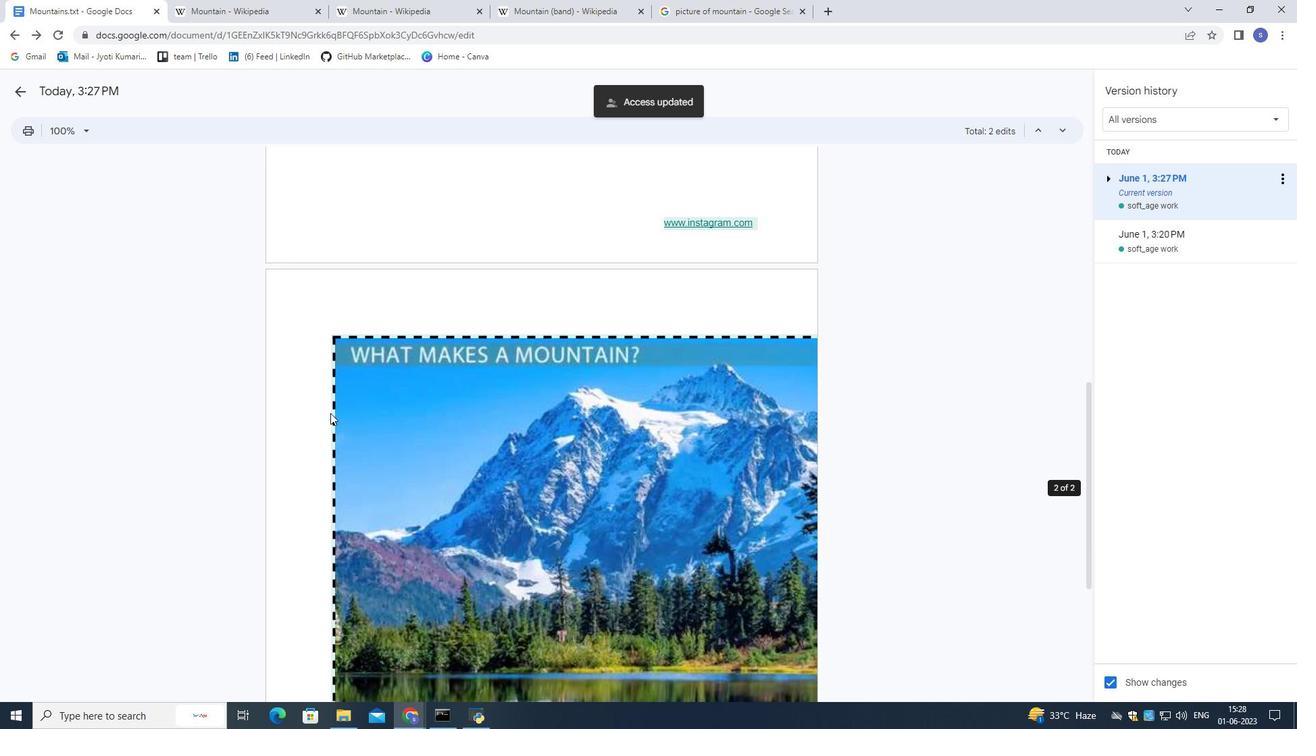 
Action: Mouse scrolled (330, 413) with delta (0, 0)
Screenshot: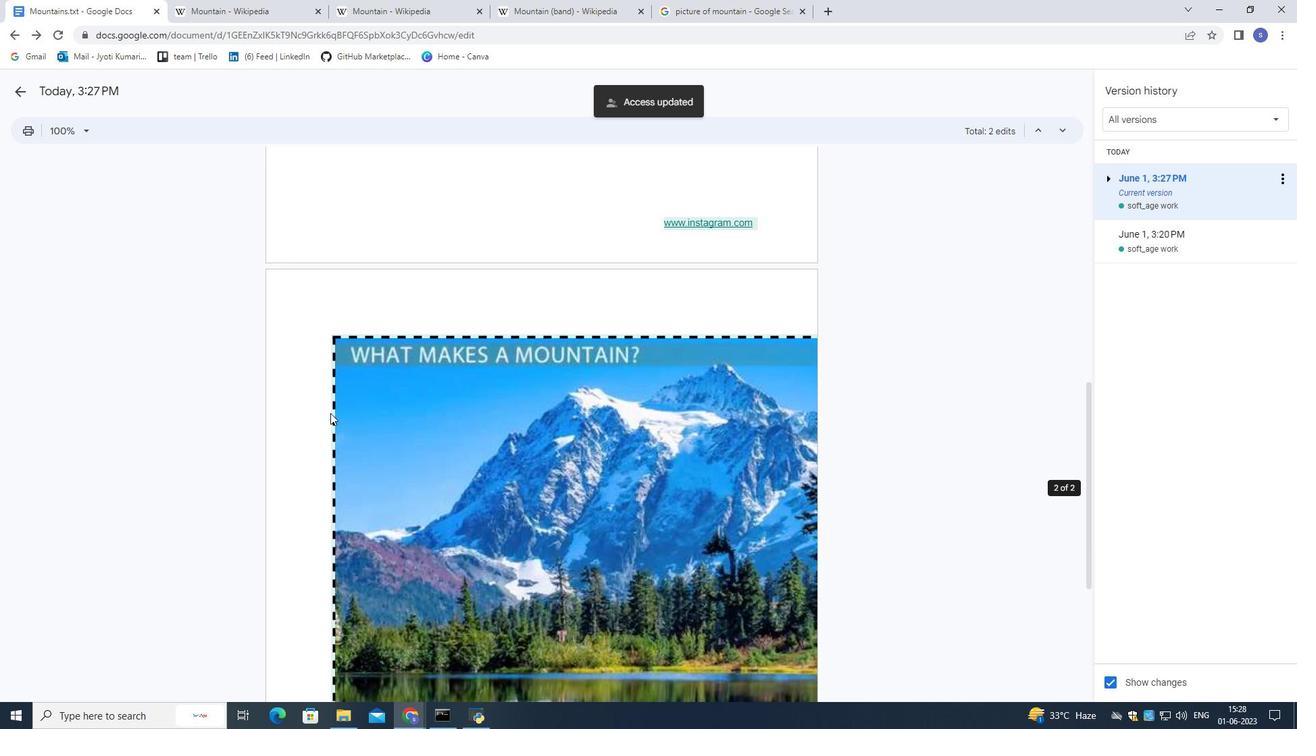 
Action: Mouse moved to (329, 414)
Screenshot: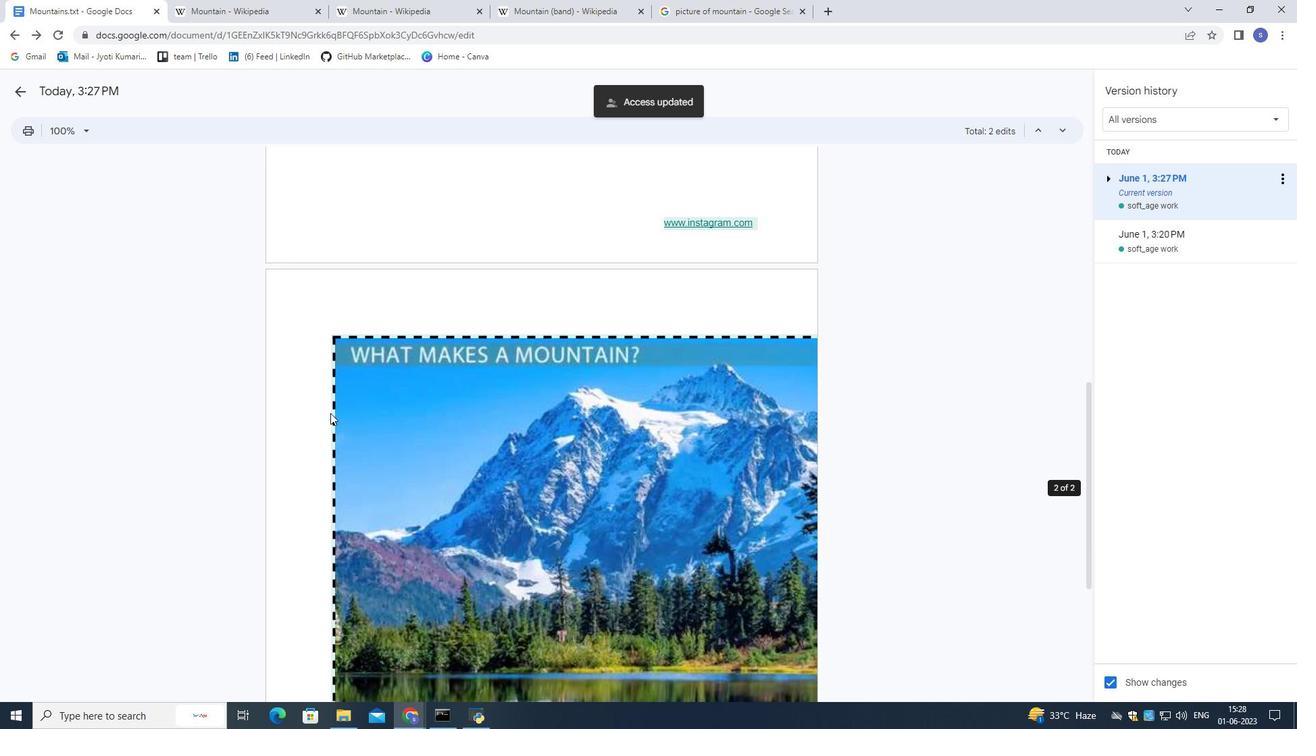 
Action: Mouse scrolled (330, 413) with delta (0, 0)
Screenshot: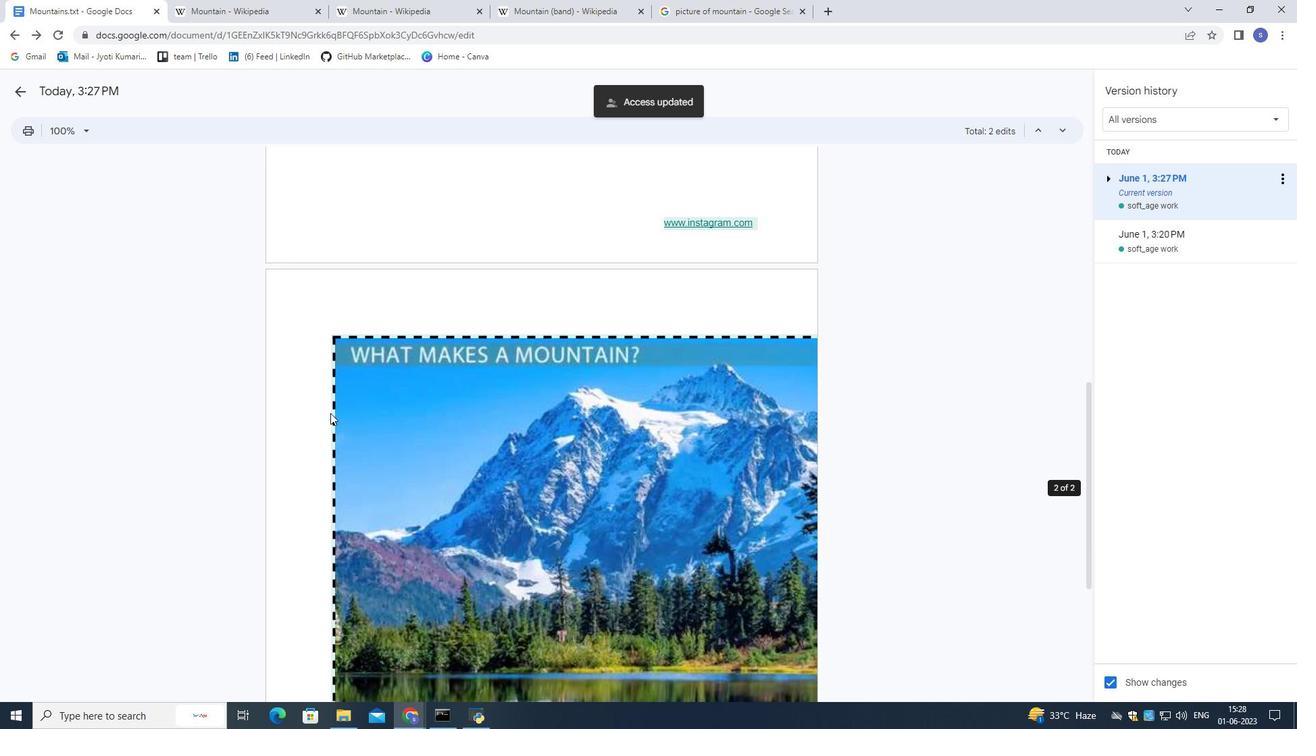 
Action: Mouse scrolled (330, 413) with delta (0, 0)
Screenshot: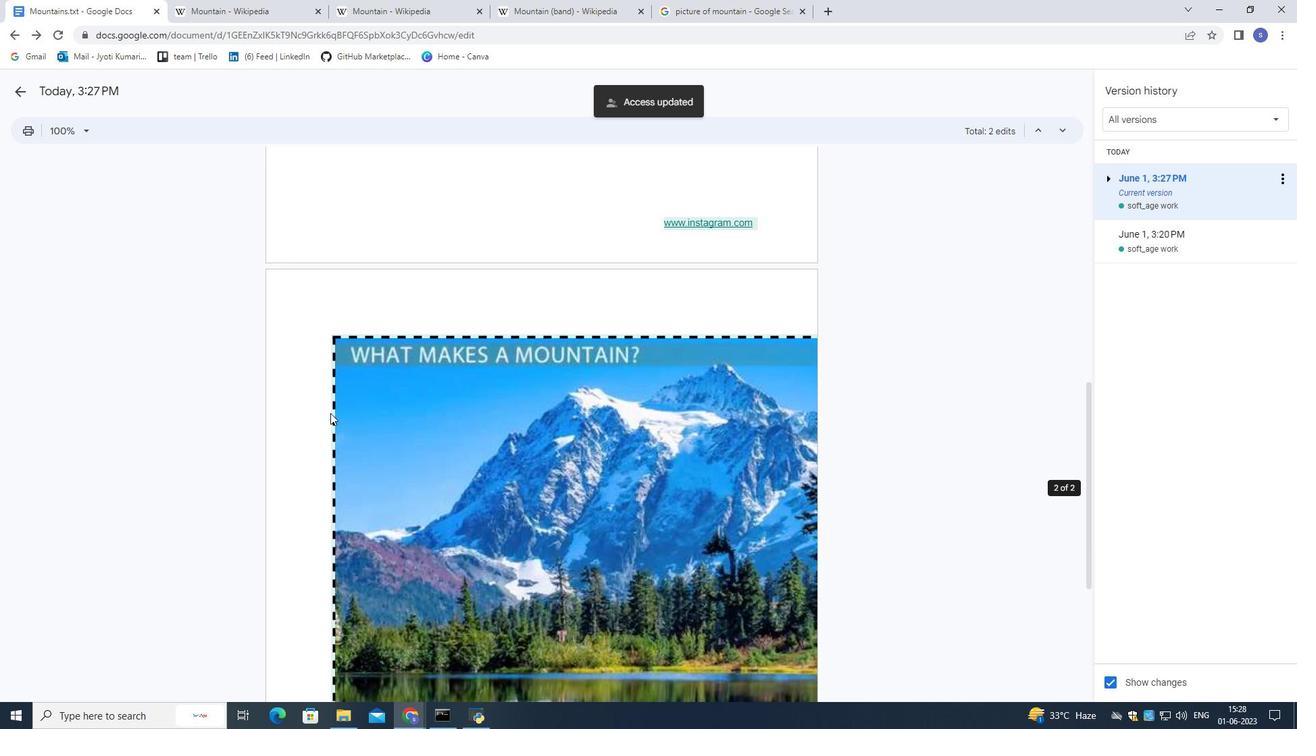 
Action: Mouse scrolled (329, 415) with delta (0, 0)
Screenshot: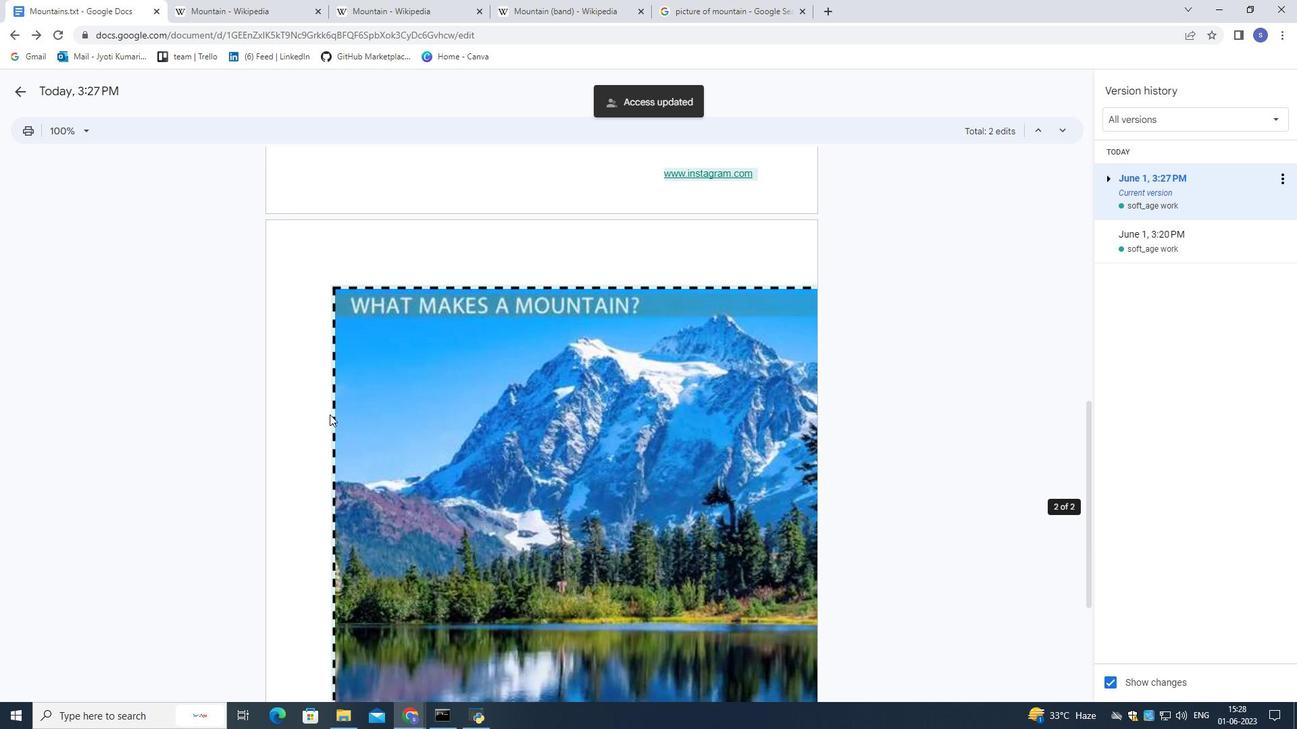 
Action: Mouse scrolled (329, 415) with delta (0, 0)
Screenshot: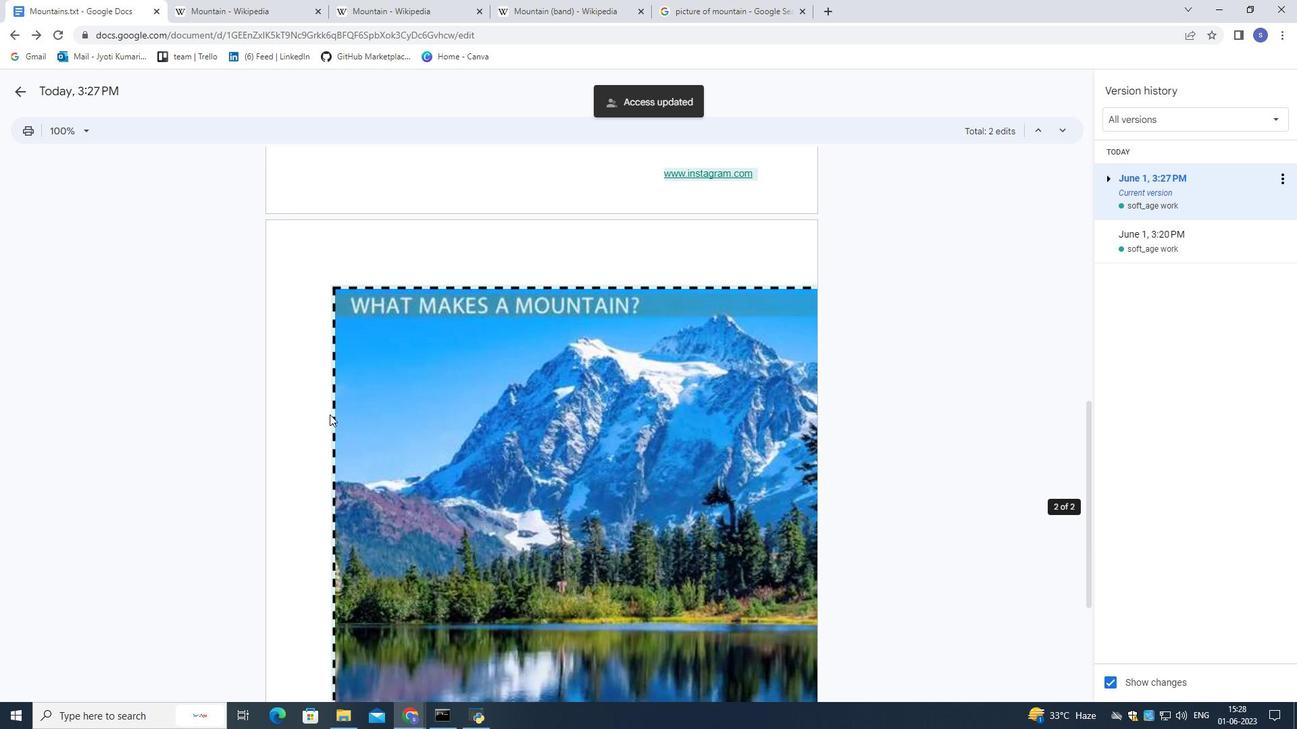 
Action: Mouse scrolled (329, 415) with delta (0, 0)
Screenshot: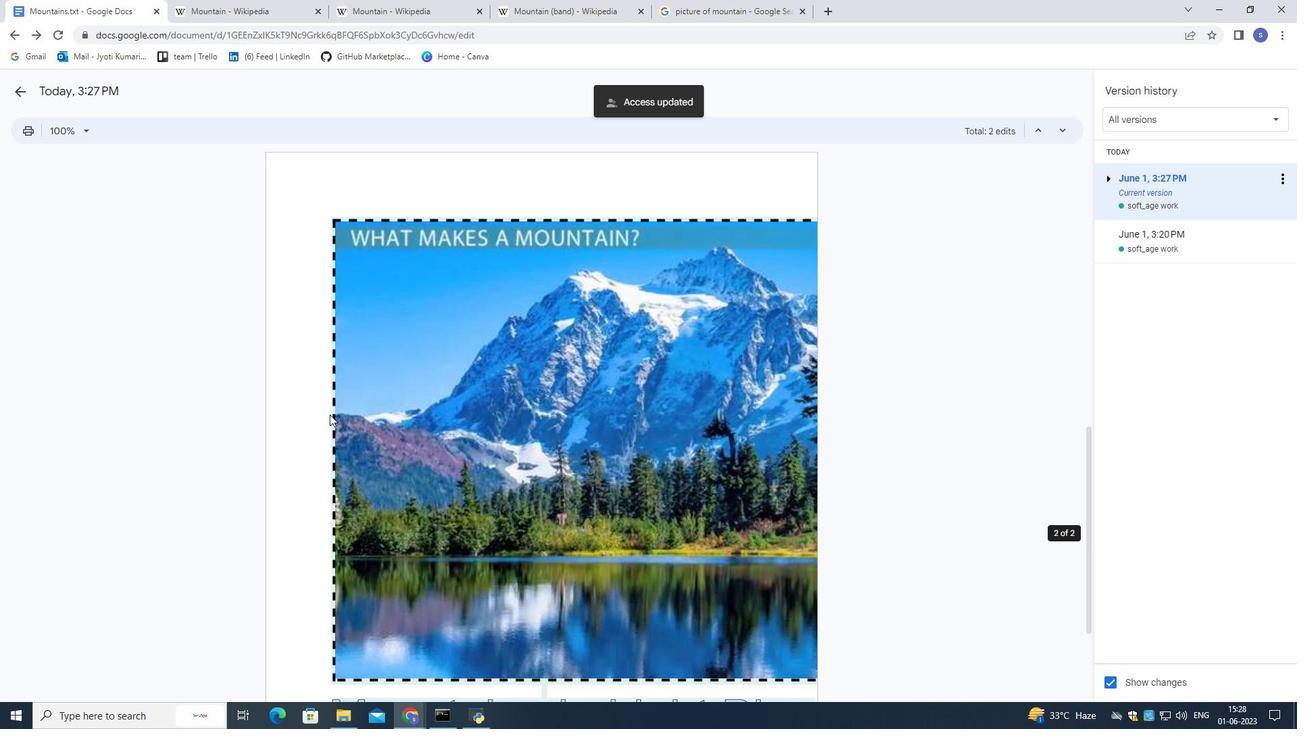 
Action: Mouse scrolled (329, 415) with delta (0, 0)
Screenshot: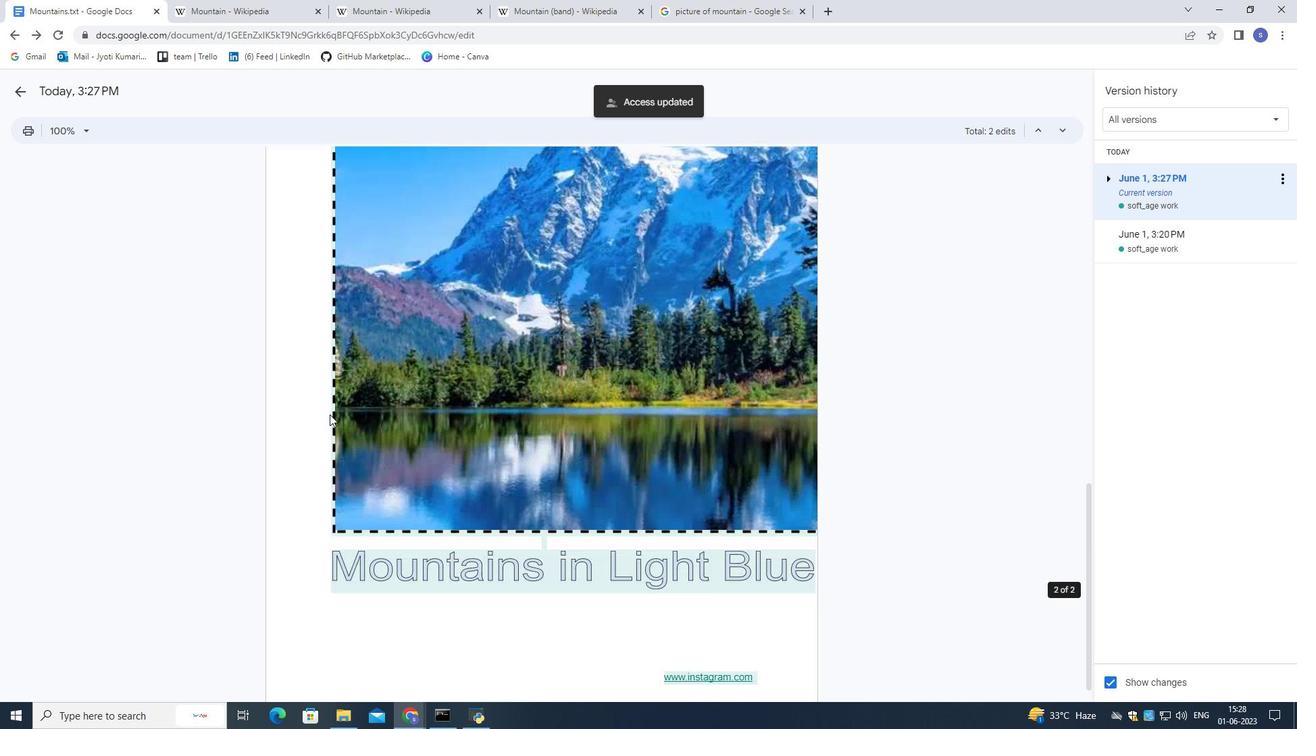
Action: Mouse scrolled (329, 415) with delta (0, 0)
Screenshot: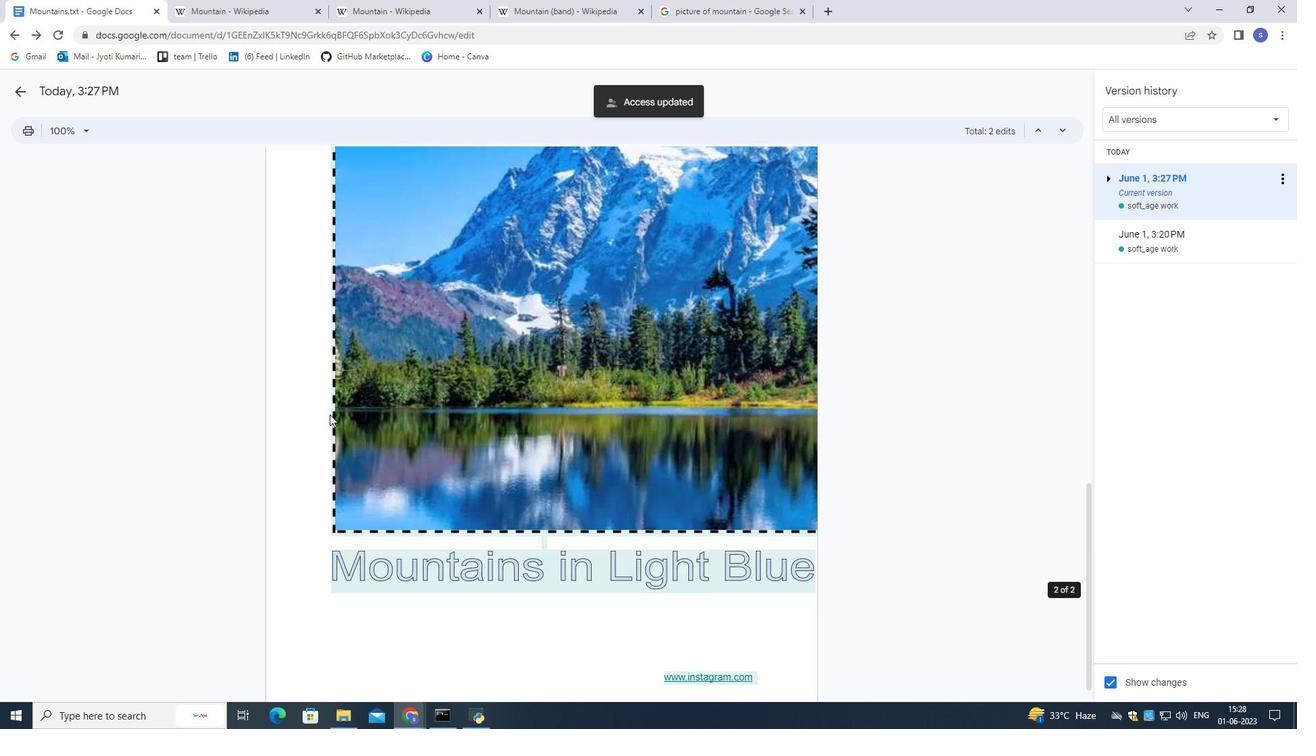 
Action: Mouse scrolled (329, 415) with delta (0, 0)
Screenshot: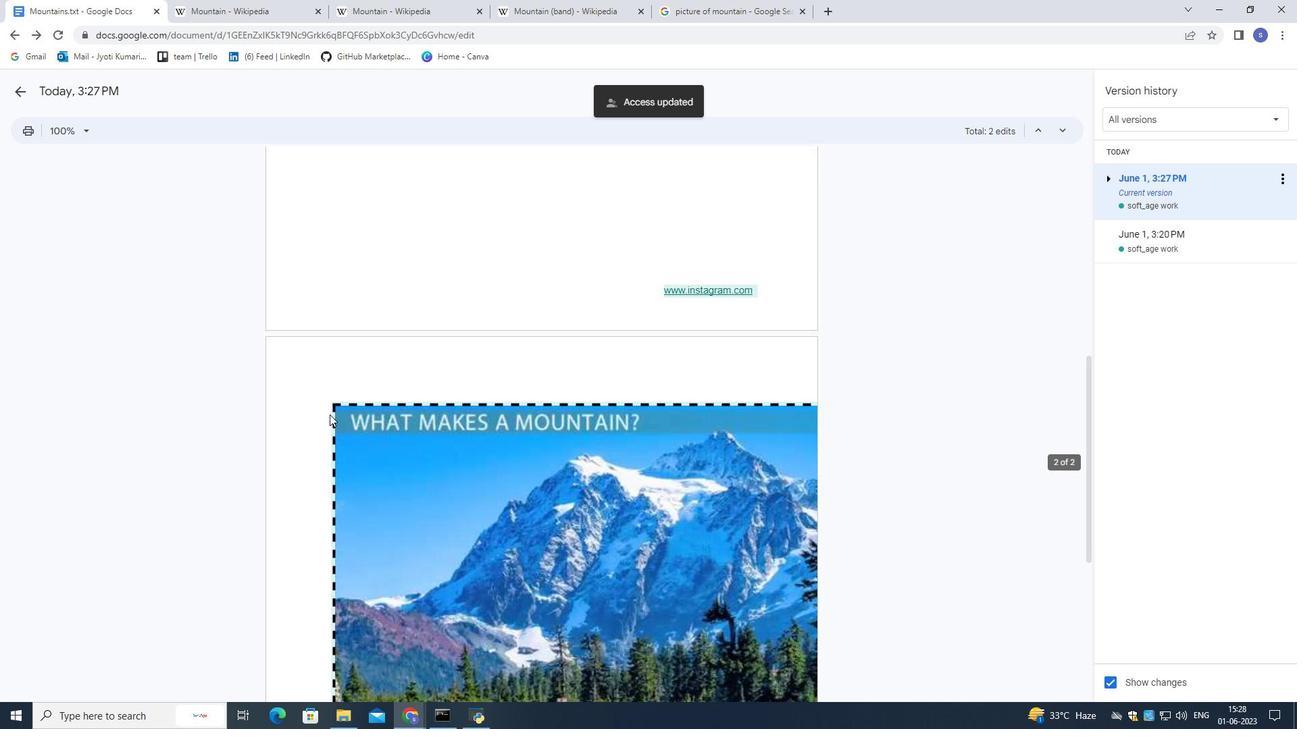 
Action: Mouse moved to (329, 415)
Screenshot: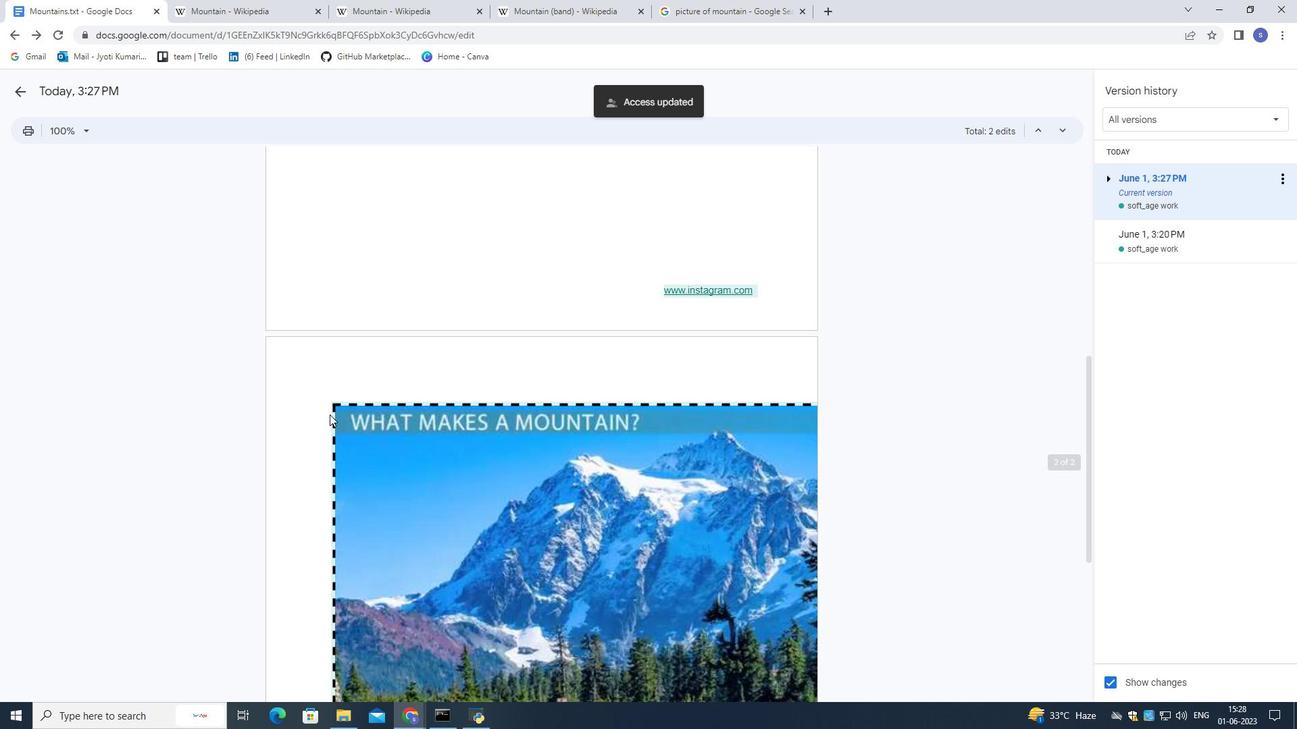 
Action: Mouse scrolled (329, 416) with delta (0, 0)
Screenshot: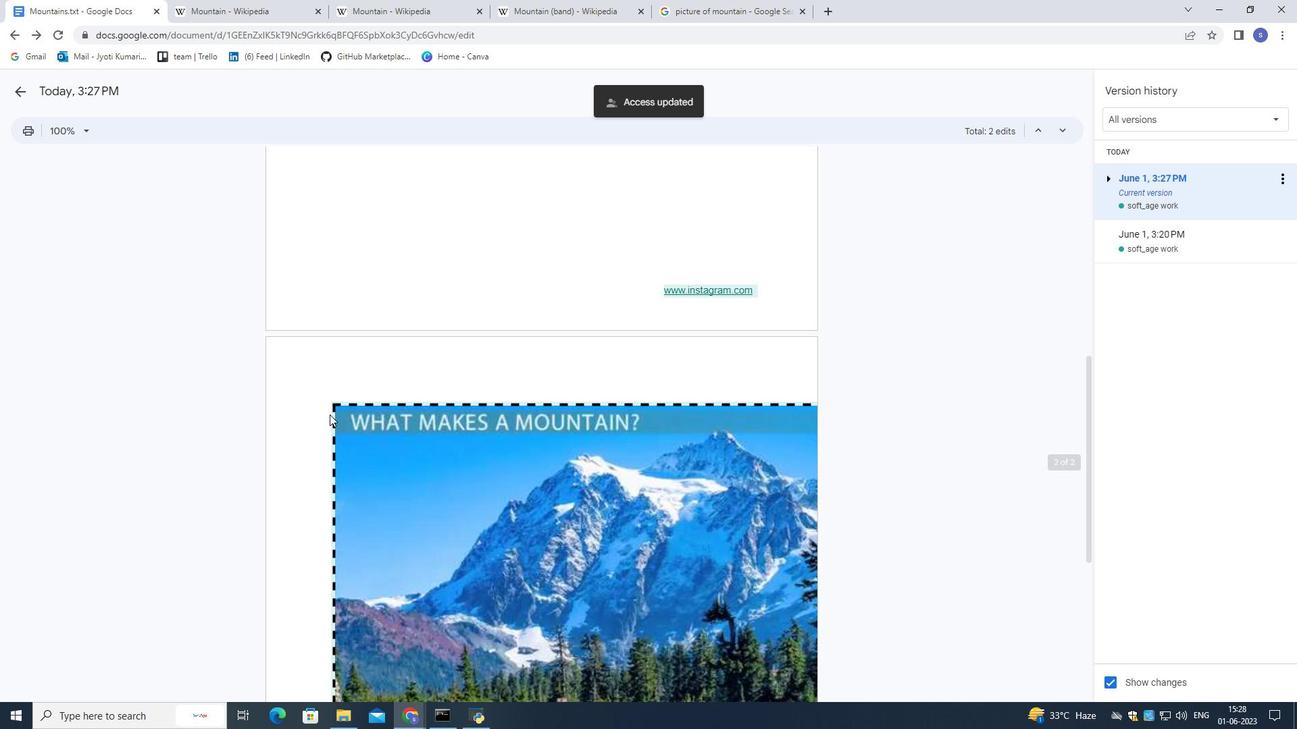 
Action: Mouse scrolled (329, 416) with delta (0, 0)
Screenshot: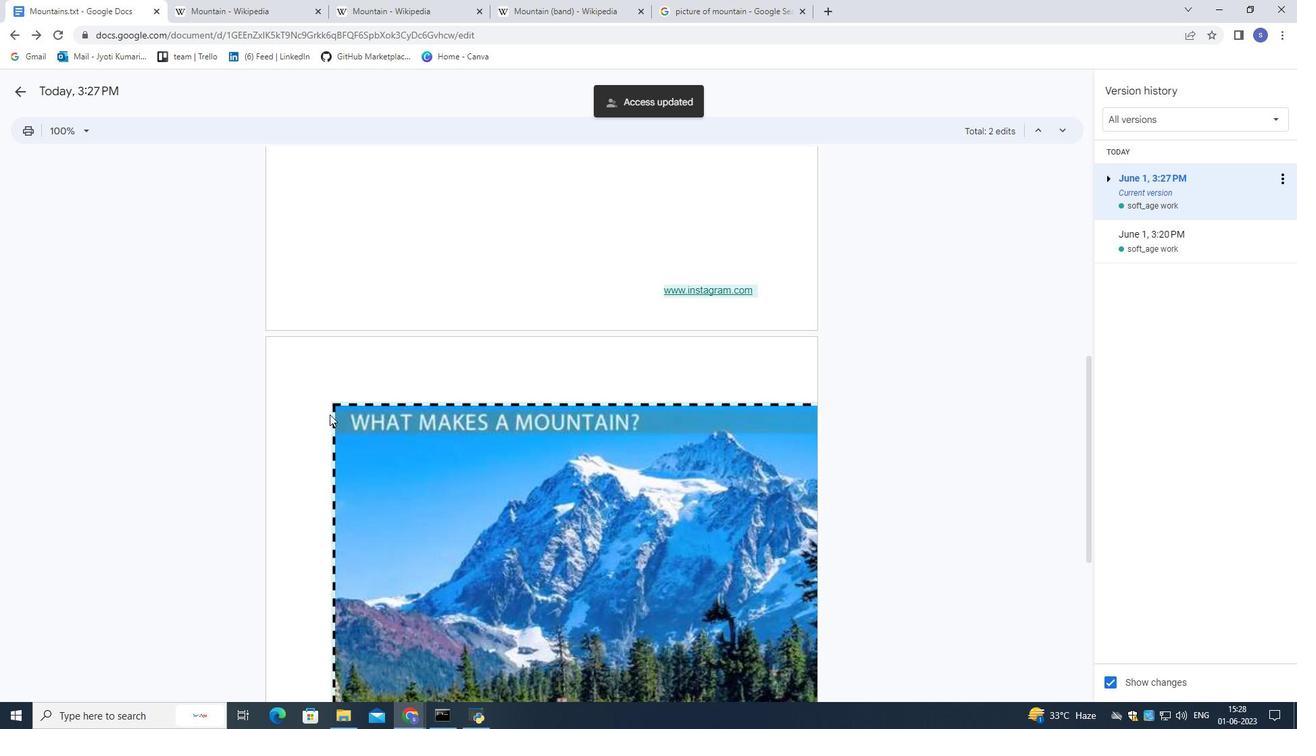 
Action: Mouse moved to (329, 415)
Screenshot: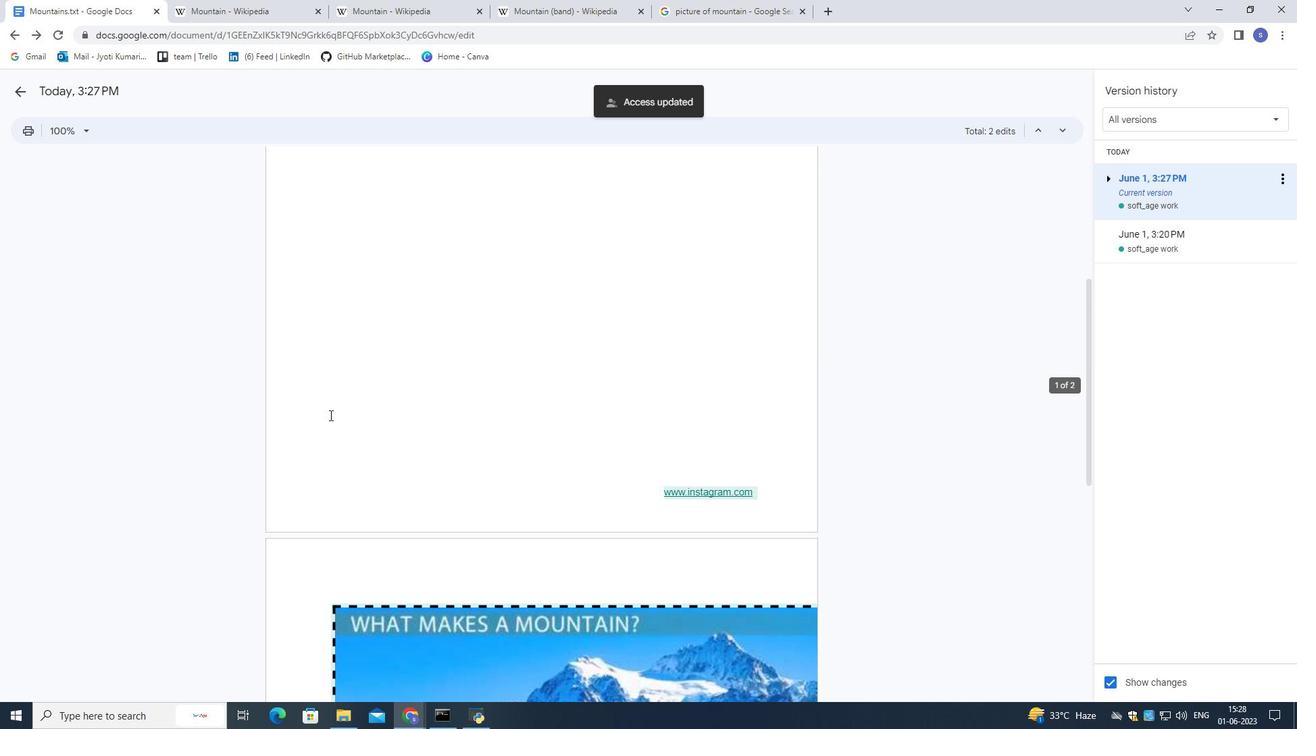 
Action: Mouse scrolled (329, 416) with delta (0, 0)
Screenshot: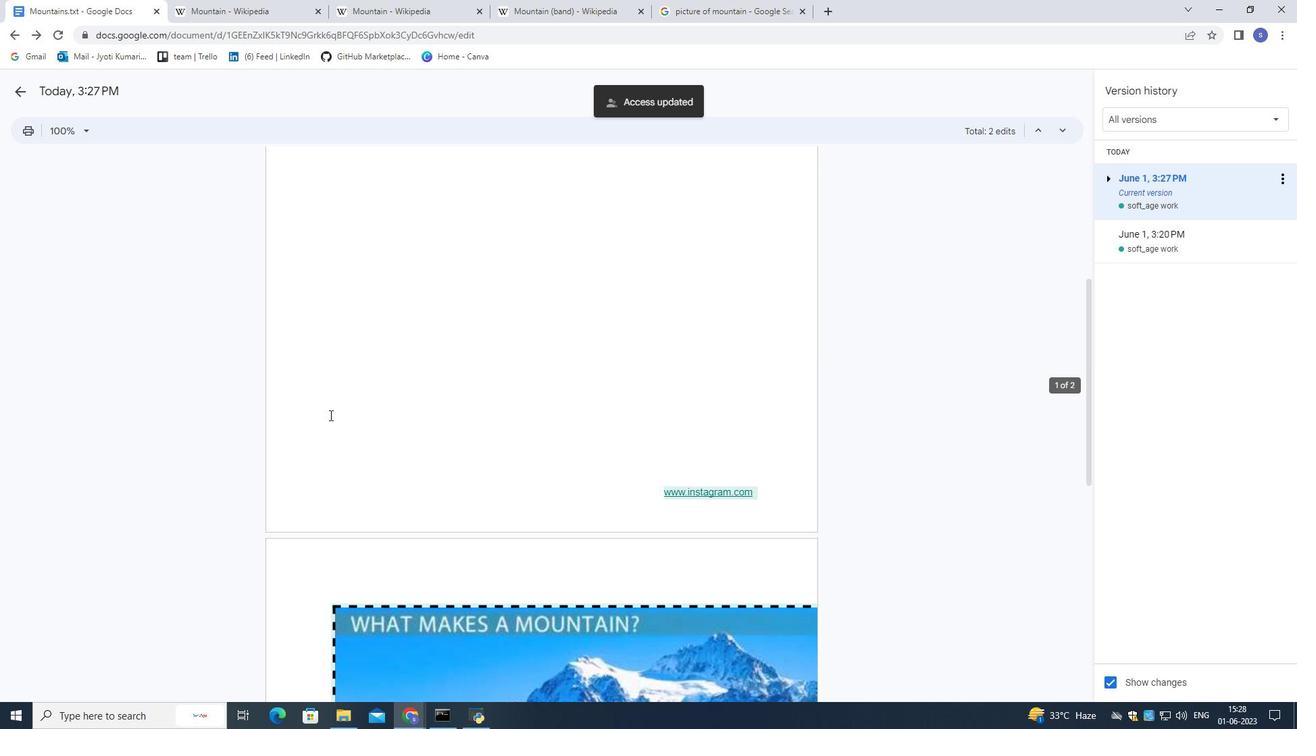 
Action: Mouse scrolled (329, 416) with delta (0, 0)
Screenshot: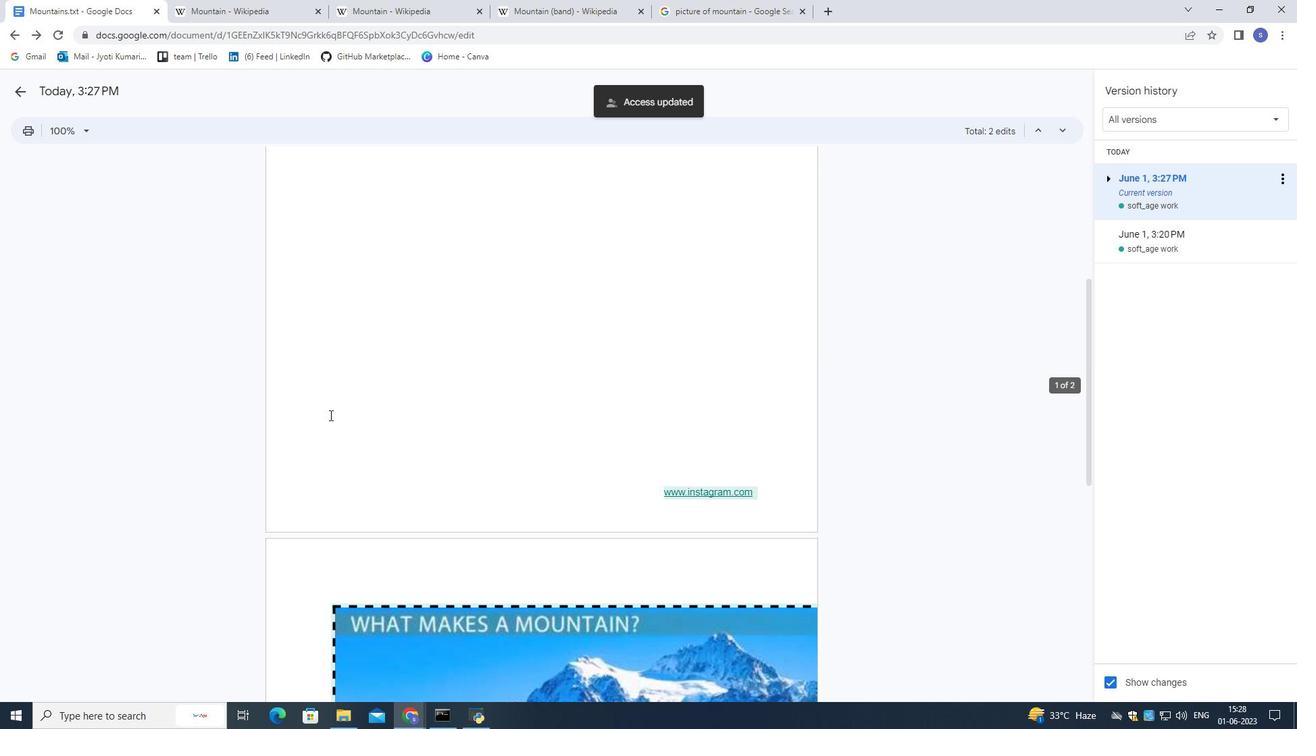 
Action: Mouse moved to (329, 415)
Screenshot: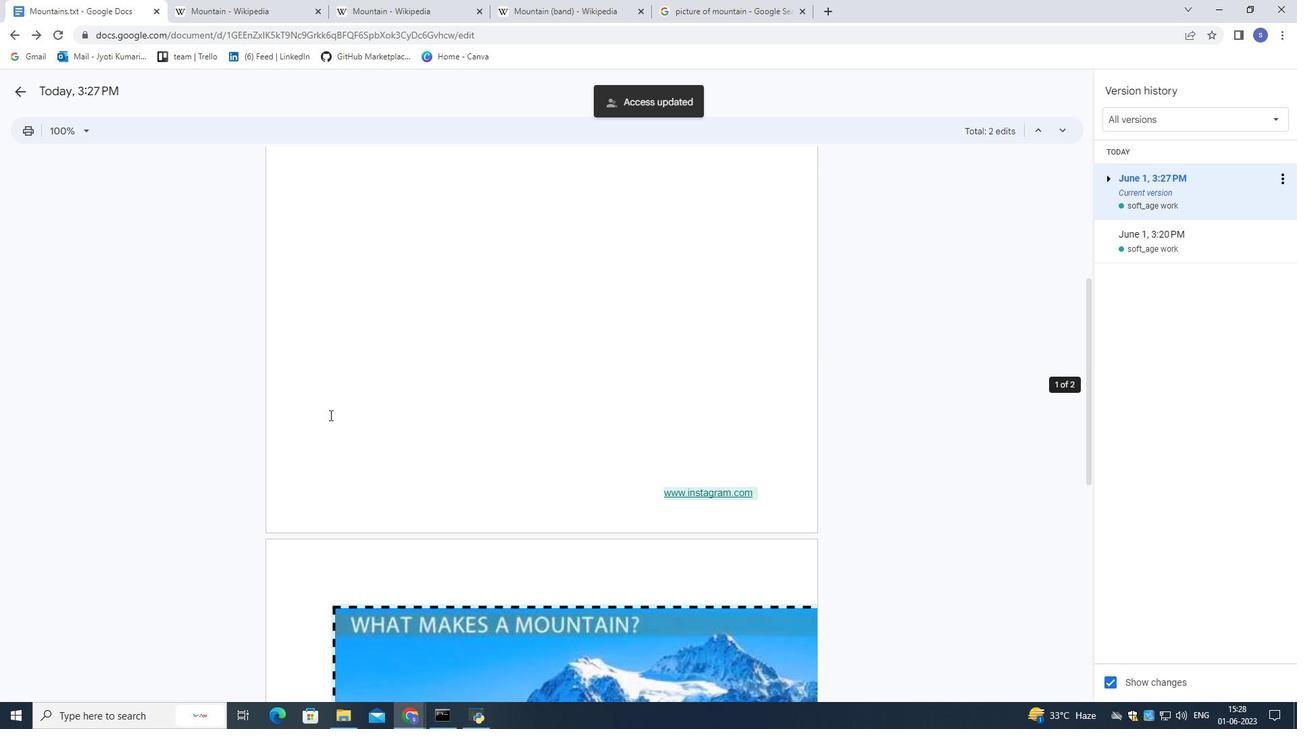 
Action: Mouse scrolled (329, 416) with delta (0, 0)
Screenshot: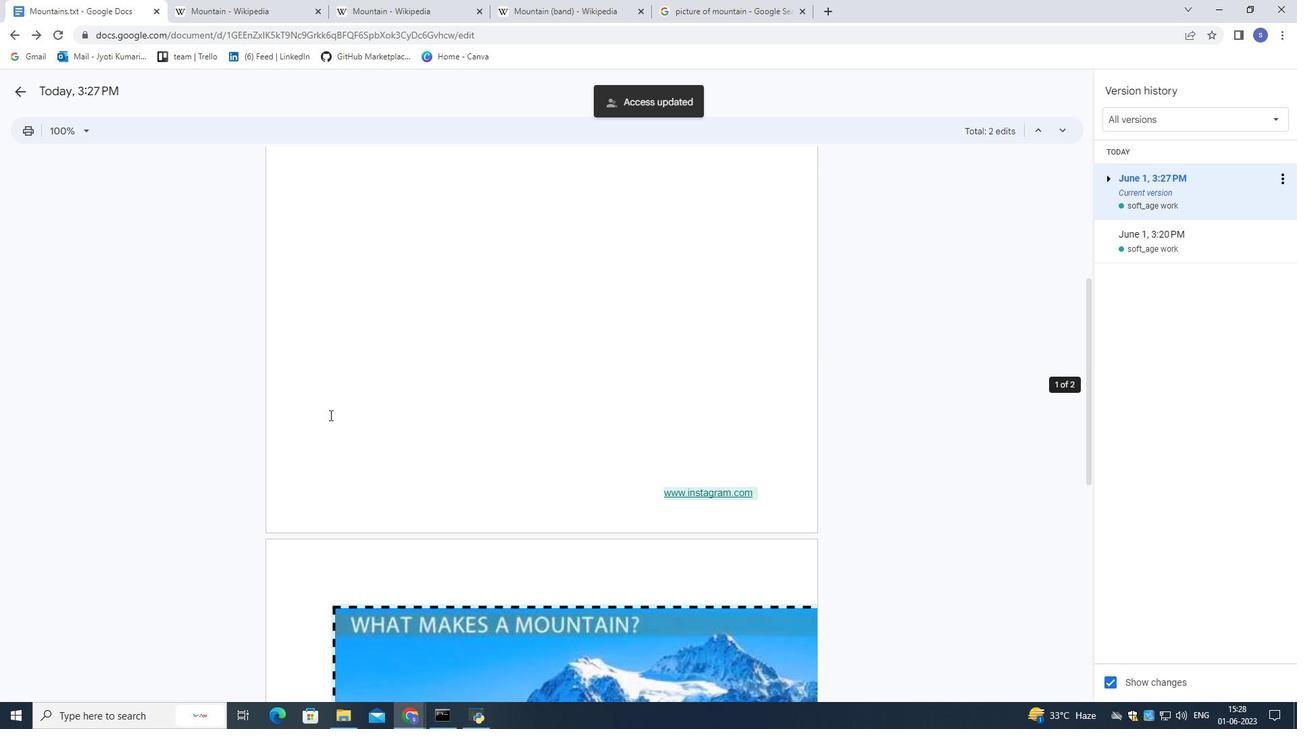 
Action: Mouse moved to (329, 414)
Screenshot: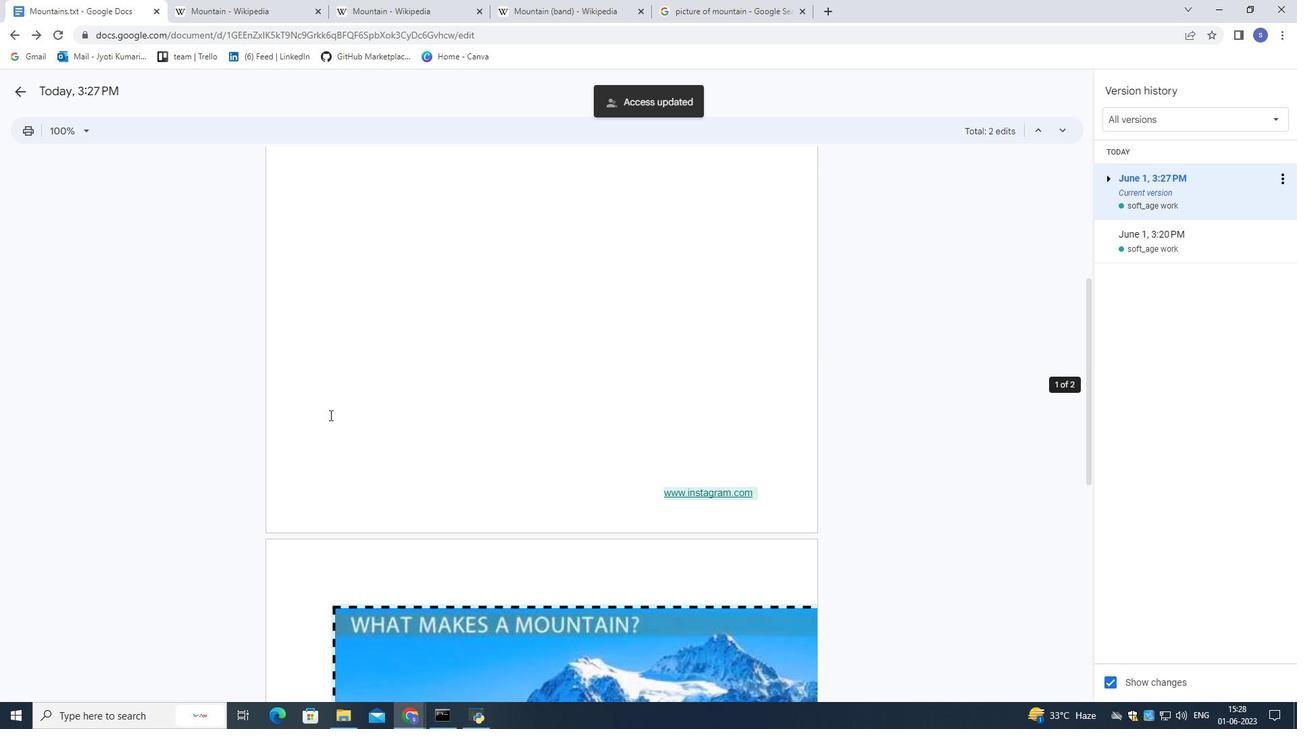 
Action: Mouse scrolled (329, 415) with delta (0, 0)
Screenshot: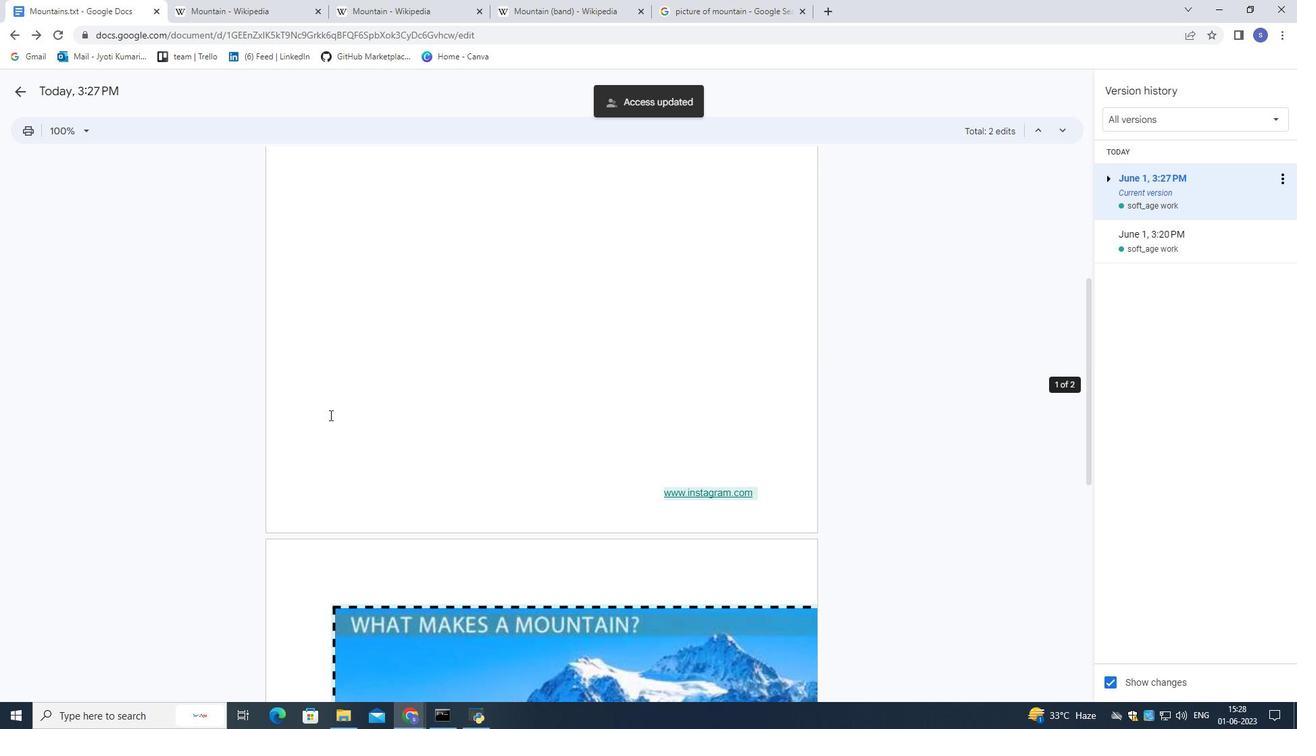 
Action: Mouse moved to (327, 406)
Screenshot: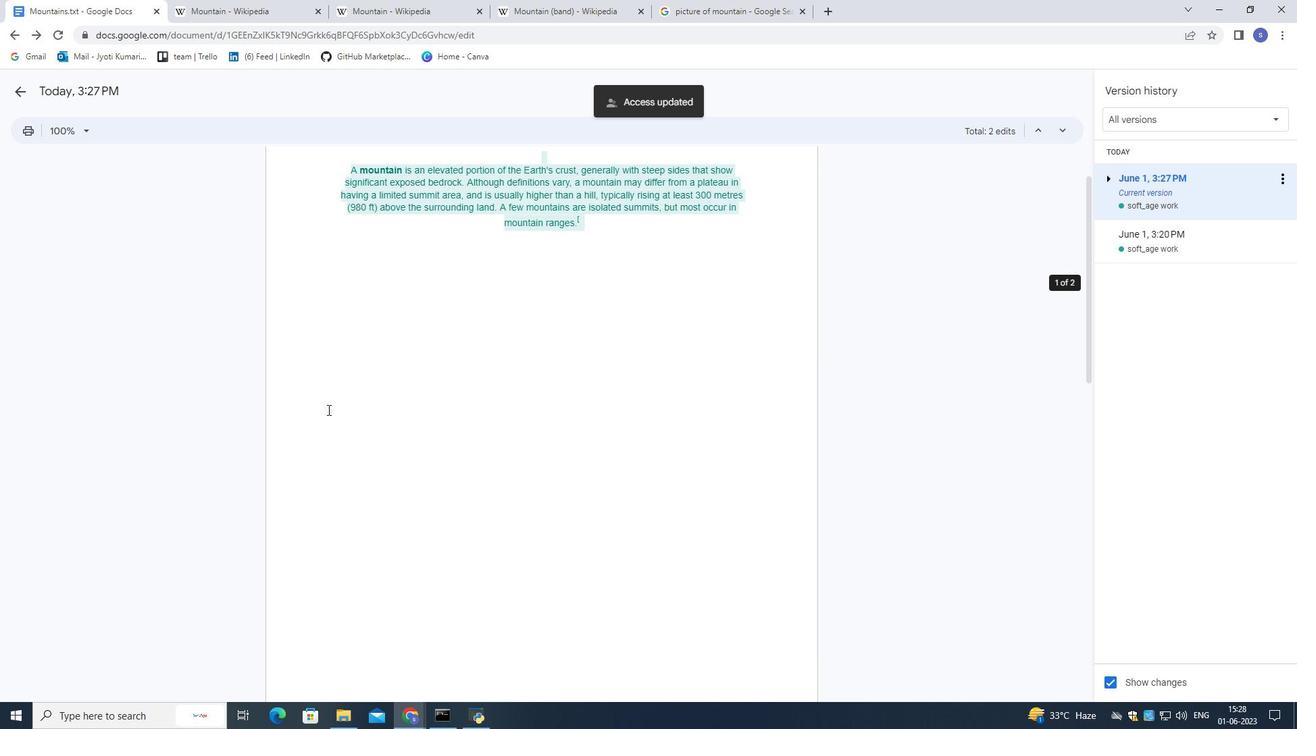
Action: Mouse scrolled (327, 406) with delta (0, 0)
Screenshot: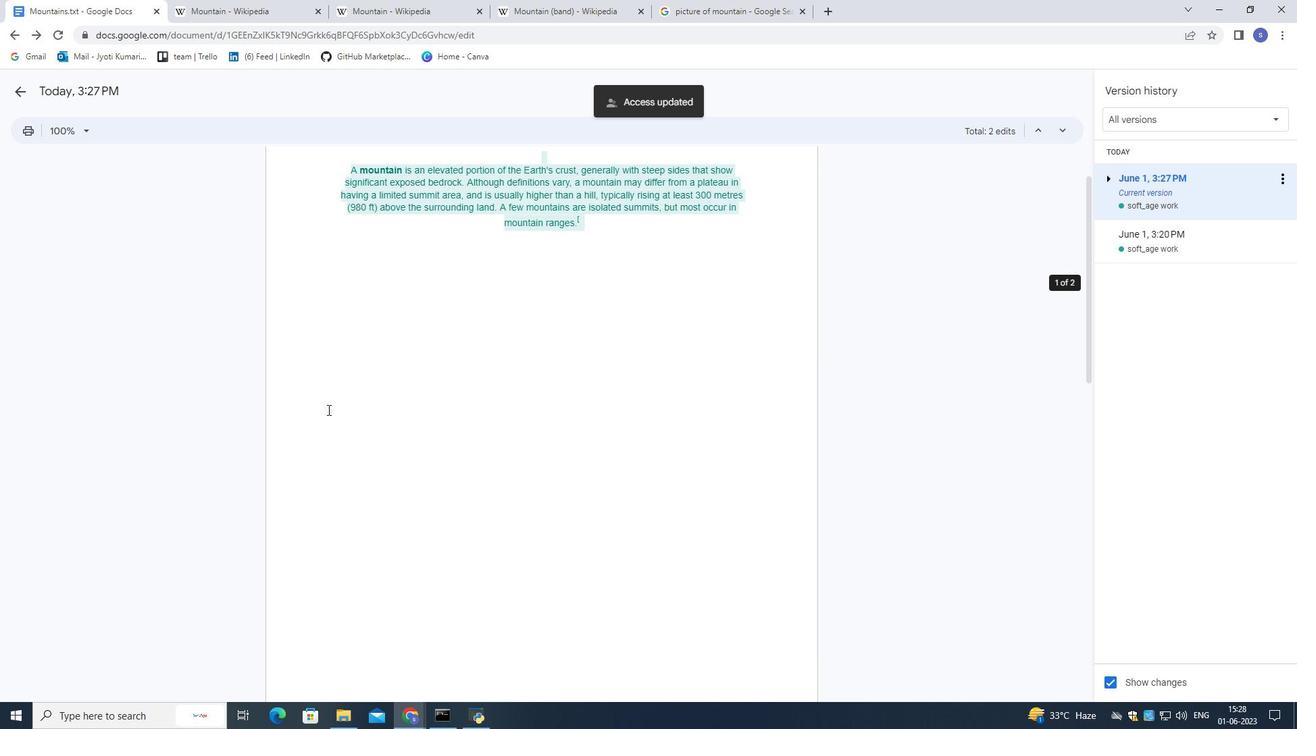 
Action: Mouse moved to (325, 405)
Screenshot: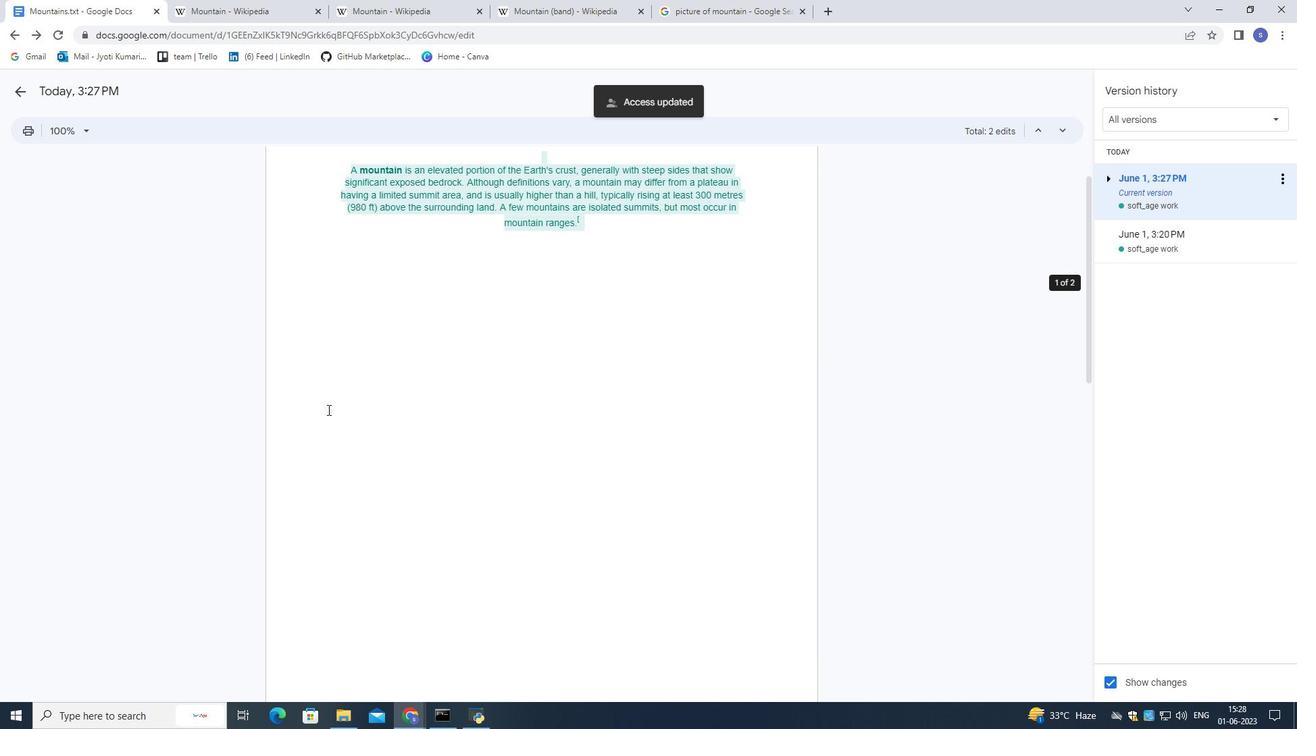 
Action: Mouse scrolled (325, 406) with delta (0, 0)
Screenshot: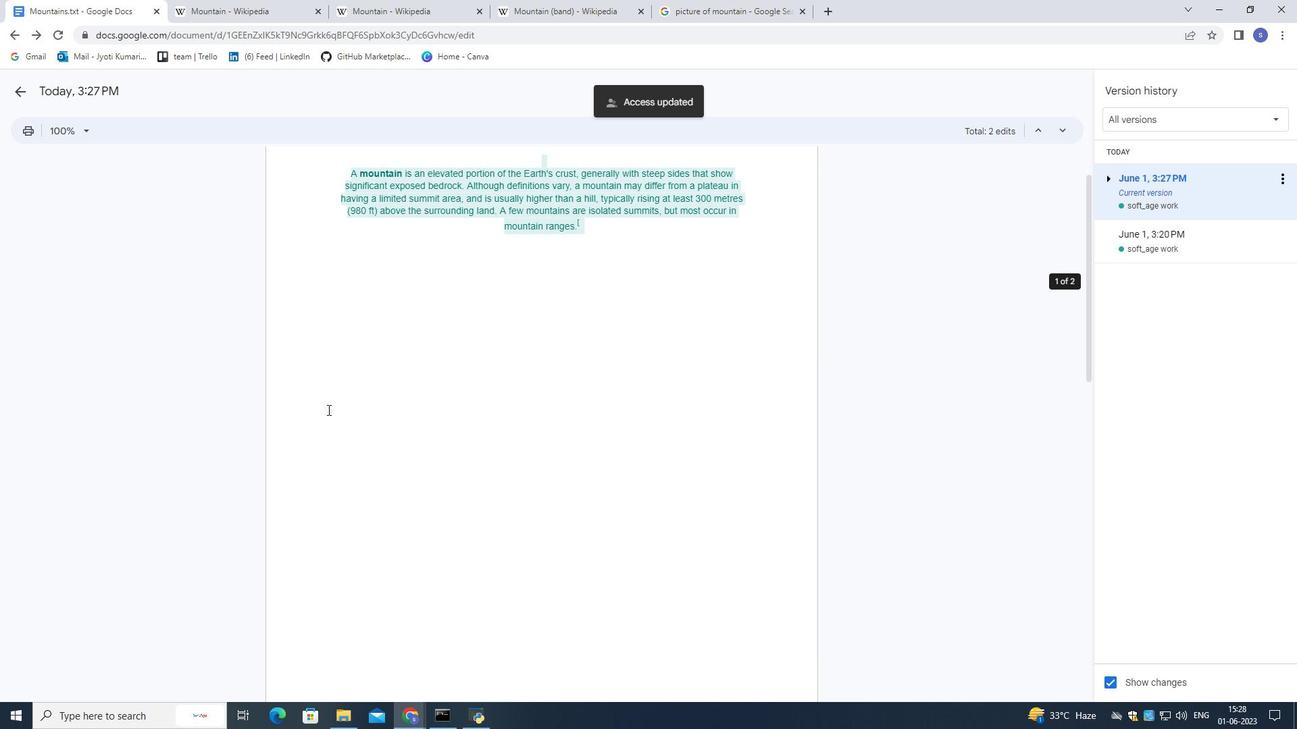 
Action: Mouse moved to (325, 402)
Screenshot: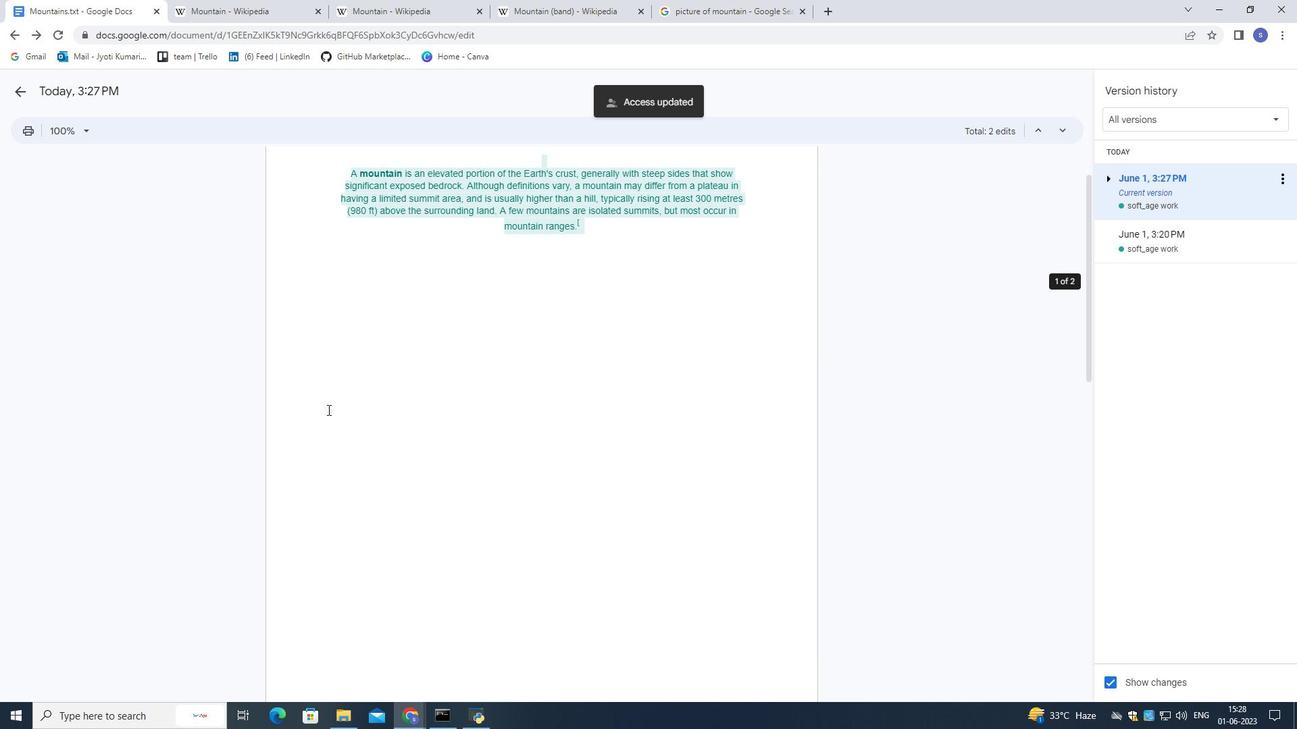 
Action: Mouse scrolled (325, 403) with delta (0, 0)
Screenshot: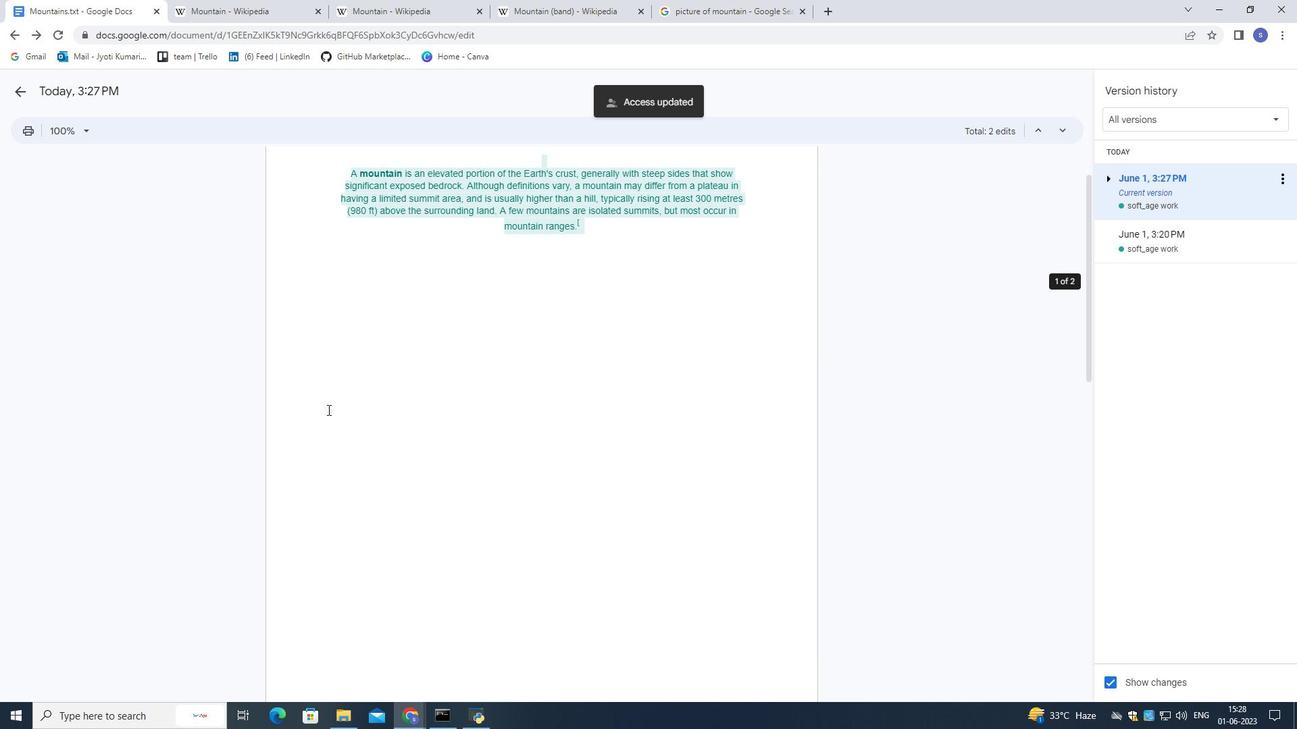 
Action: Mouse moved to (319, 396)
Screenshot: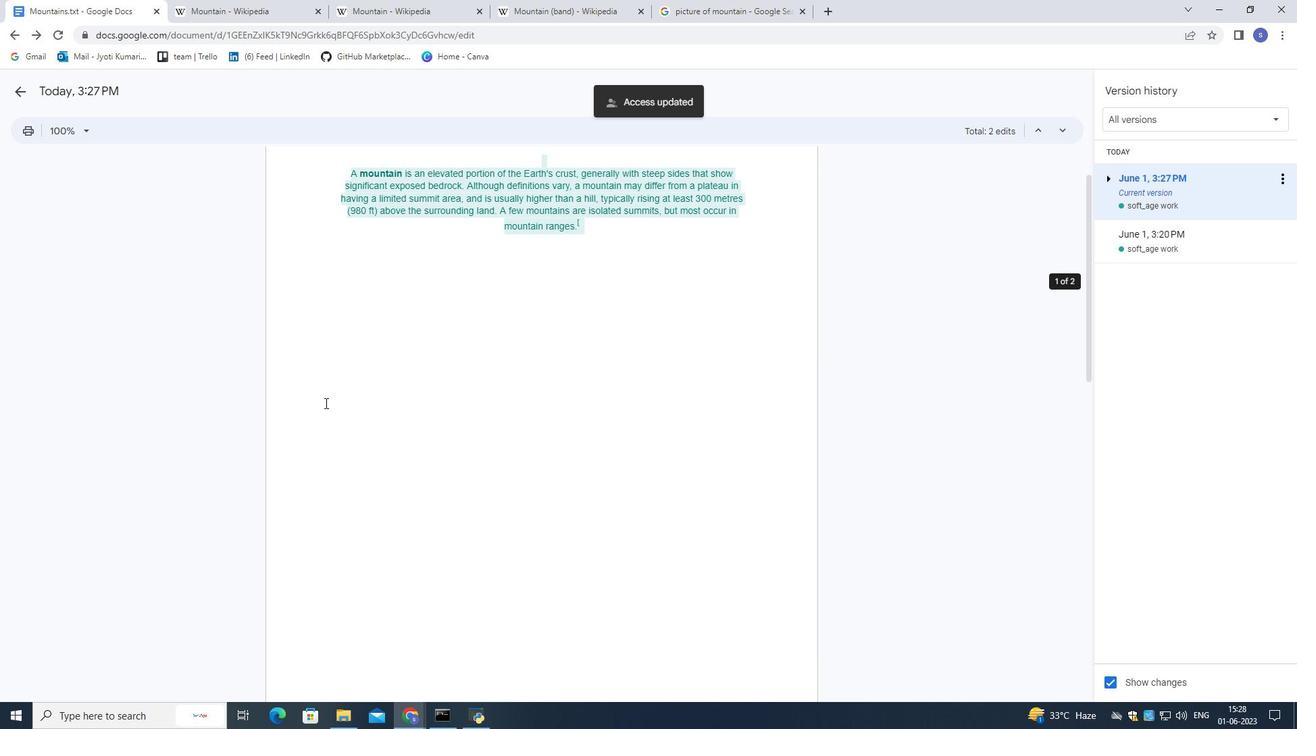 
Action: Mouse scrolled (321, 400) with delta (0, 0)
Screenshot: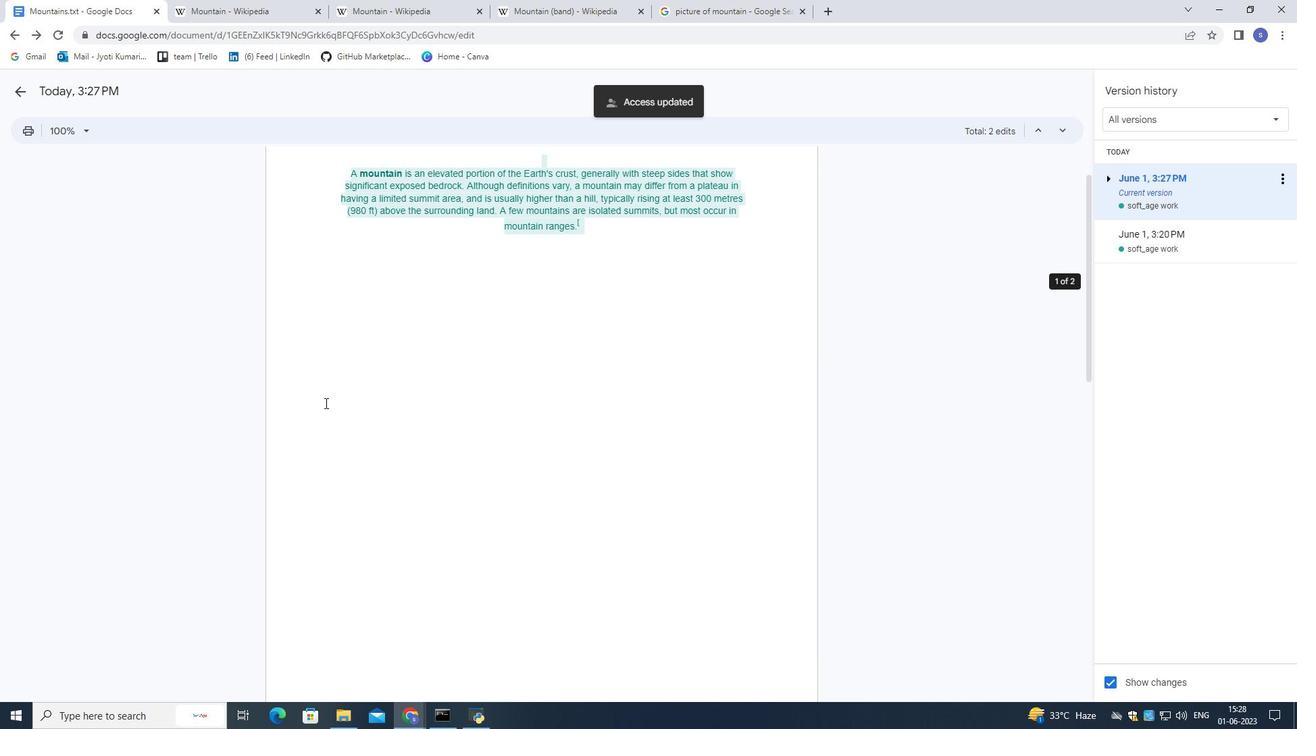 
Action: Mouse moved to (313, 376)
Screenshot: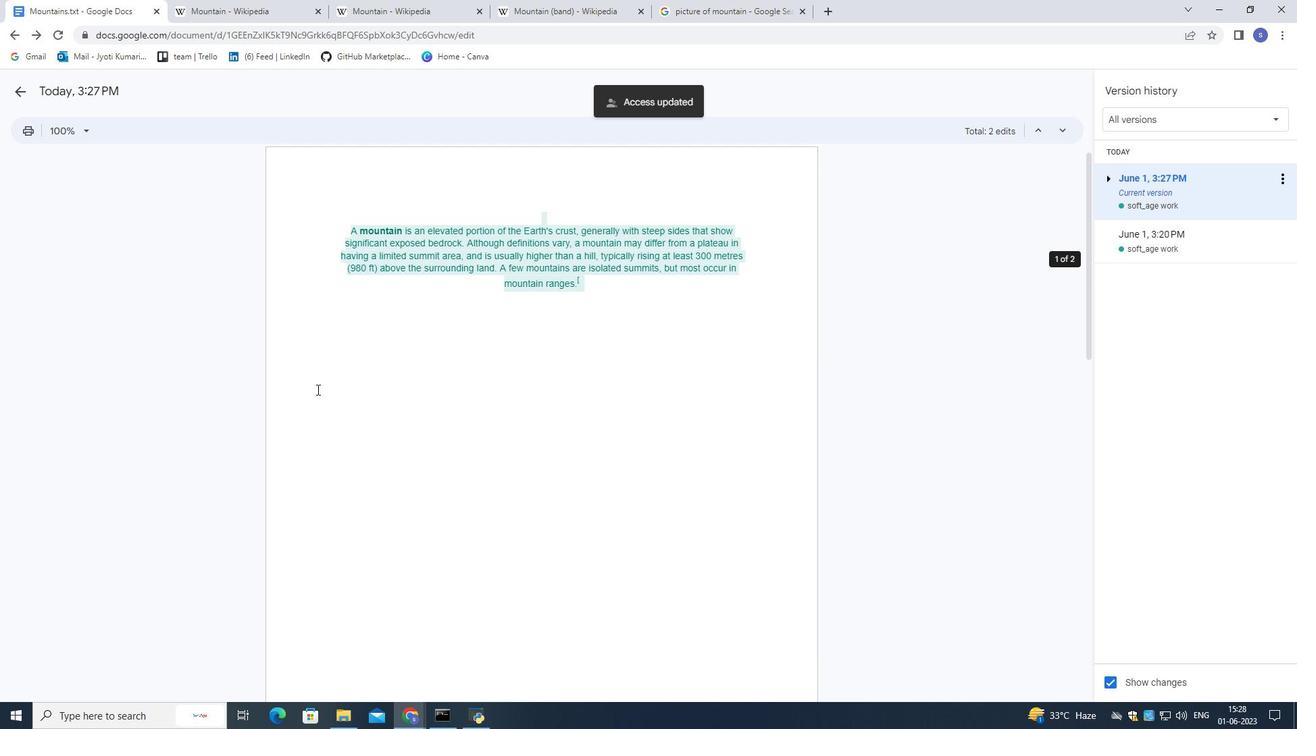 
Action: Mouse scrolled (313, 377) with delta (0, 0)
Screenshot: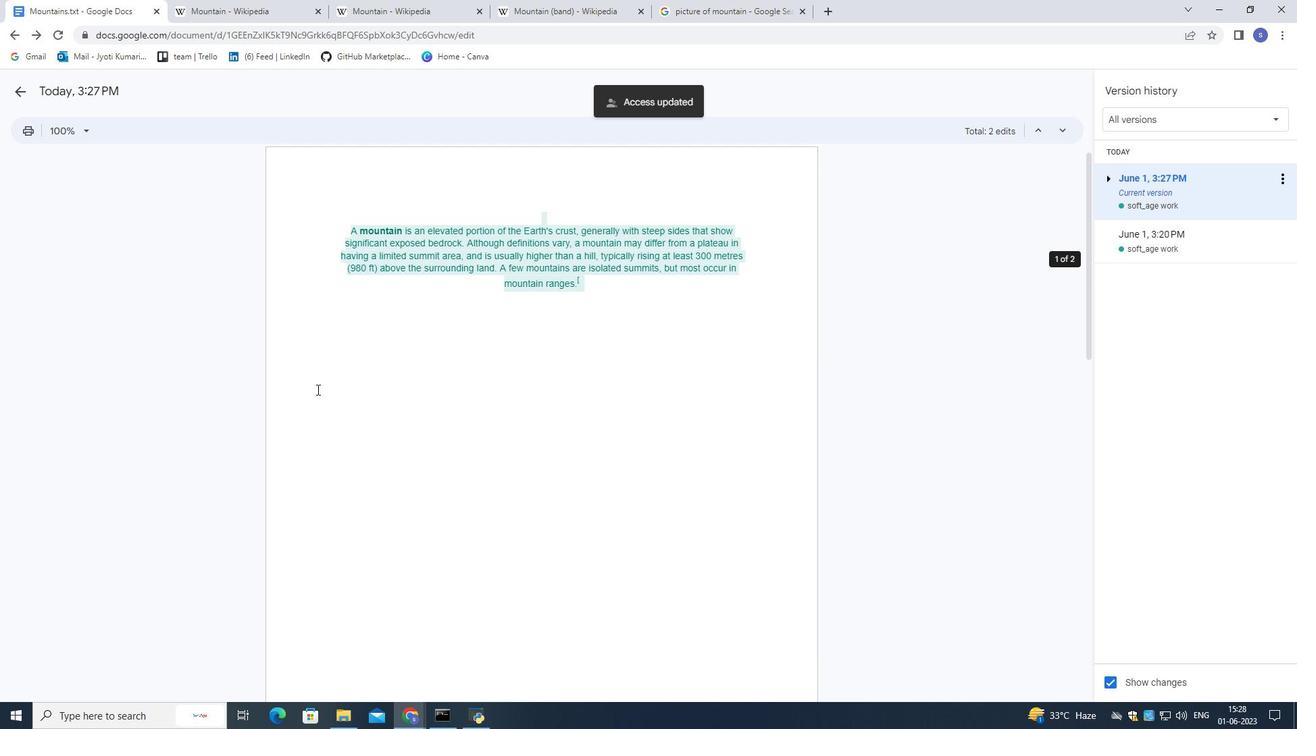 
Action: Mouse moved to (308, 369)
Screenshot: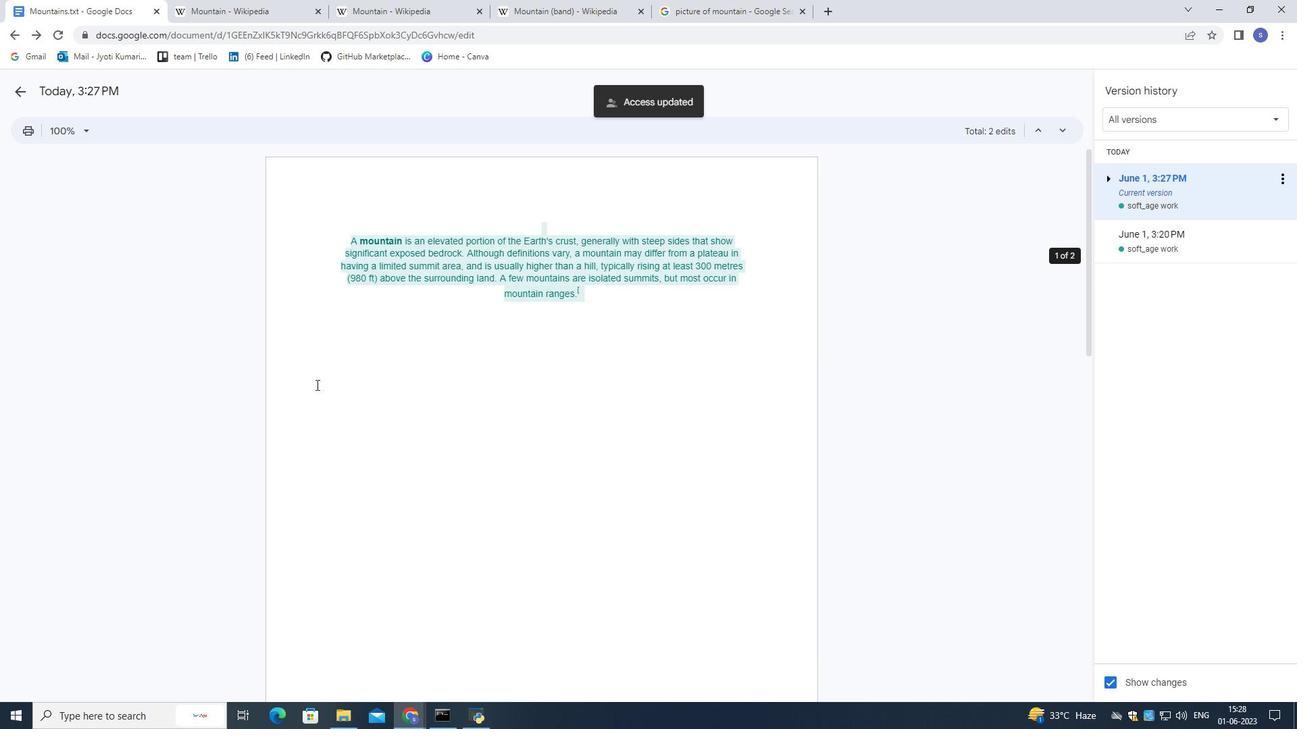 
Action: Mouse scrolled (308, 370) with delta (0, 0)
Screenshot: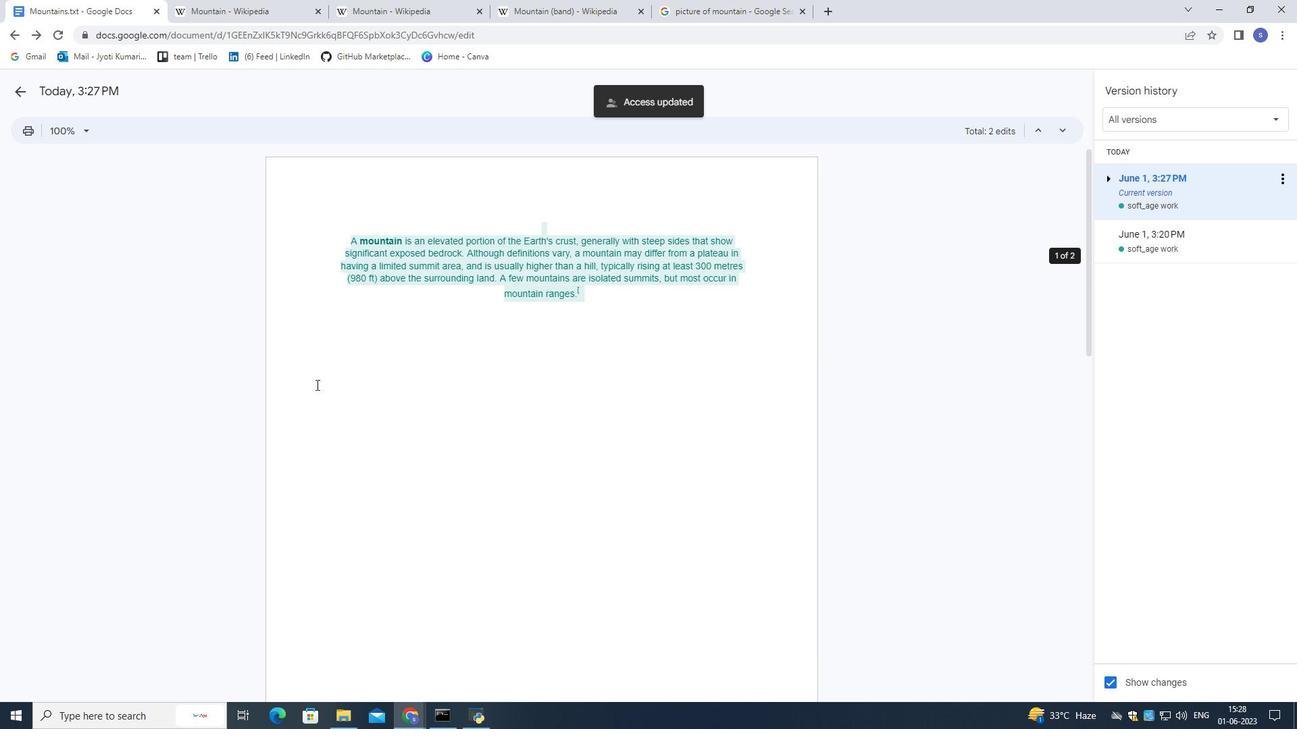 
Action: Mouse moved to (306, 357)
Screenshot: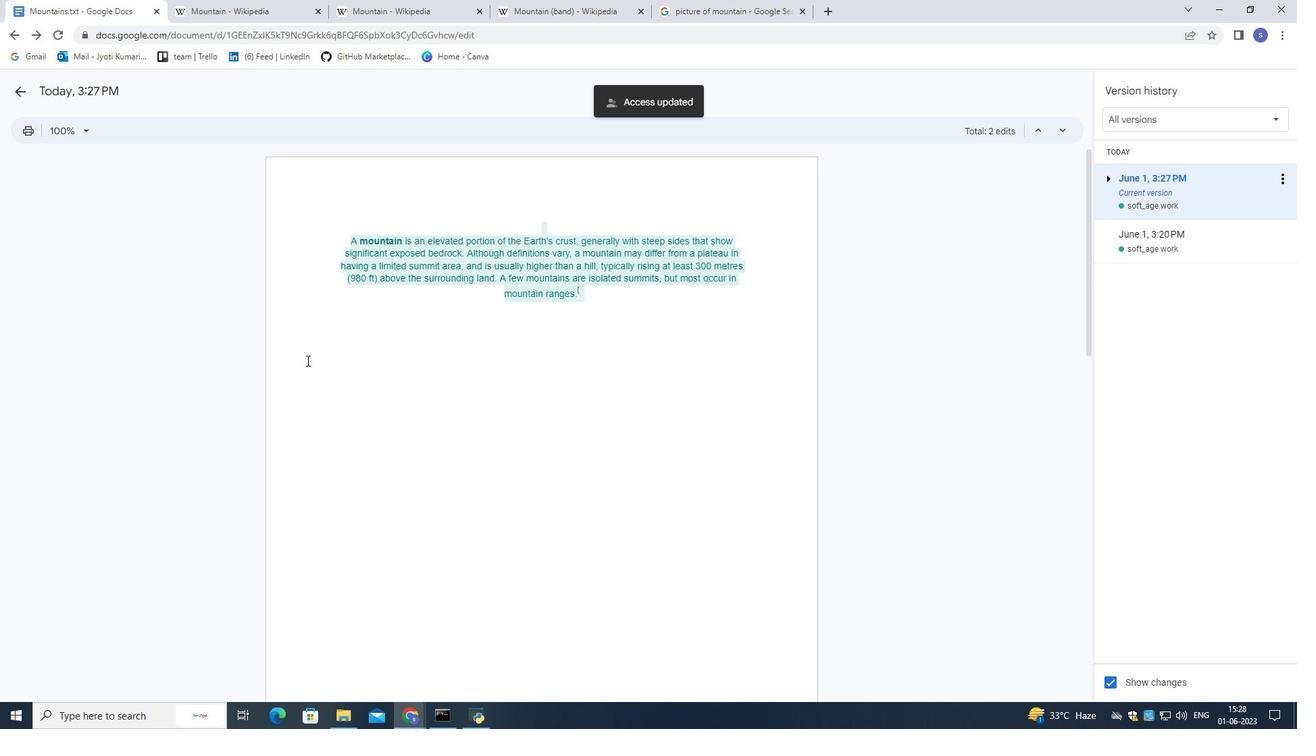 
